 Task: In the  document Ella.odt Write the word in the shape with center alignment 'XOXO'Change Page orientation to  'Landscape' Insert emoji in the beginning of quote: Thumbs Up
Action: Mouse moved to (472, 236)
Screenshot: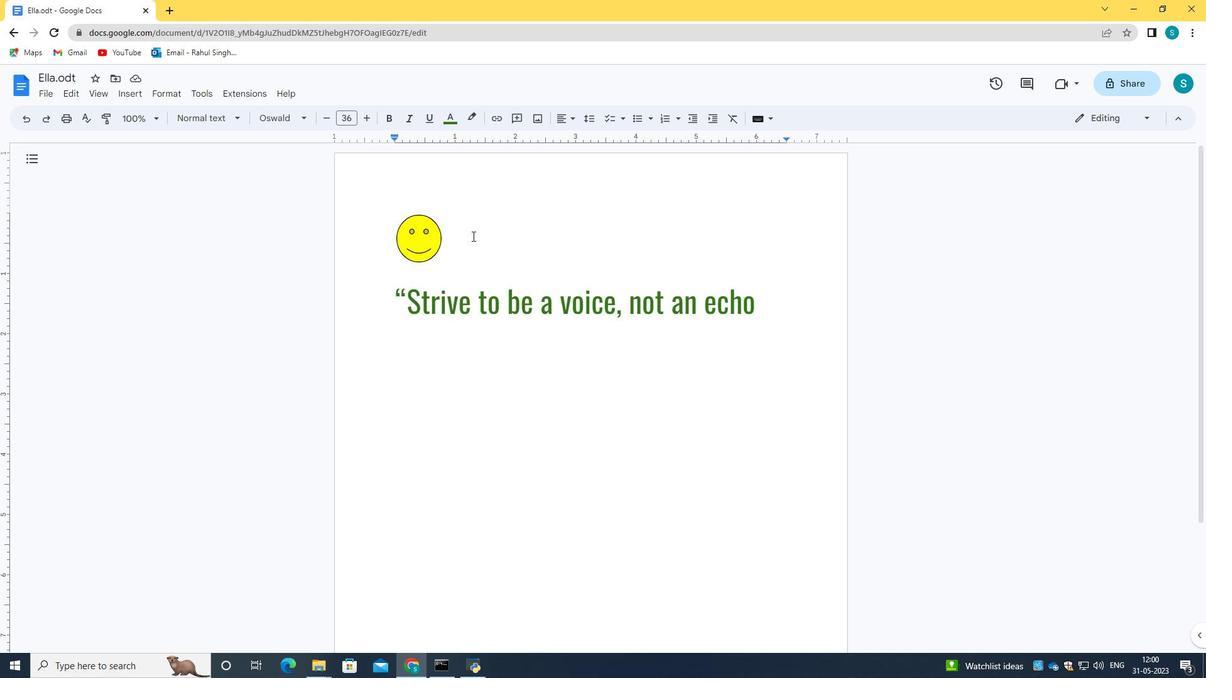 
Action: Key pressed <Key.caps_lock>XOXO
Screenshot: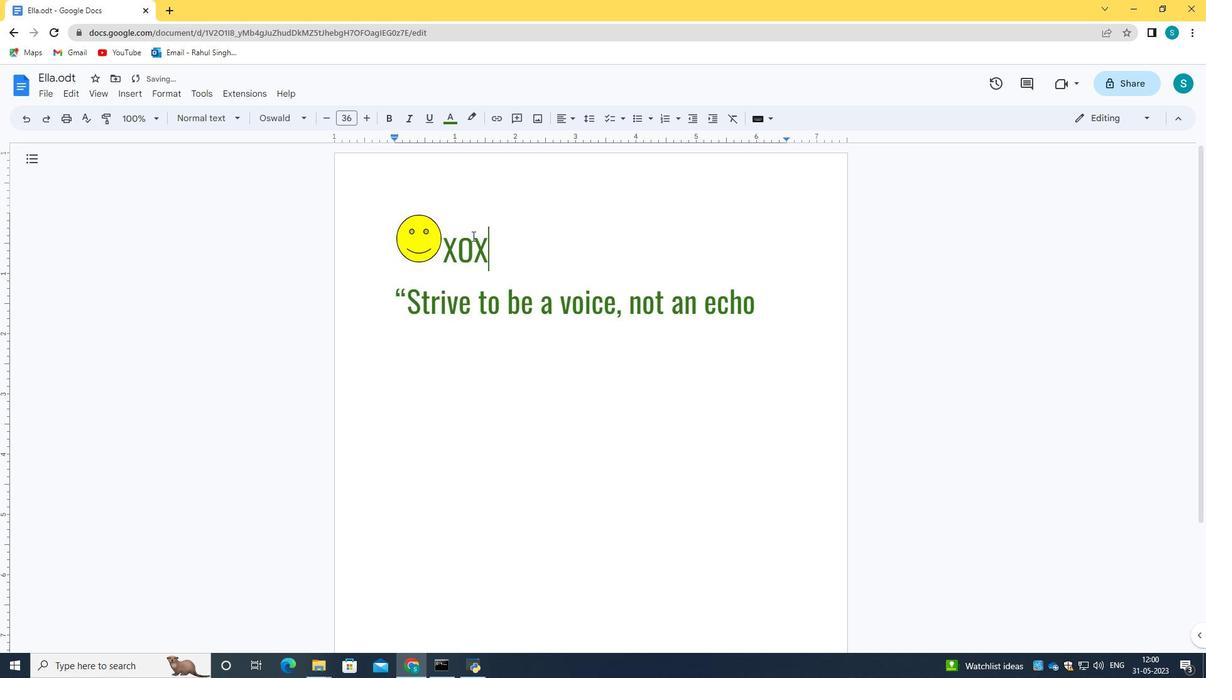 
Action: Mouse moved to (521, 264)
Screenshot: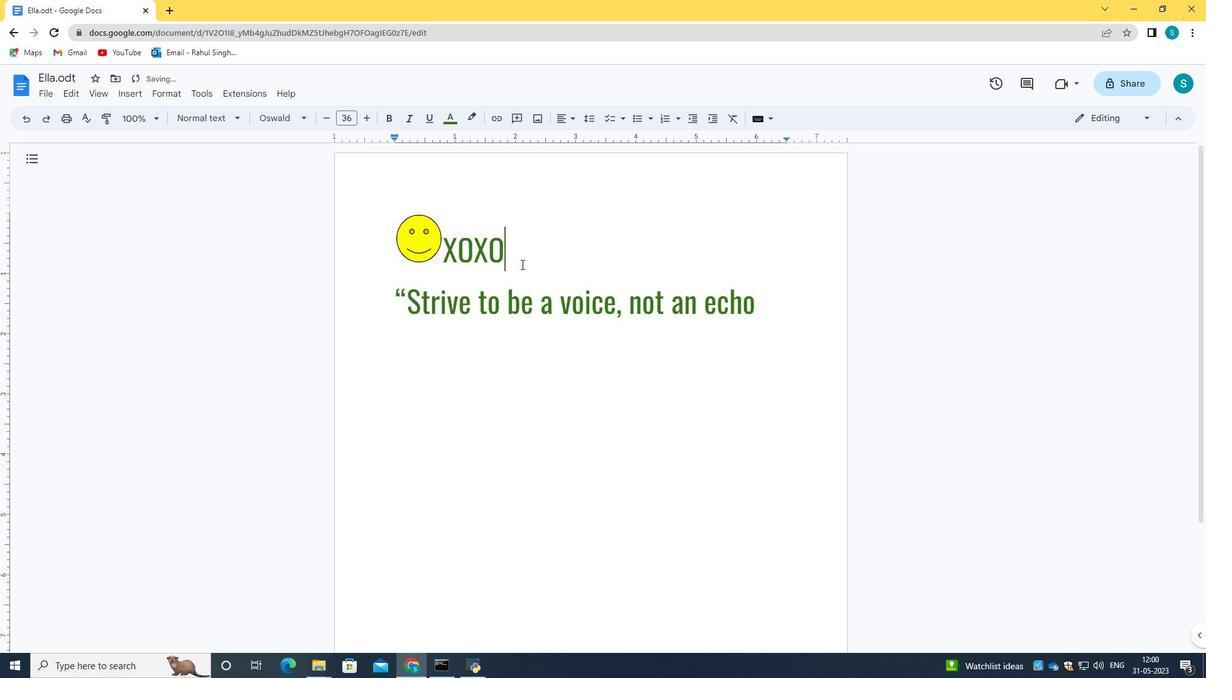 
Action: Mouse pressed left at (521, 264)
Screenshot: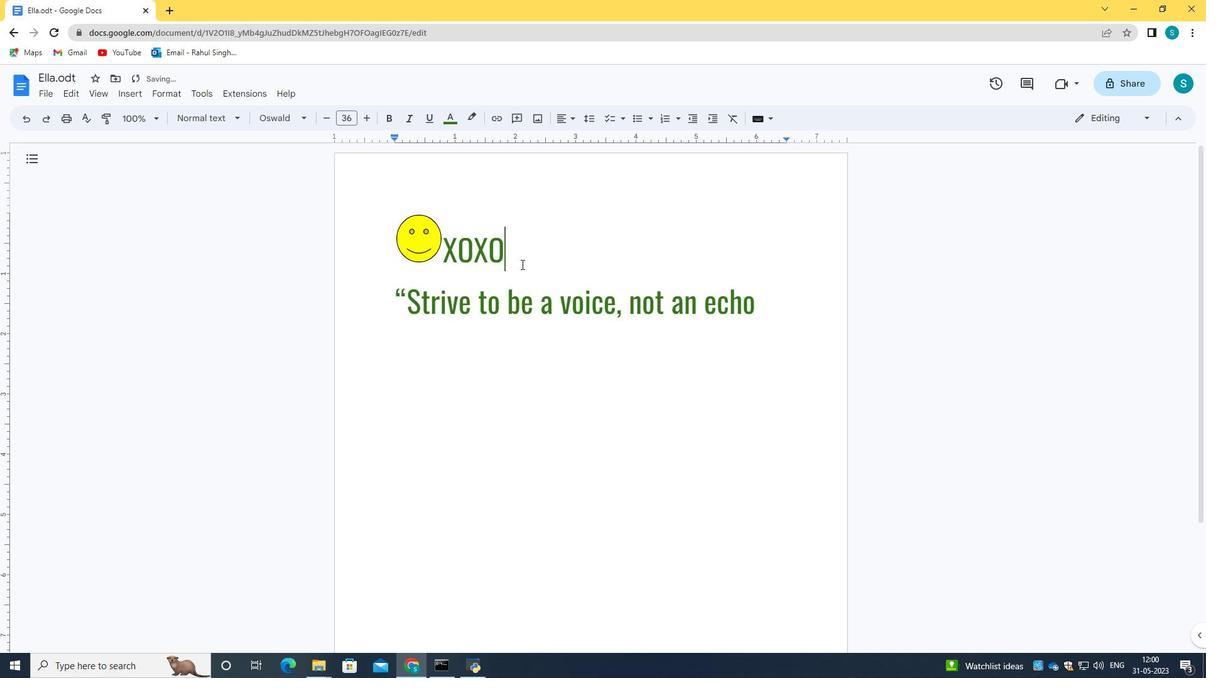 
Action: Mouse moved to (570, 126)
Screenshot: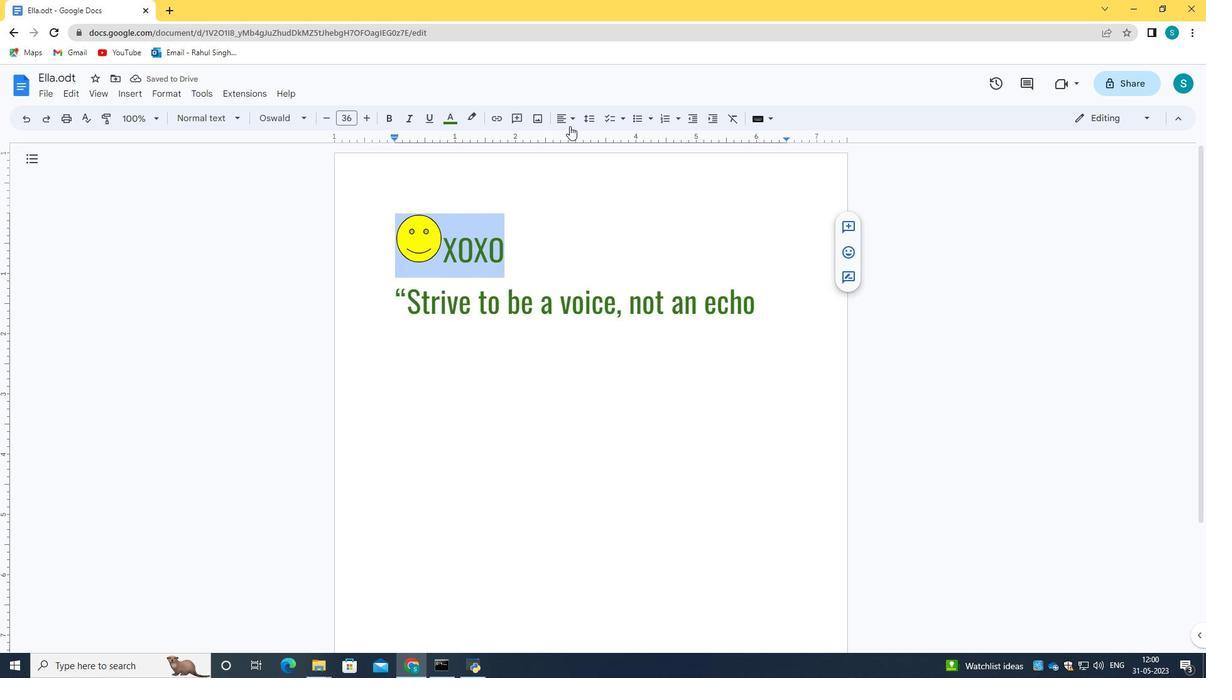 
Action: Mouse pressed left at (570, 126)
Screenshot: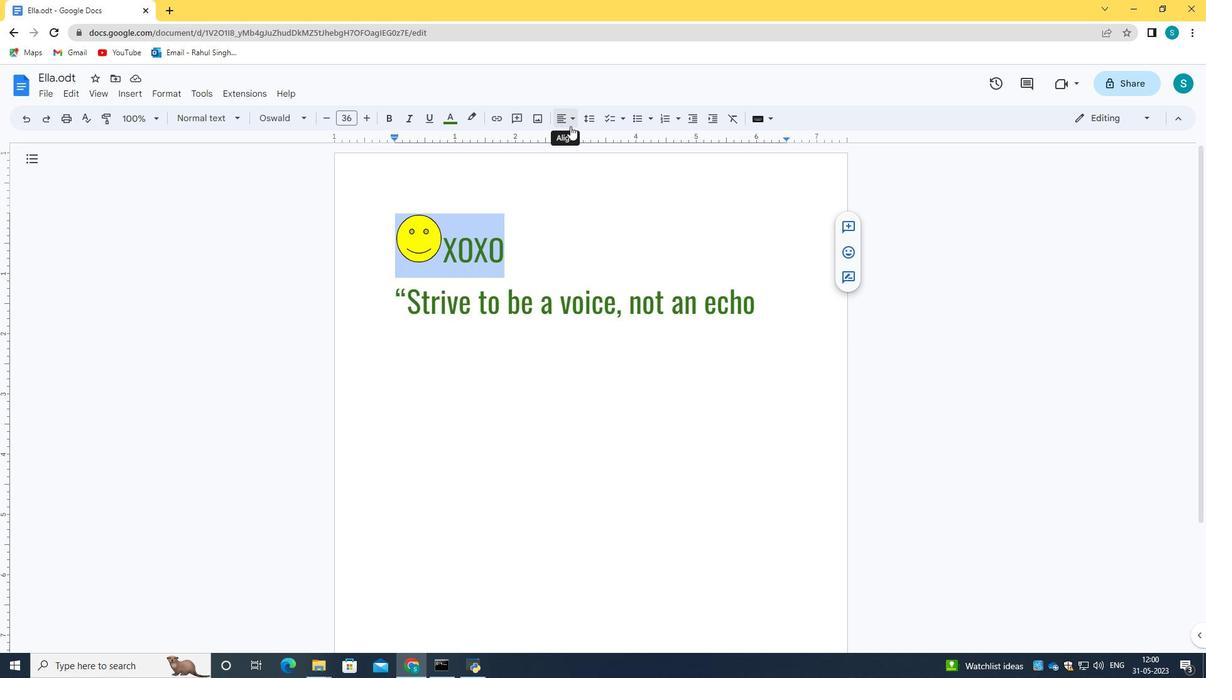 
Action: Mouse moved to (581, 140)
Screenshot: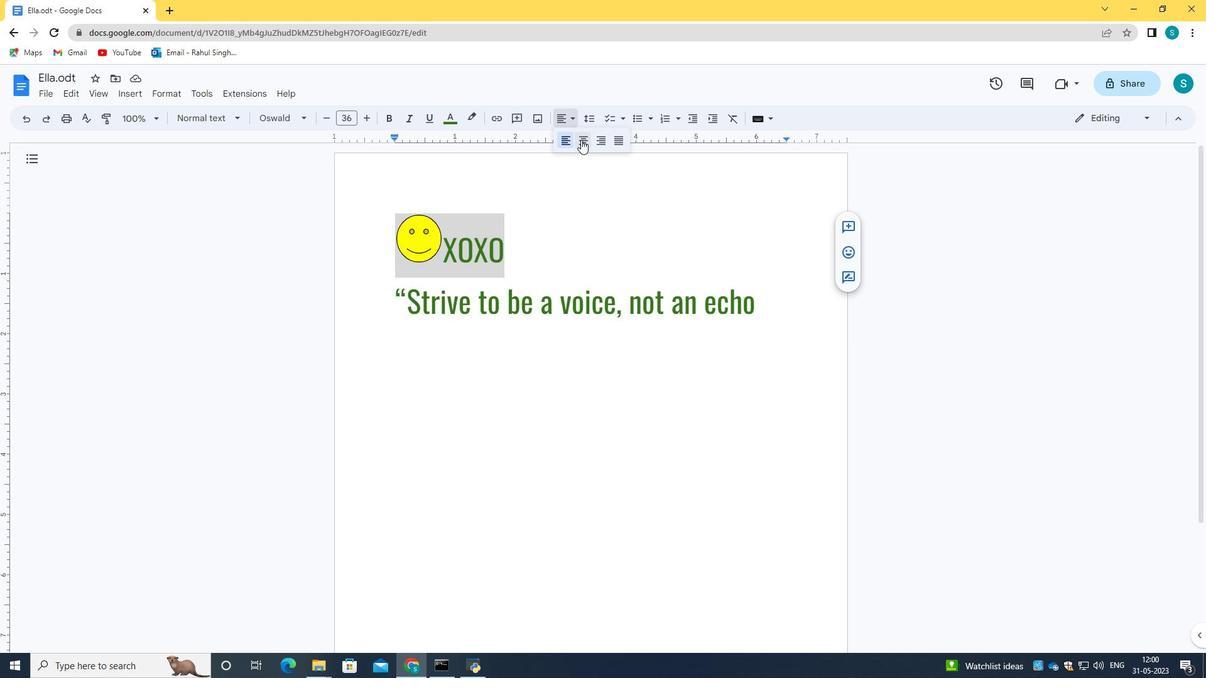 
Action: Mouse pressed left at (581, 140)
Screenshot: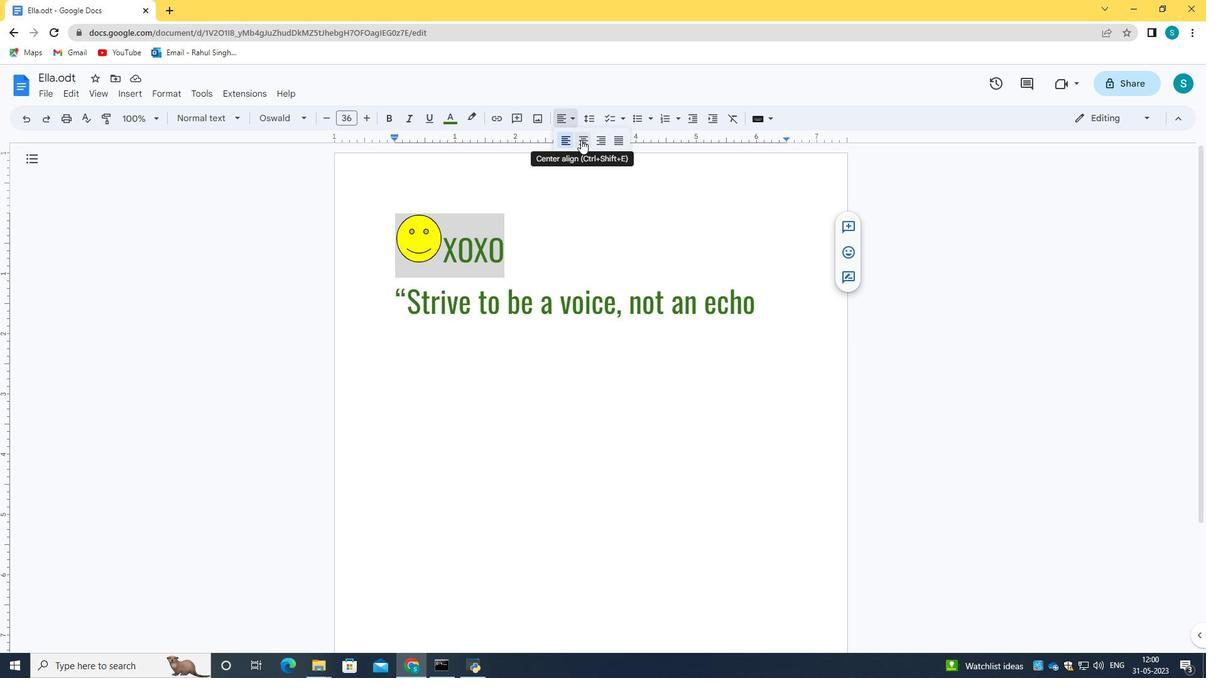 
Action: Mouse moved to (471, 186)
Screenshot: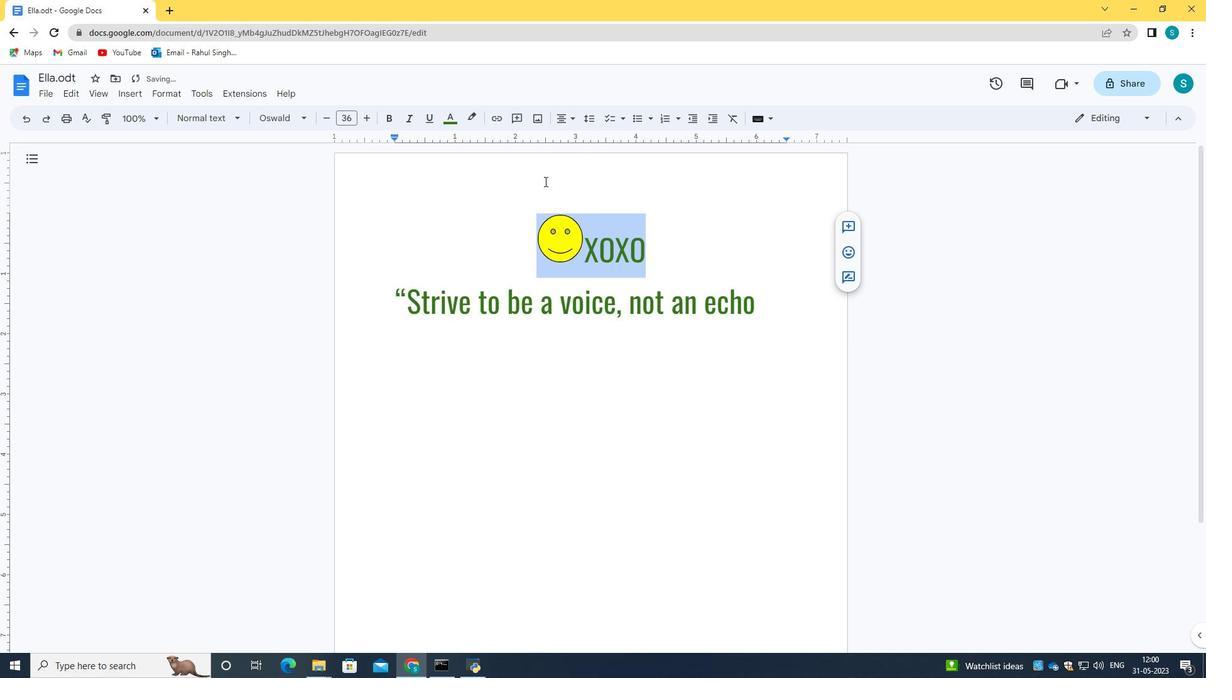 
Action: Mouse pressed left at (471, 186)
Screenshot: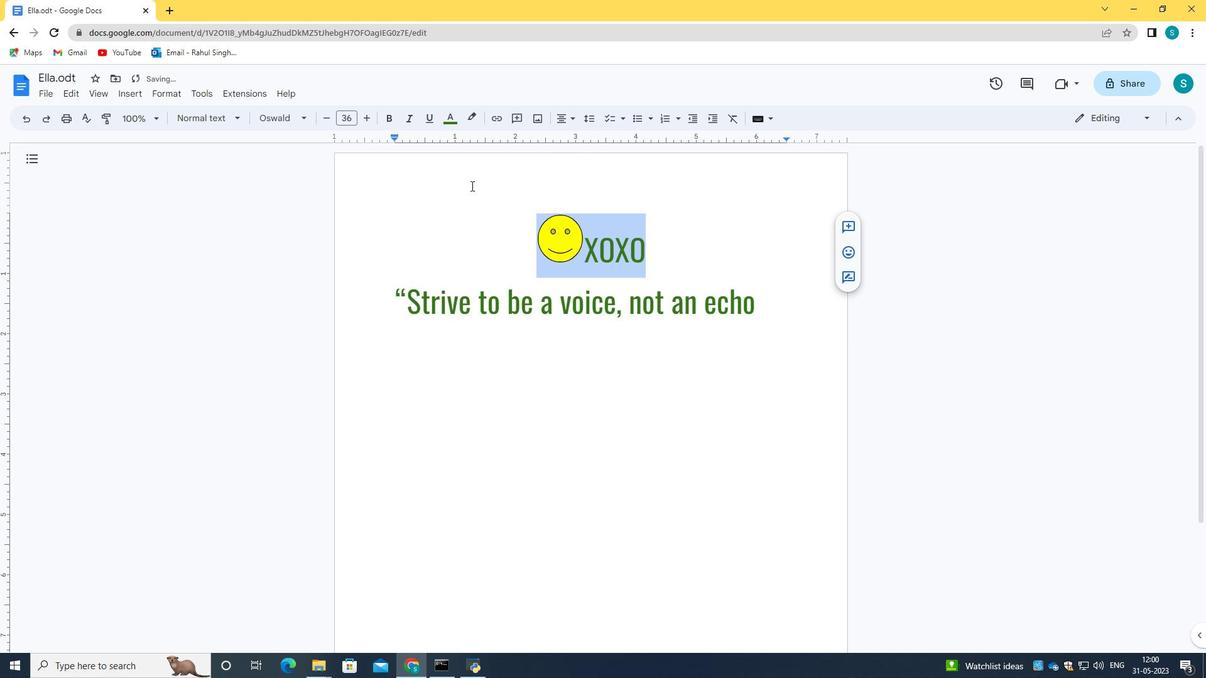 
Action: Mouse moved to (427, 176)
Screenshot: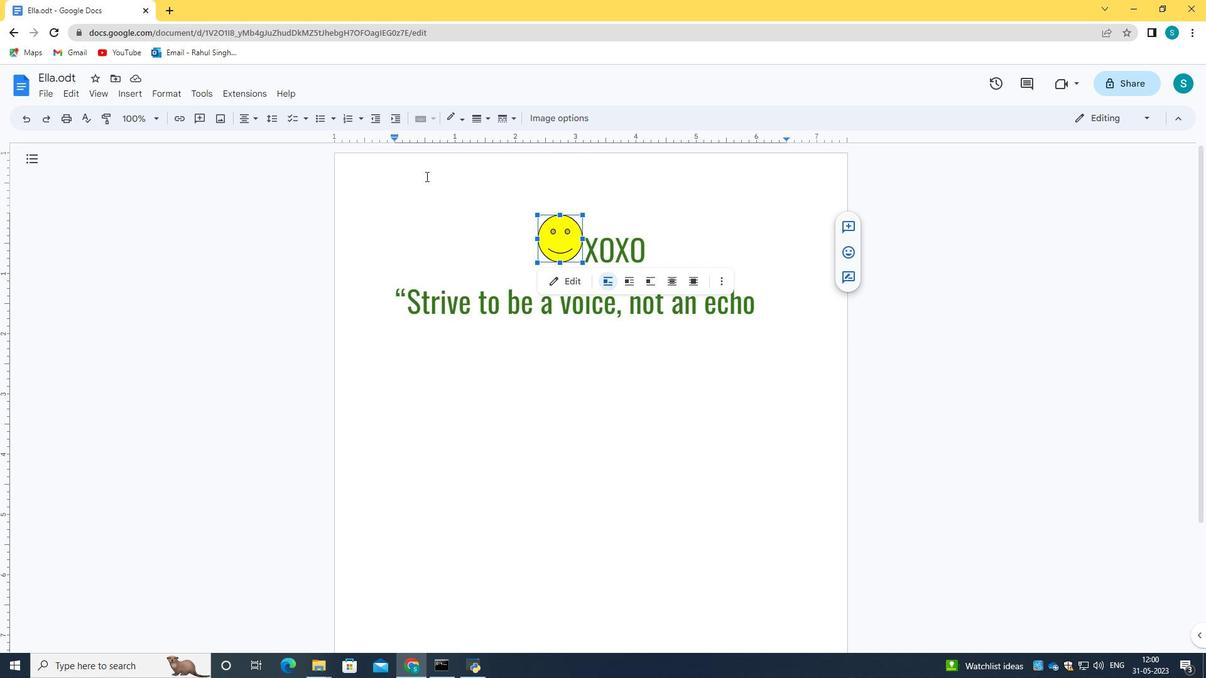 
Action: Mouse pressed left at (427, 176)
Screenshot: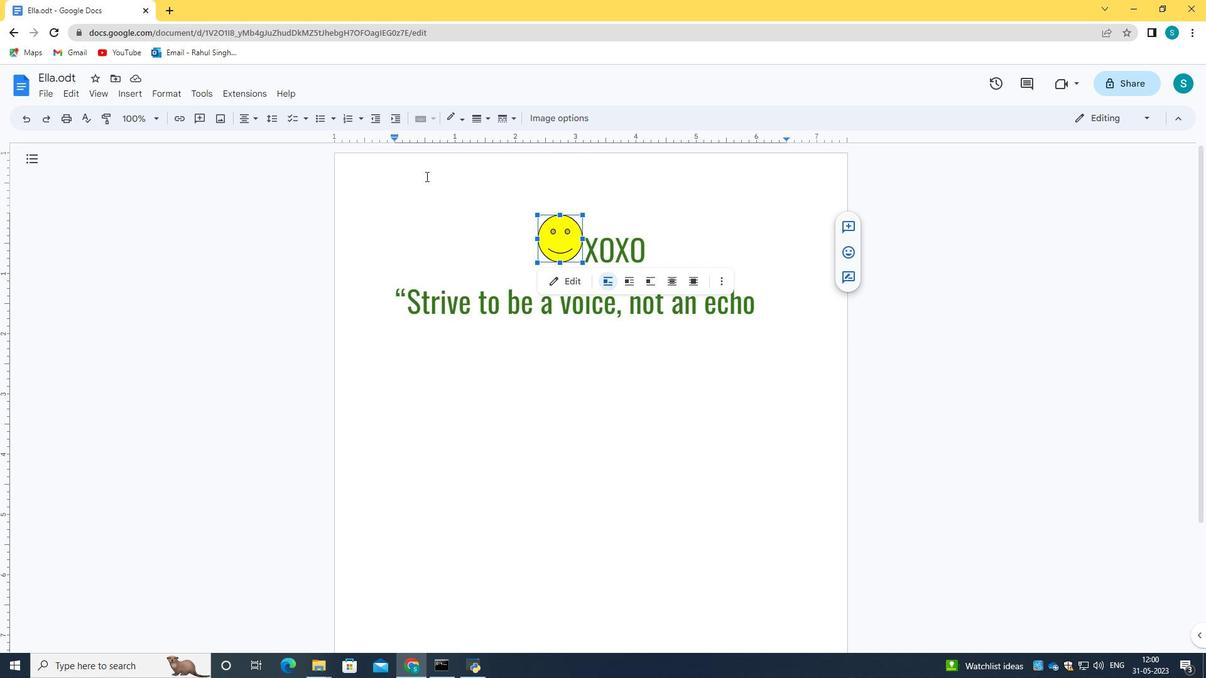 
Action: Mouse moved to (558, 469)
Screenshot: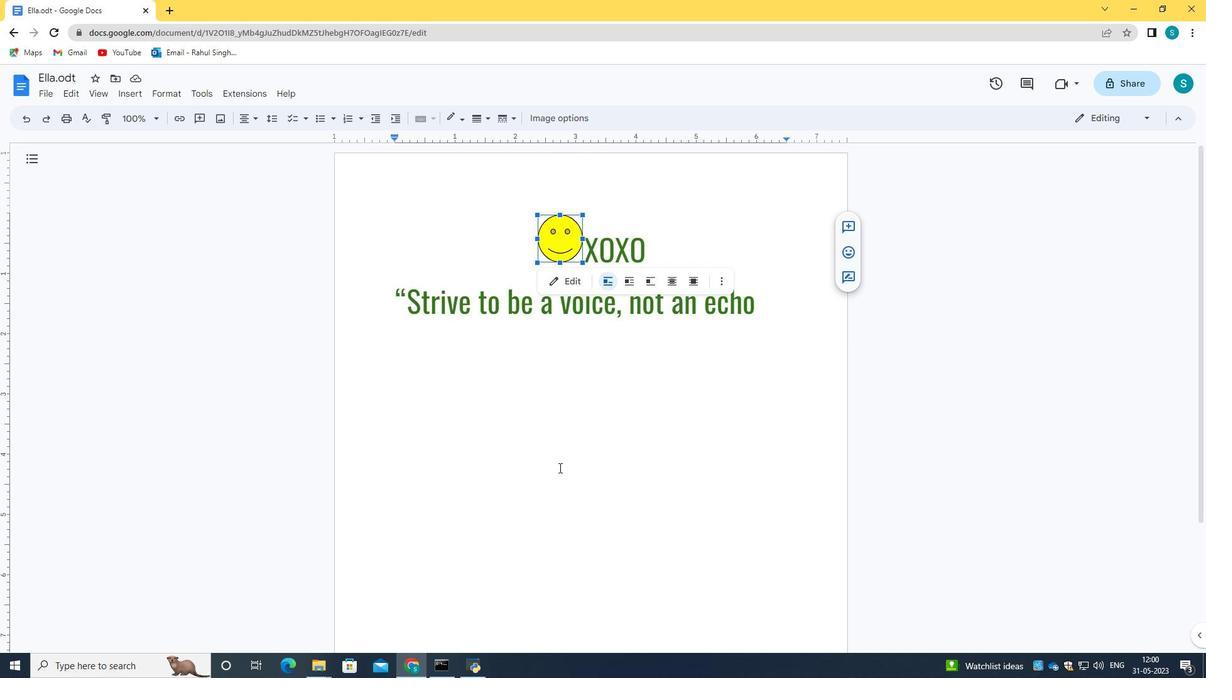 
Action: Mouse pressed left at (558, 469)
Screenshot: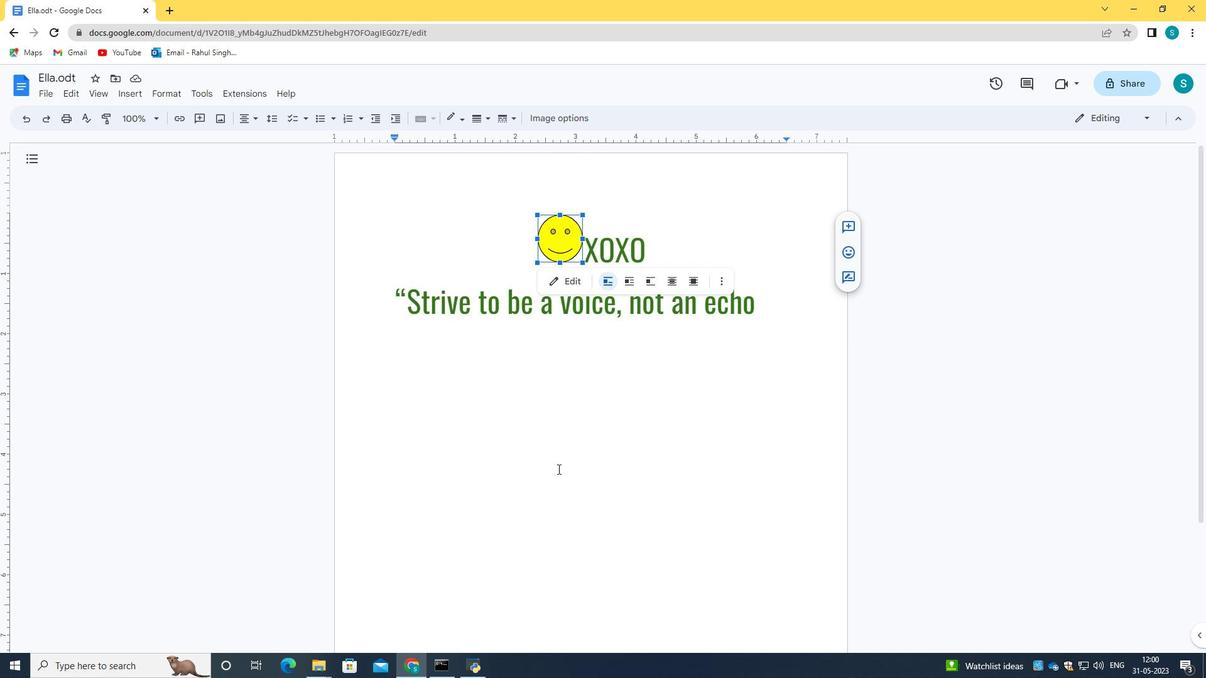 
Action: Mouse moved to (598, 378)
Screenshot: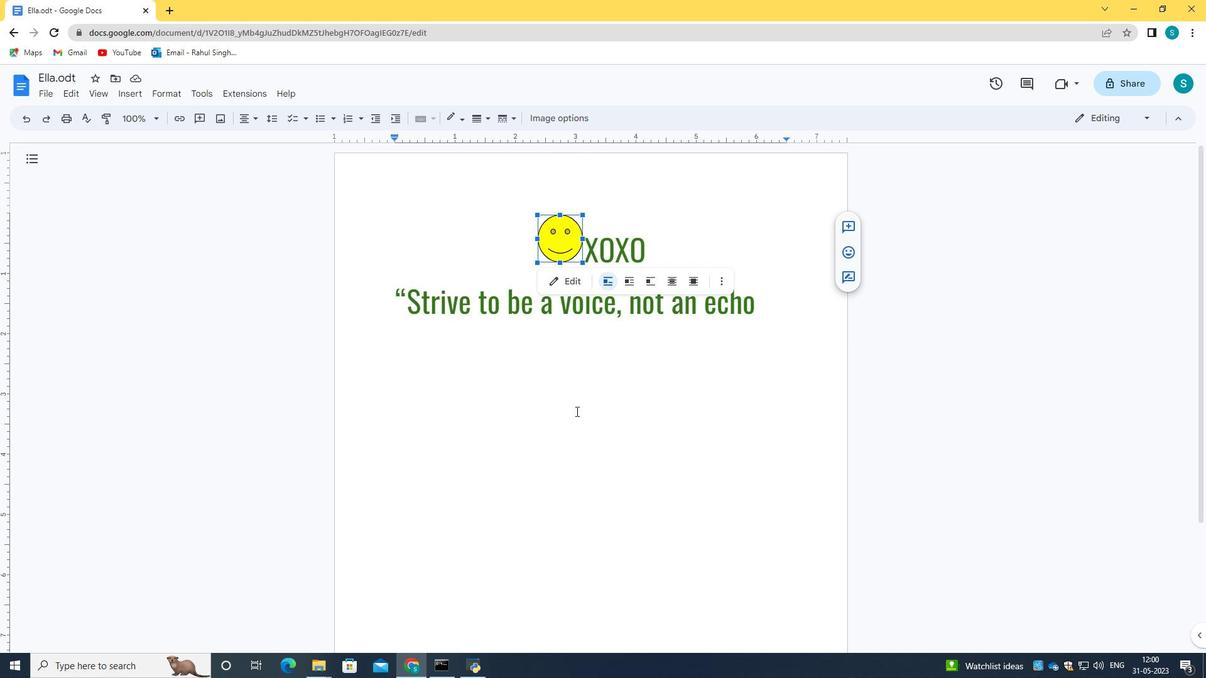 
Action: Mouse pressed left at (598, 378)
Screenshot: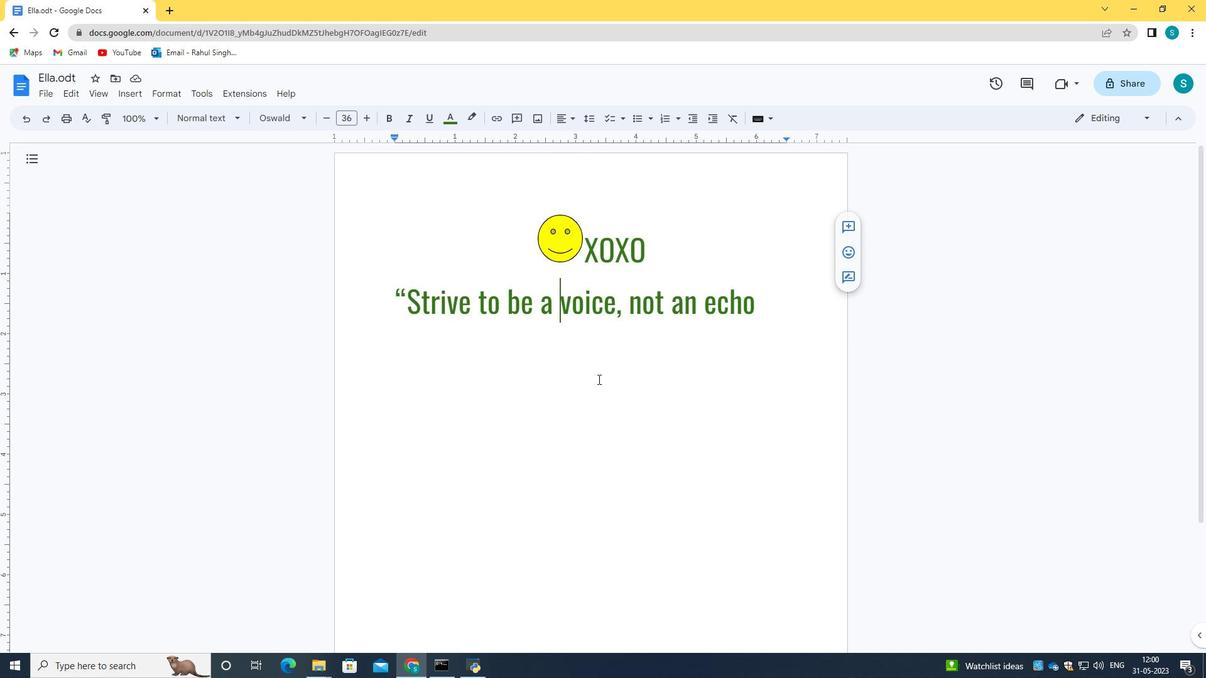 
Action: Mouse moved to (472, 216)
Screenshot: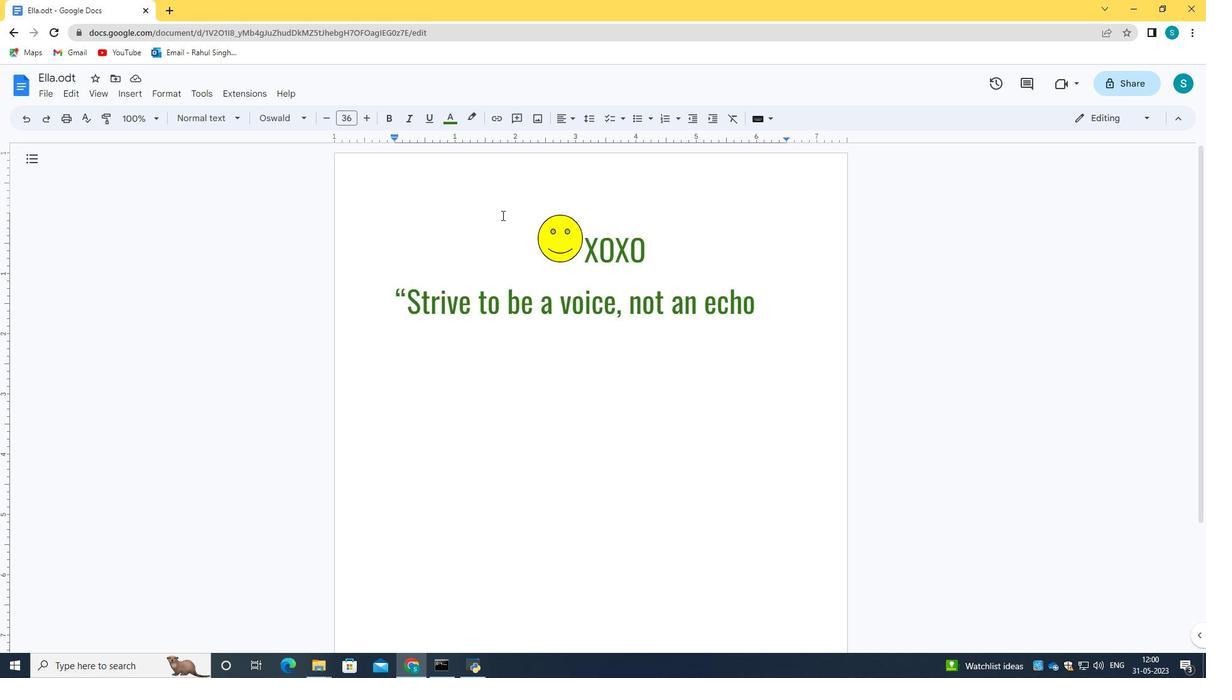 
Action: Mouse pressed left at (472, 216)
Screenshot: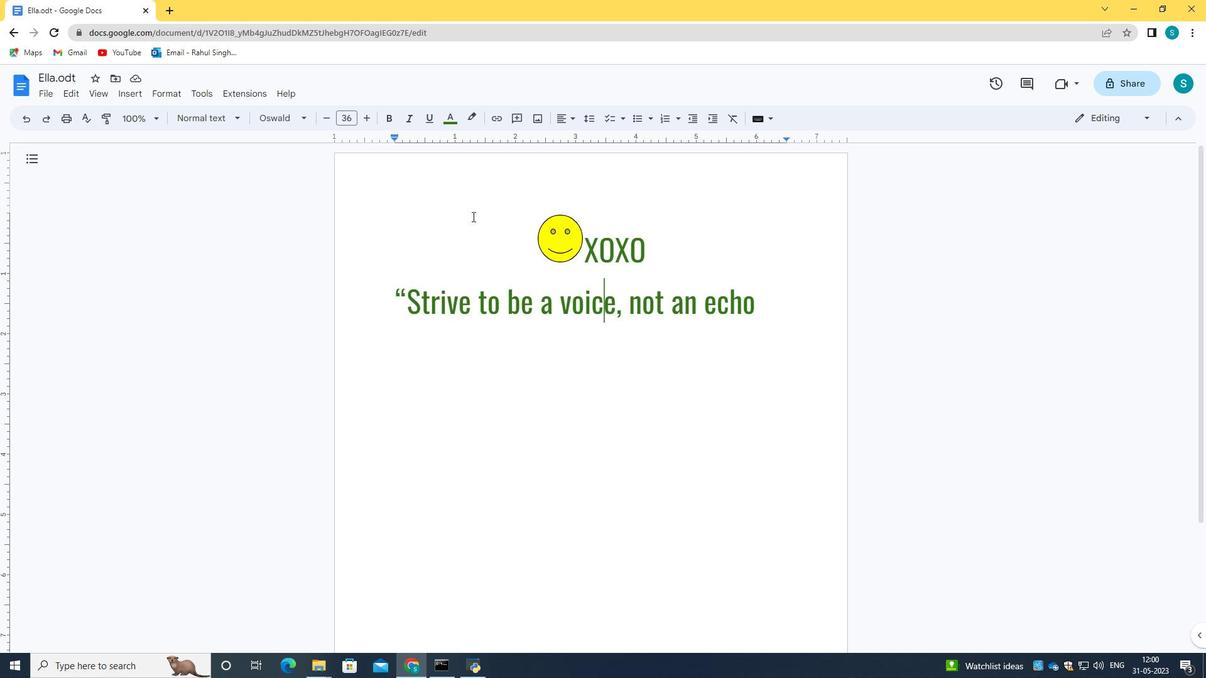 
Action: Mouse moved to (788, 302)
Screenshot: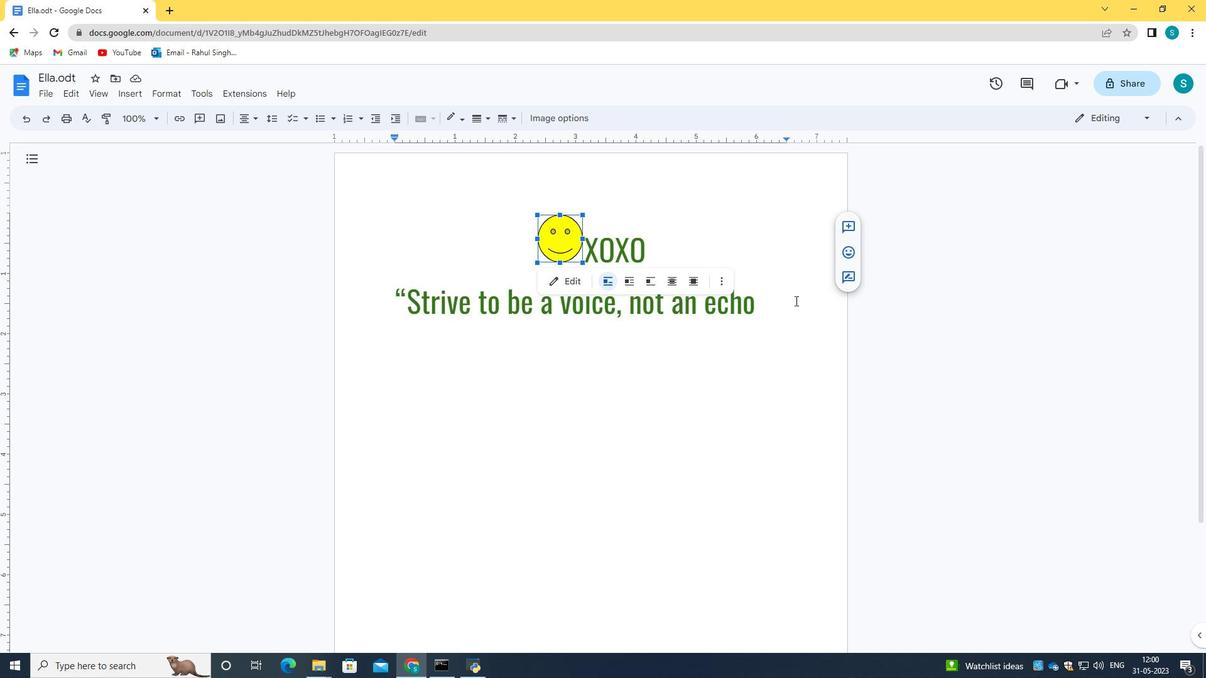 
Action: Mouse pressed left at (788, 302)
Screenshot: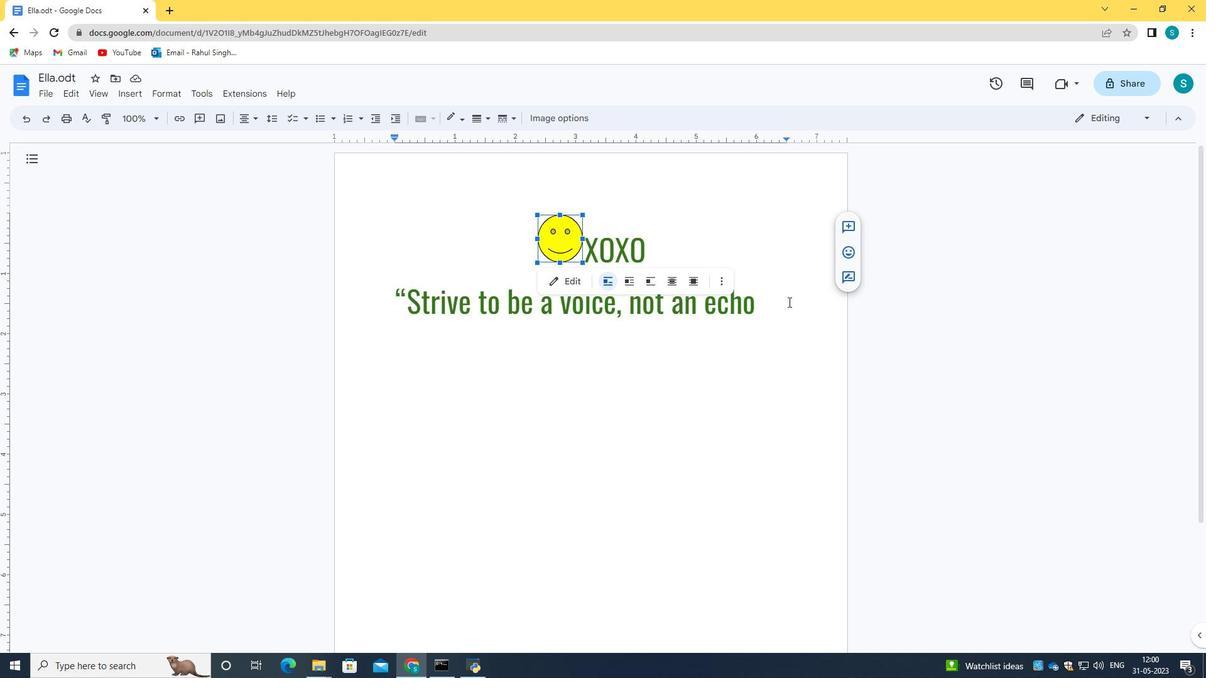 
Action: Mouse moved to (648, 316)
Screenshot: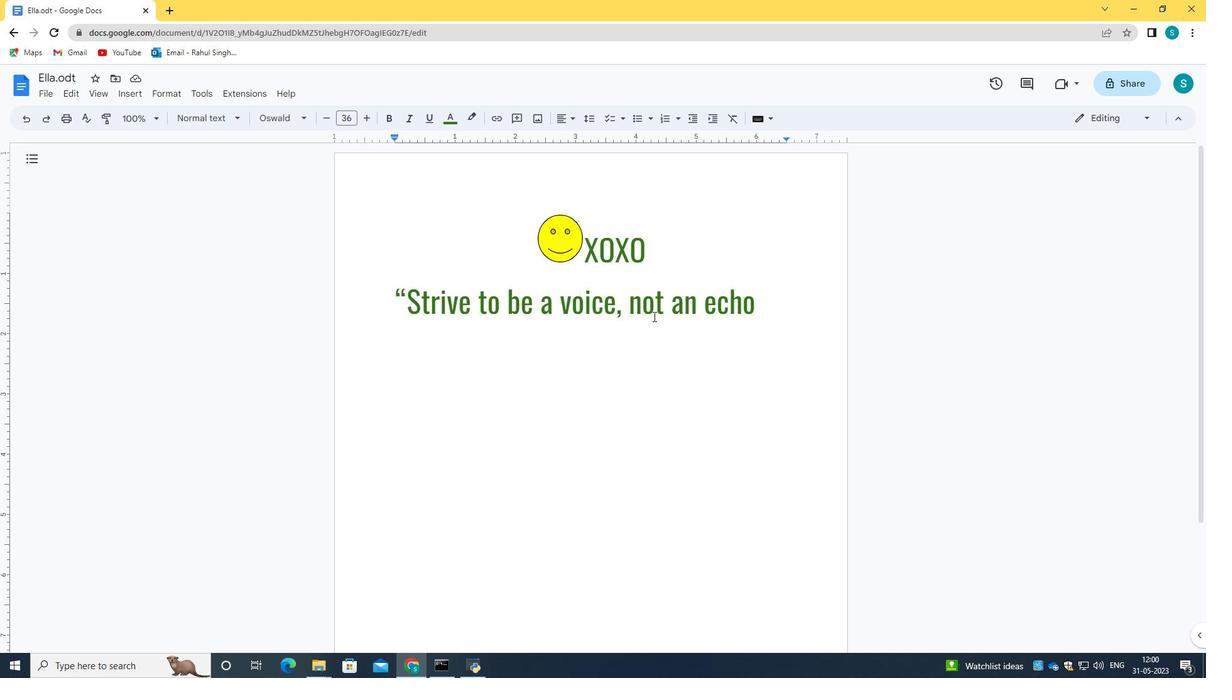 
Action: Key pressed .
Screenshot: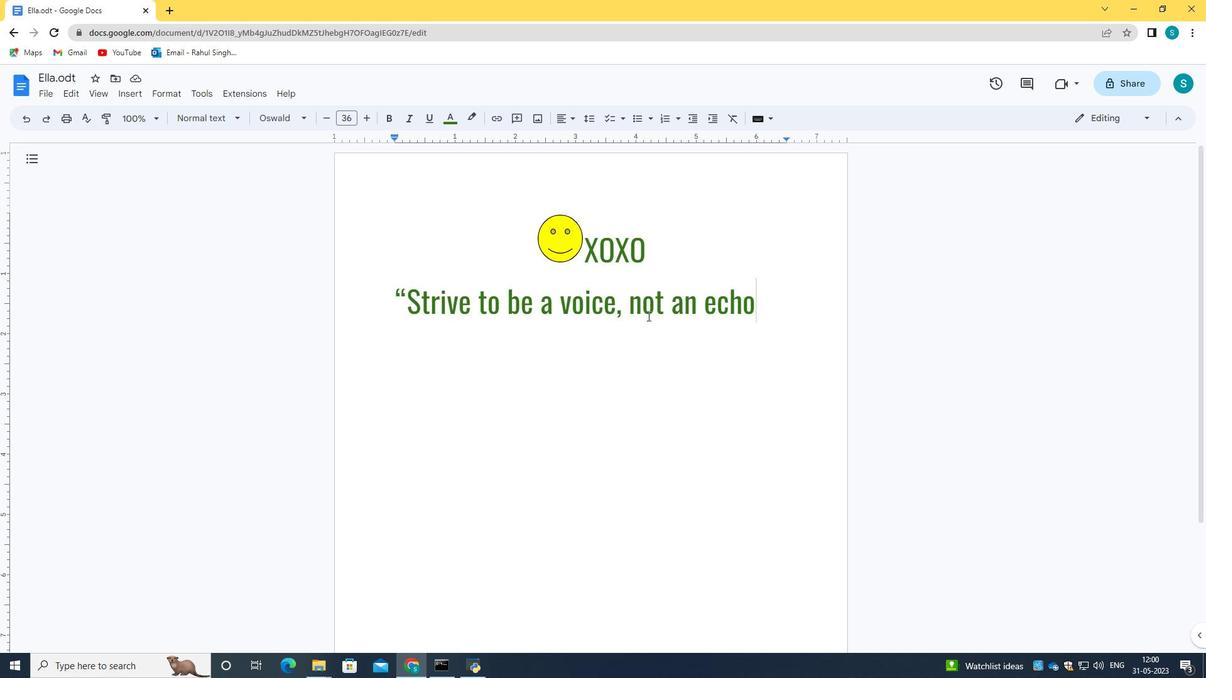 
Action: Mouse moved to (118, 91)
Screenshot: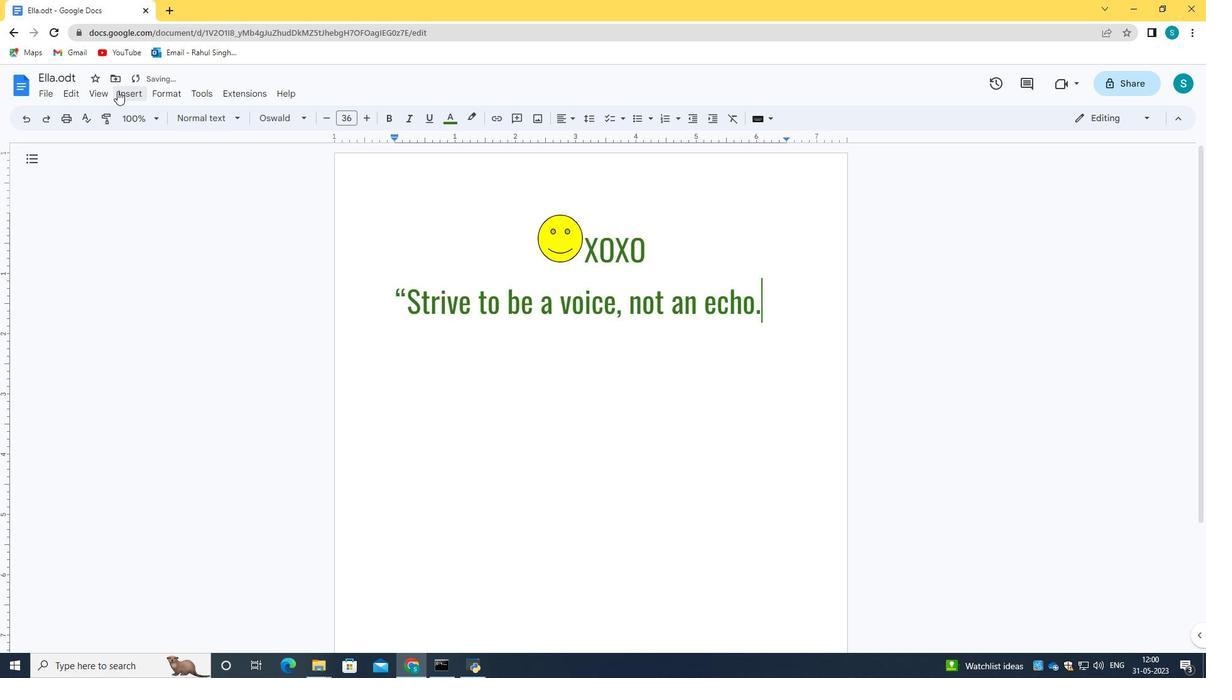 
Action: Mouse pressed left at (118, 91)
Screenshot: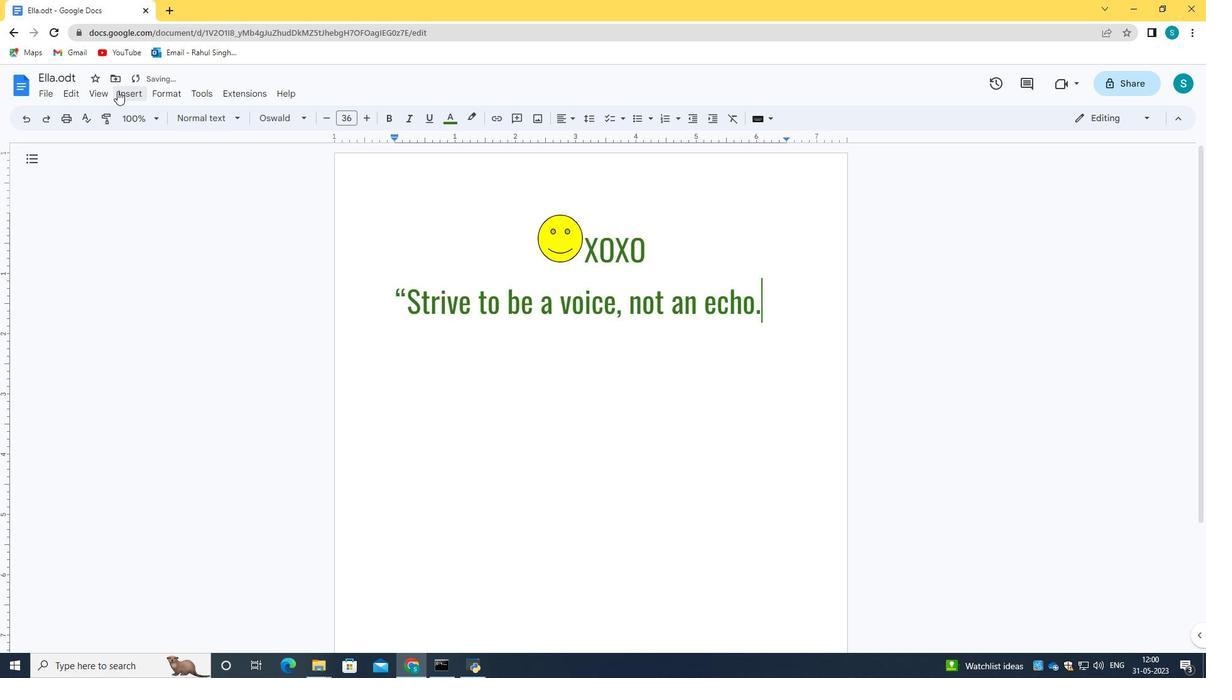 
Action: Mouse moved to (208, 292)
Screenshot: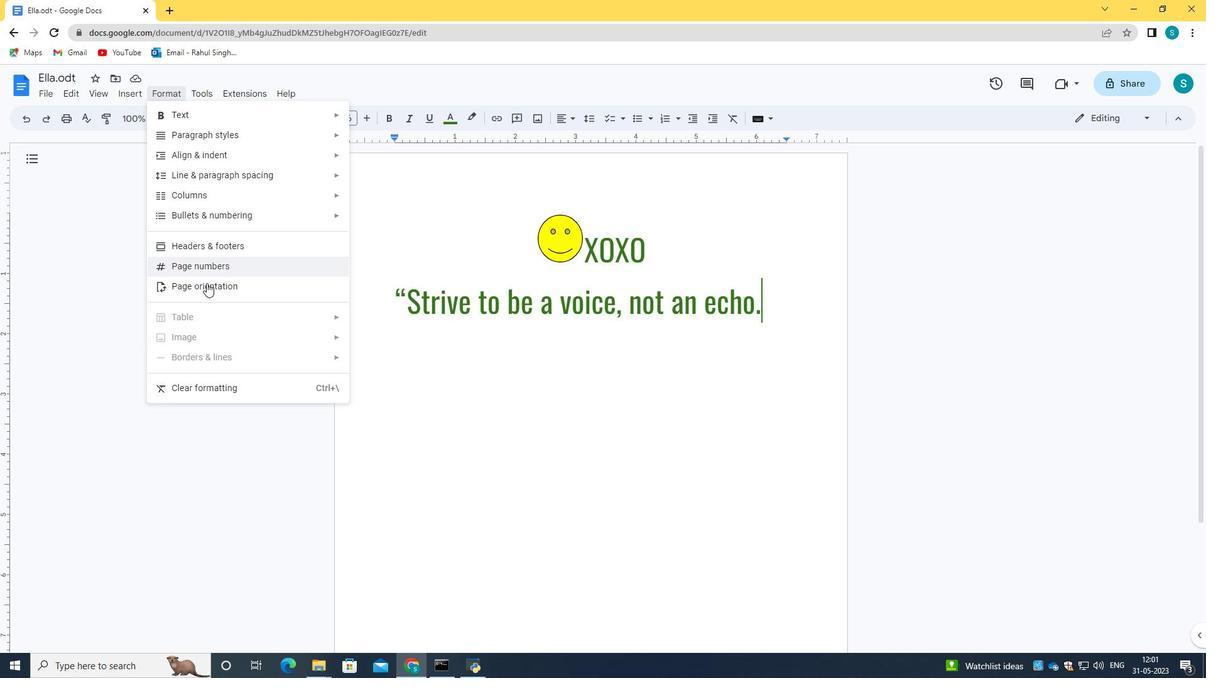 
Action: Mouse pressed left at (208, 292)
Screenshot: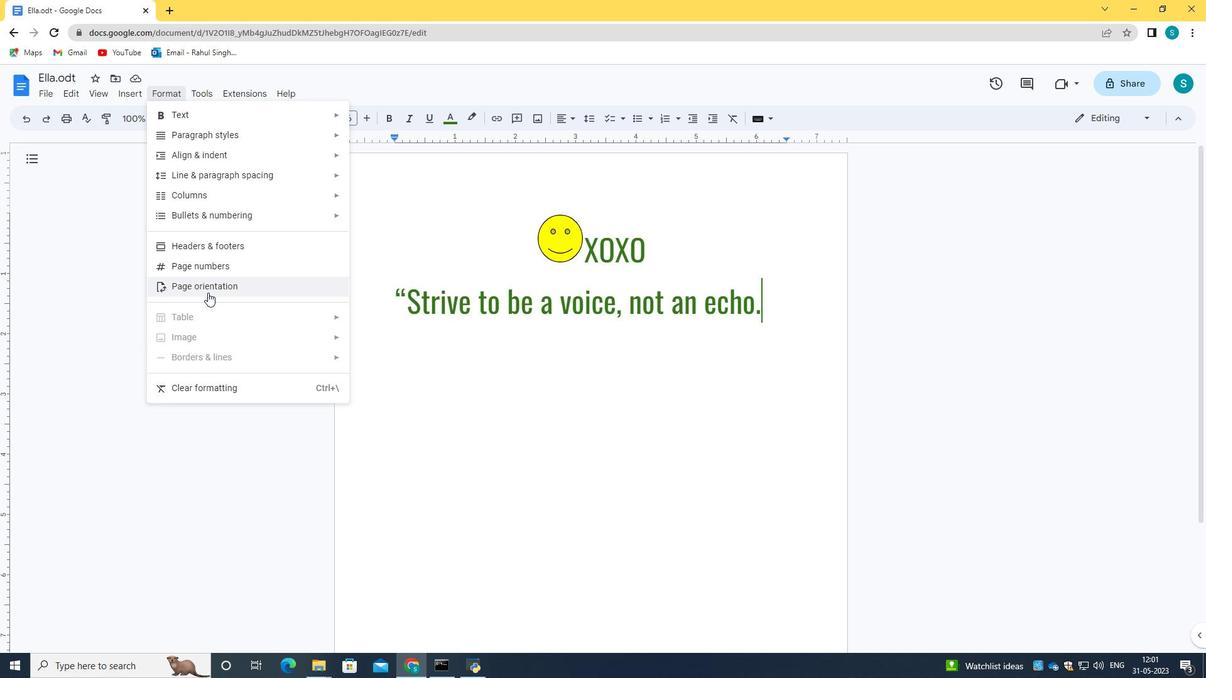 
Action: Mouse moved to (565, 384)
Screenshot: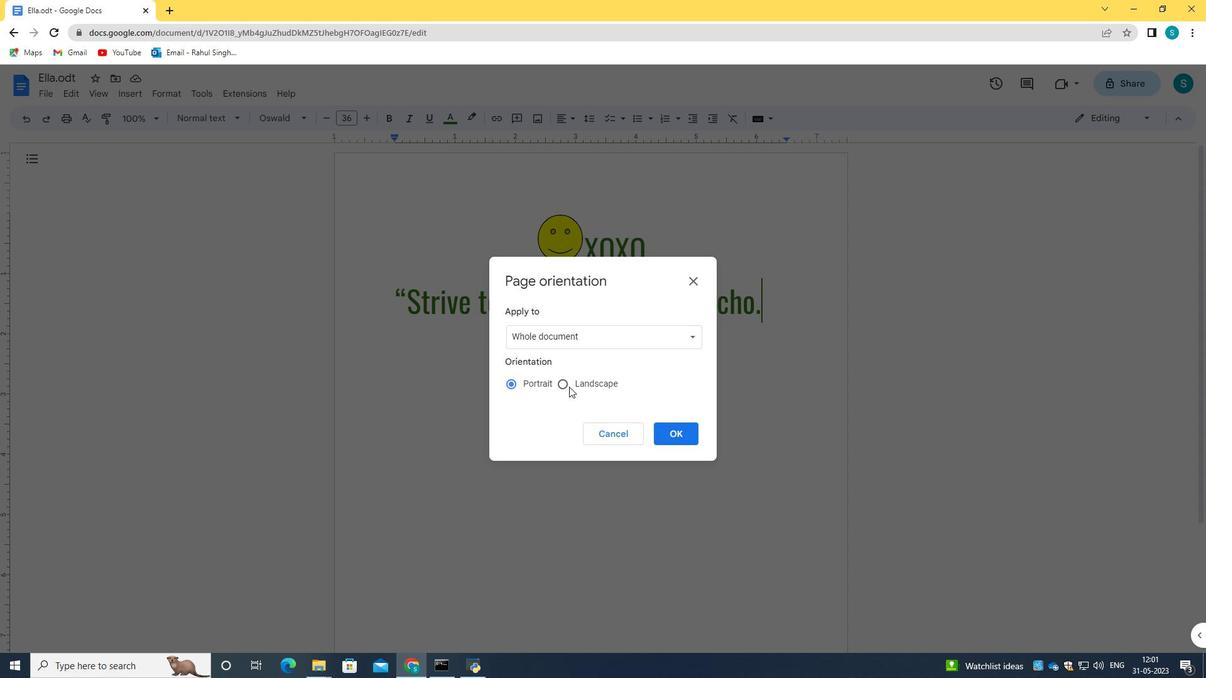
Action: Mouse pressed left at (565, 384)
Screenshot: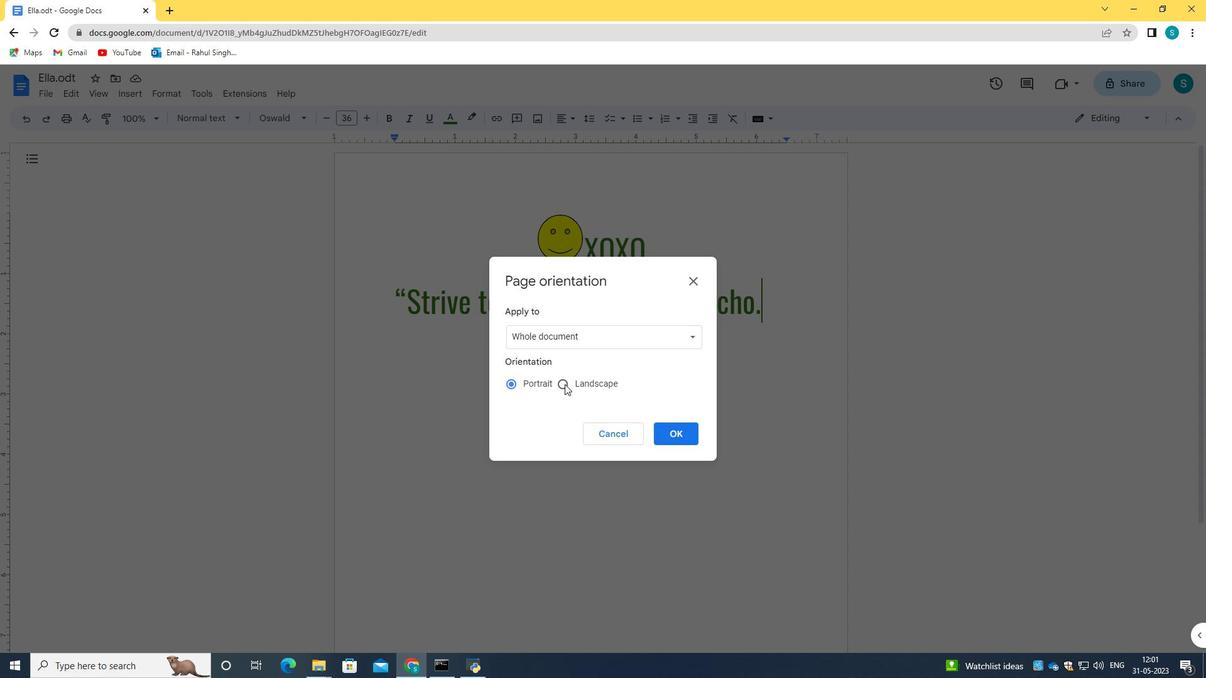 
Action: Mouse moved to (679, 430)
Screenshot: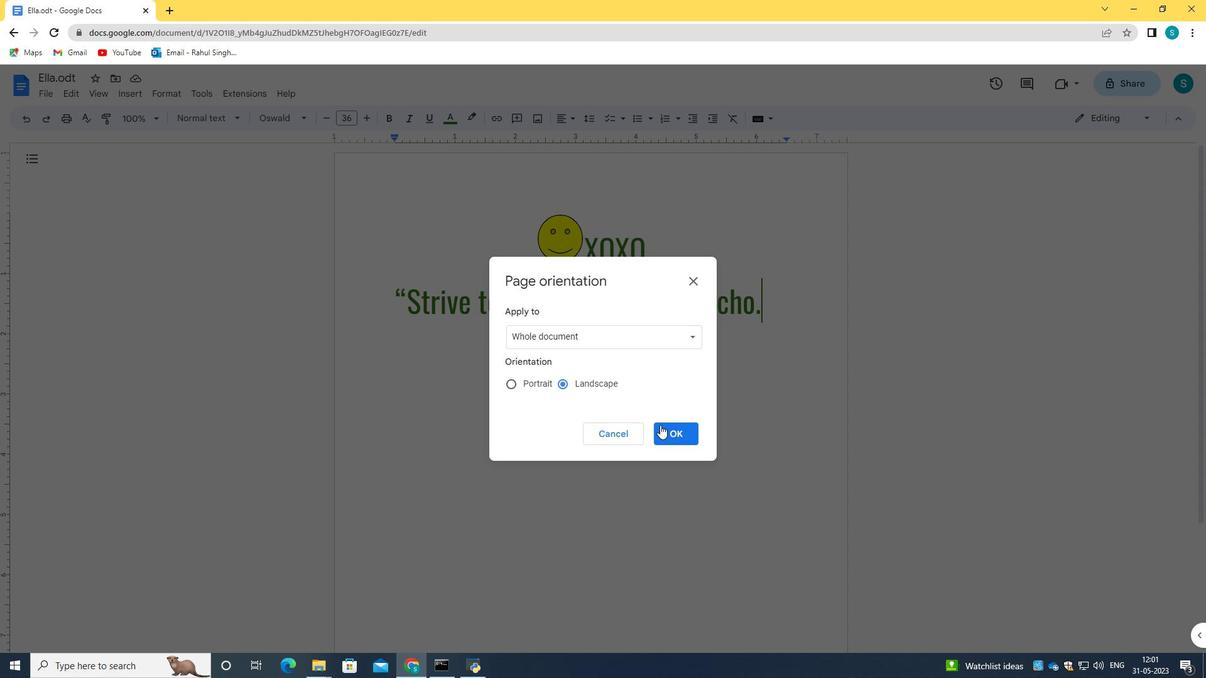 
Action: Mouse pressed left at (679, 430)
Screenshot: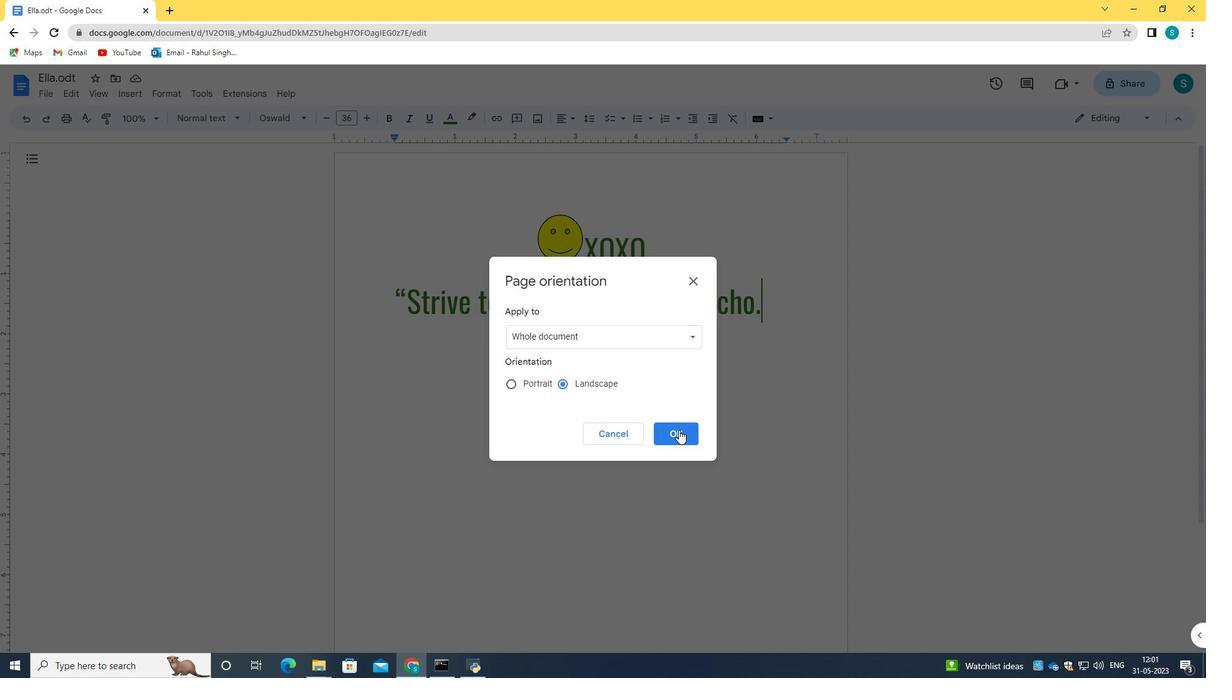 
Action: Mouse moved to (334, 301)
Screenshot: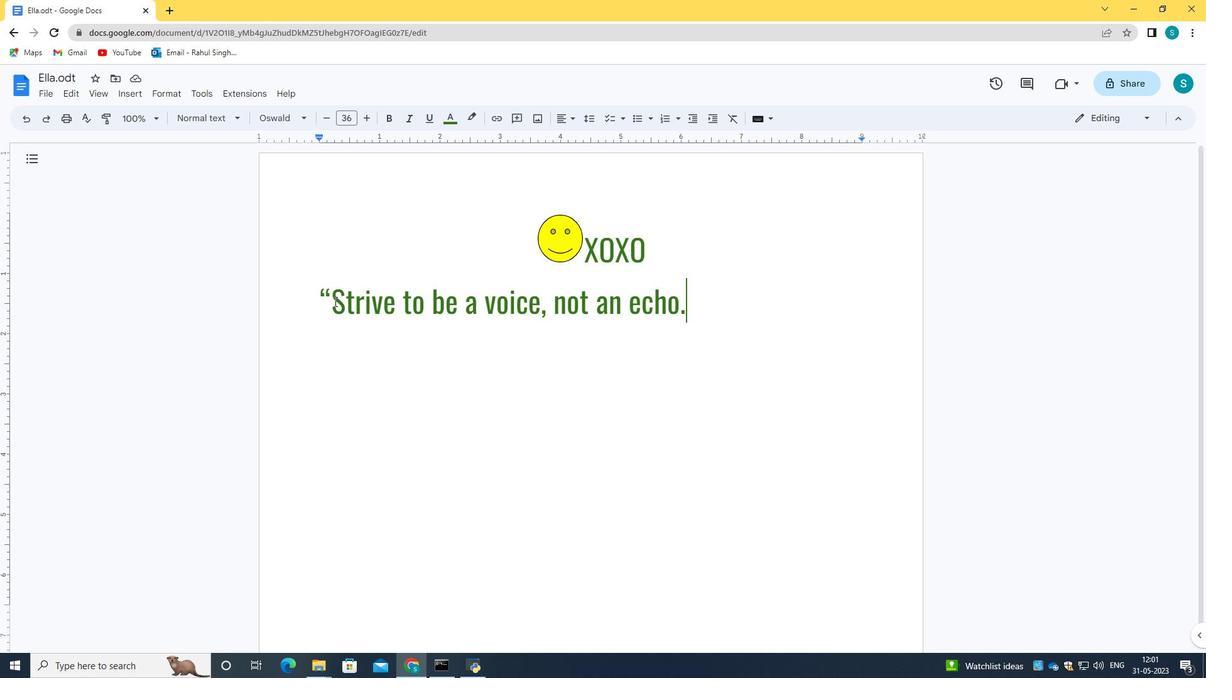 
Action: Mouse pressed left at (334, 301)
Screenshot: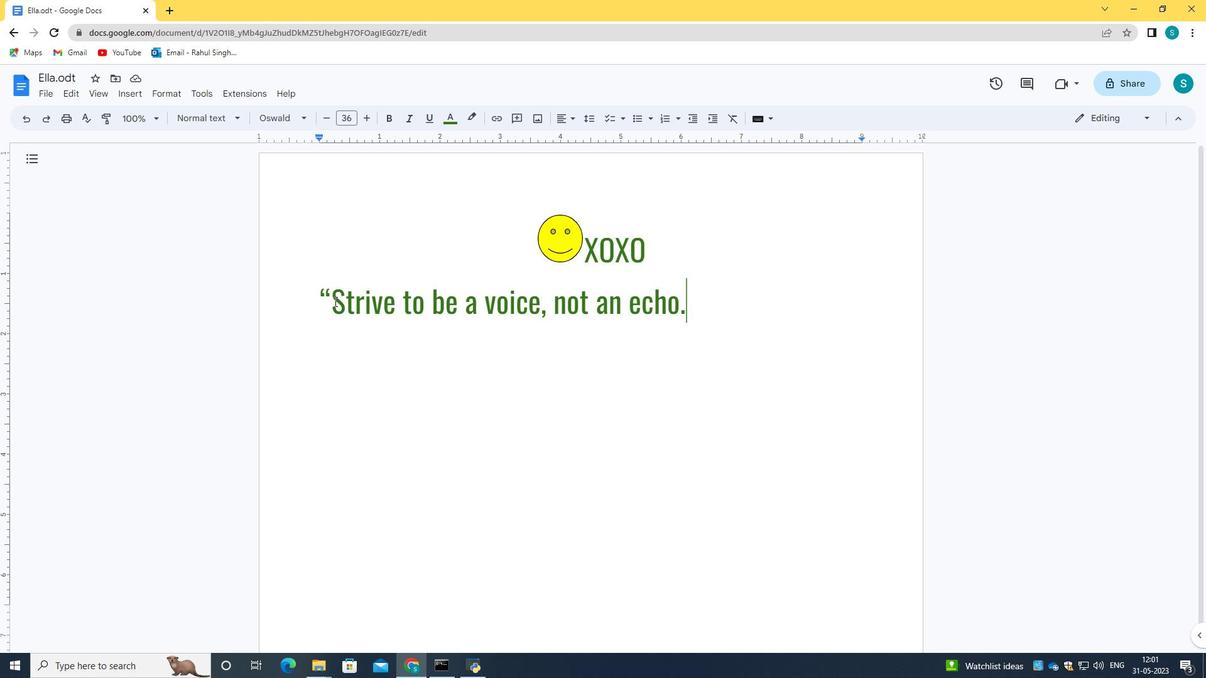
Action: Mouse moved to (314, 302)
Screenshot: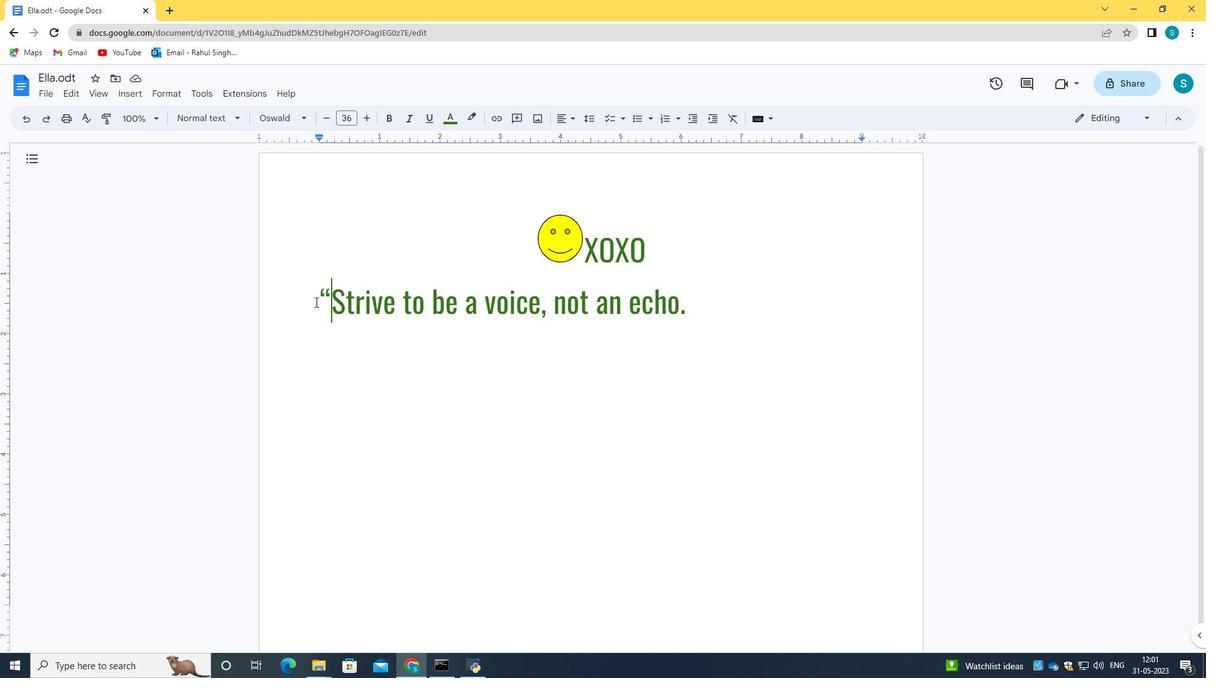 
Action: Mouse pressed left at (314, 302)
Screenshot: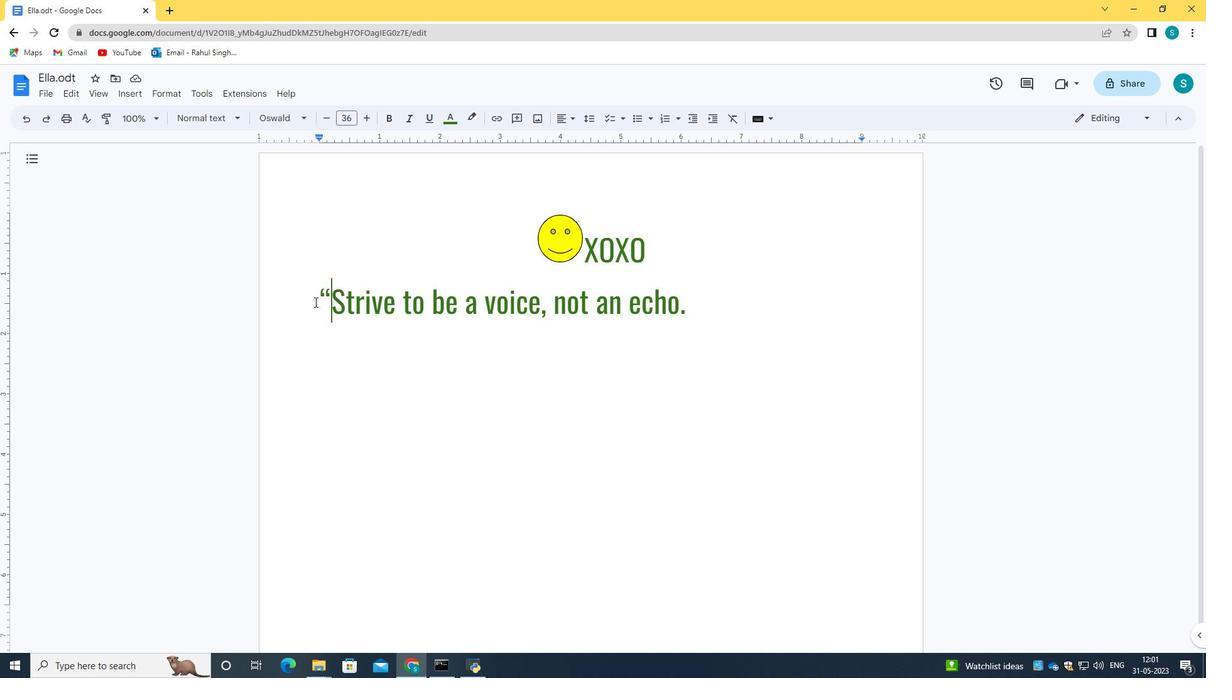
Action: Mouse moved to (335, 302)
Screenshot: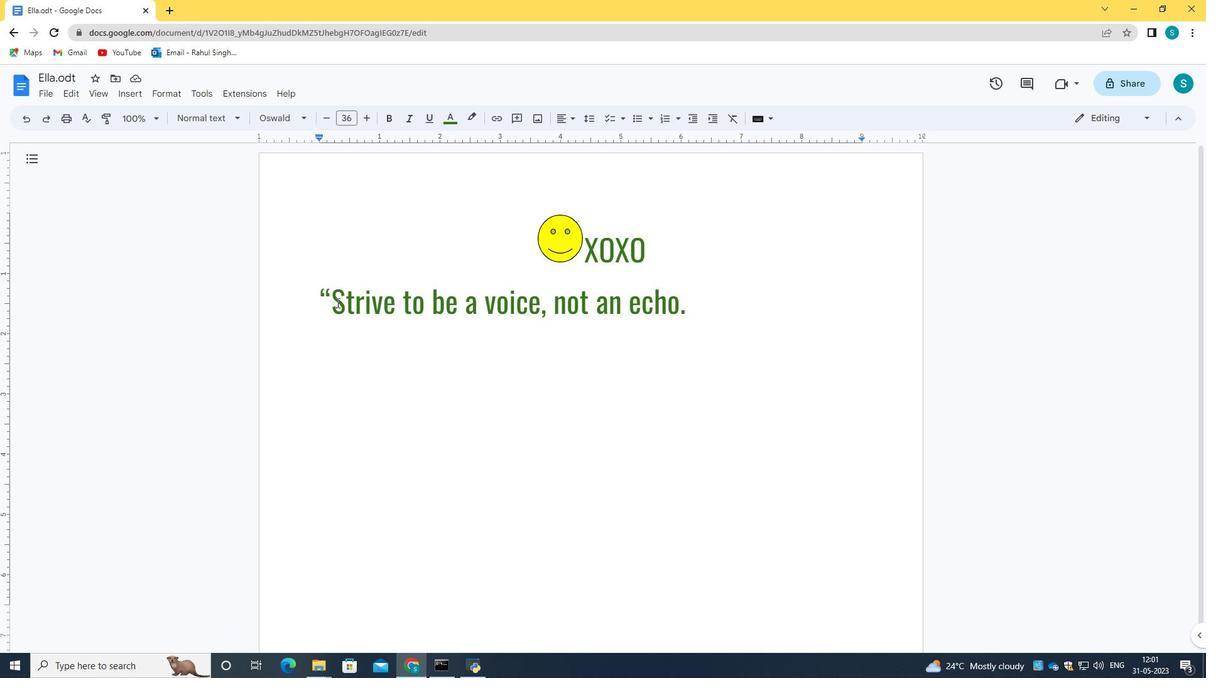 
Action: Mouse pressed left at (335, 302)
Screenshot: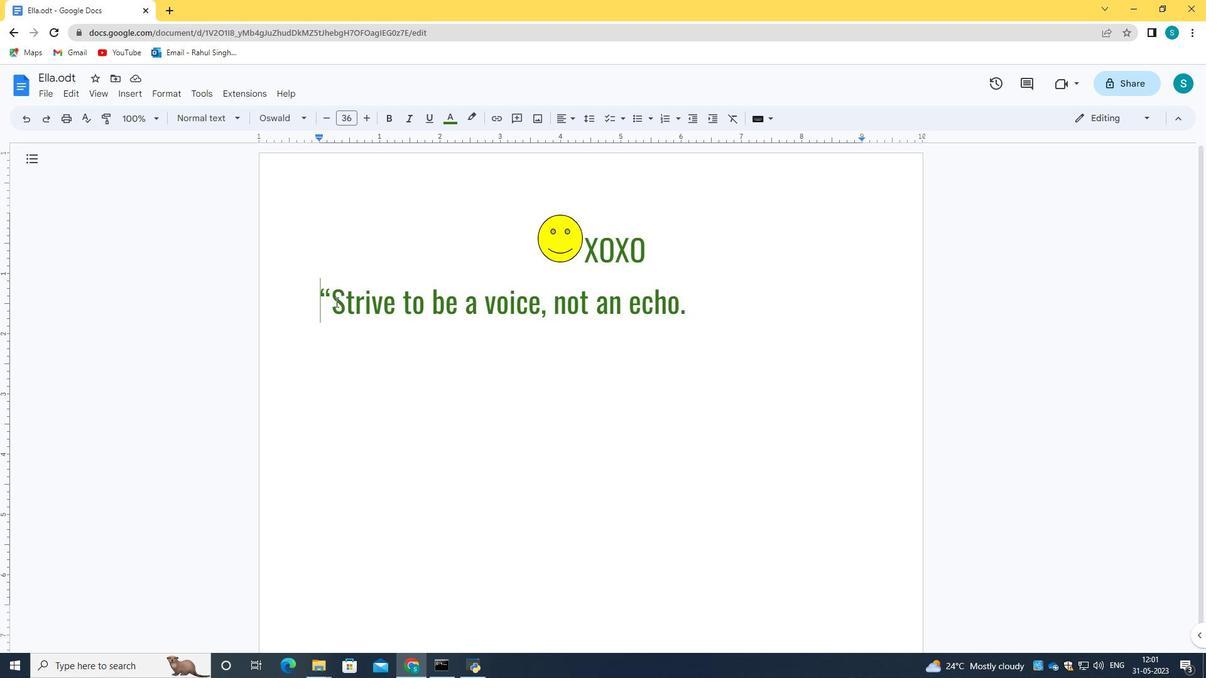 
Action: Mouse moved to (335, 301)
Screenshot: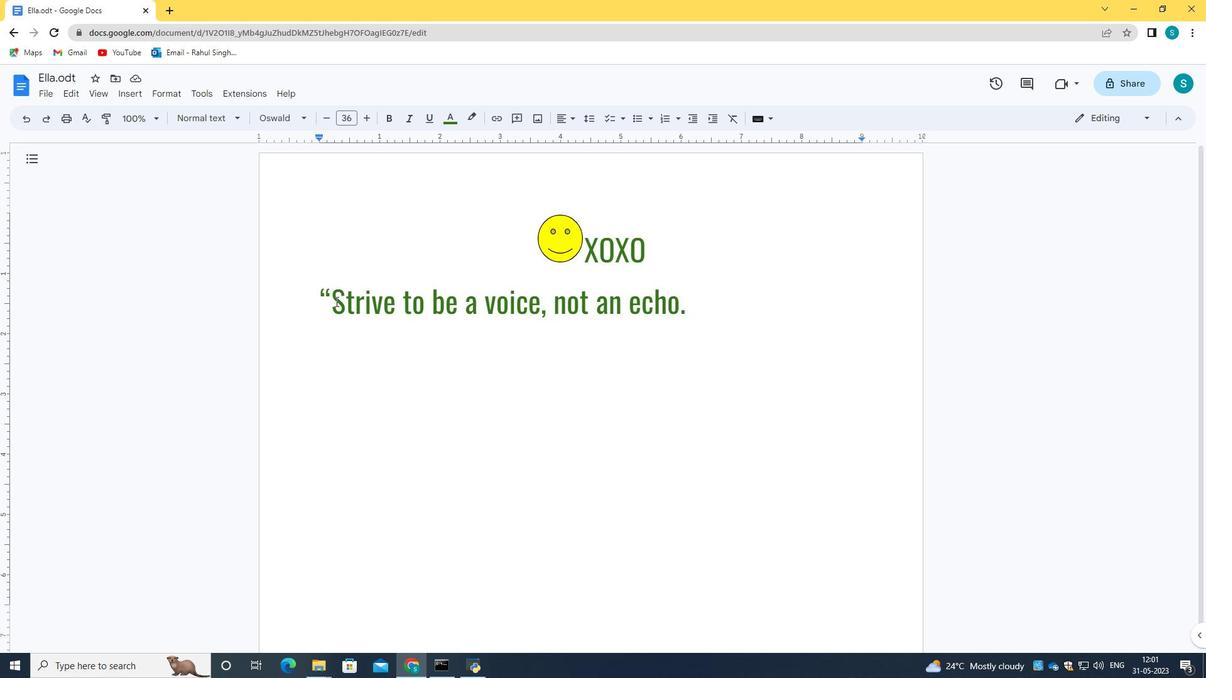 
Action: Key pressed <Key.space>
Screenshot: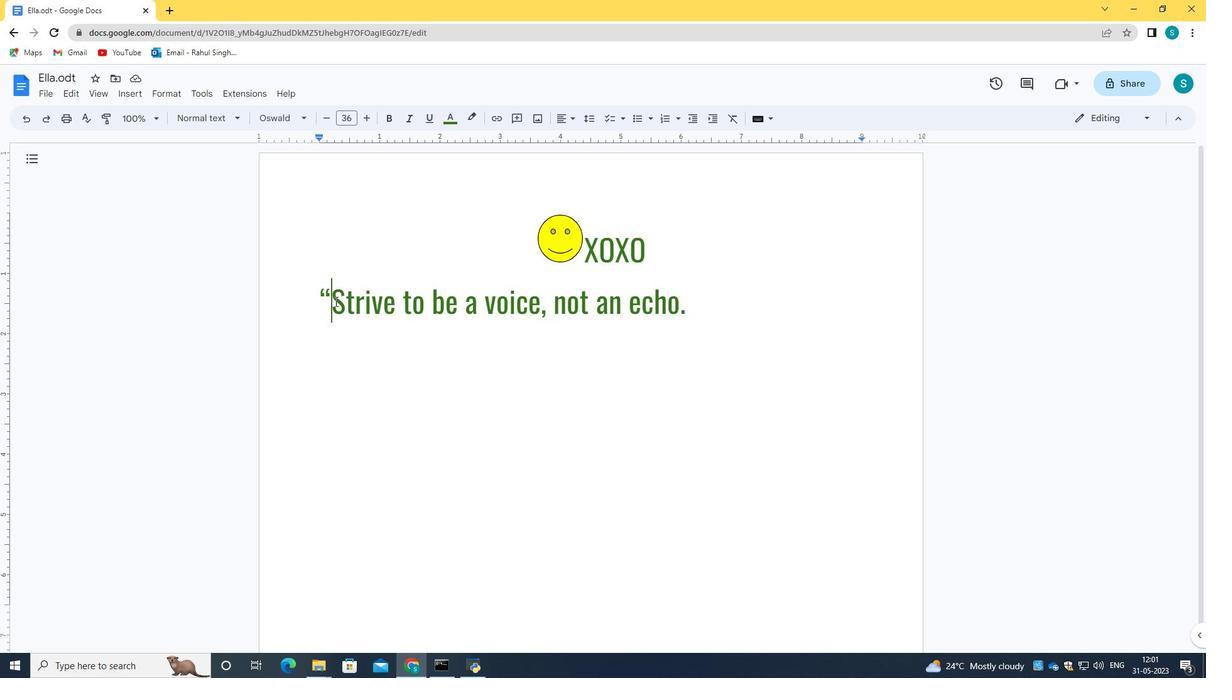 
Action: Mouse moved to (332, 301)
Screenshot: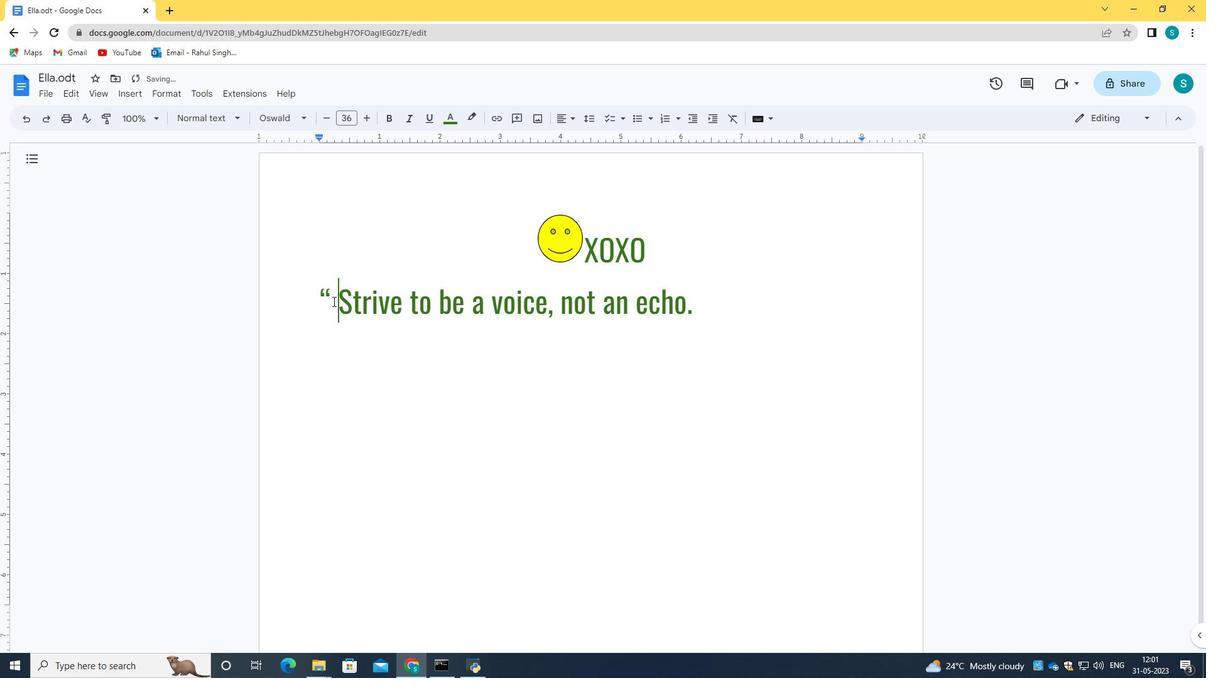 
Action: Mouse pressed right at (332, 301)
Screenshot: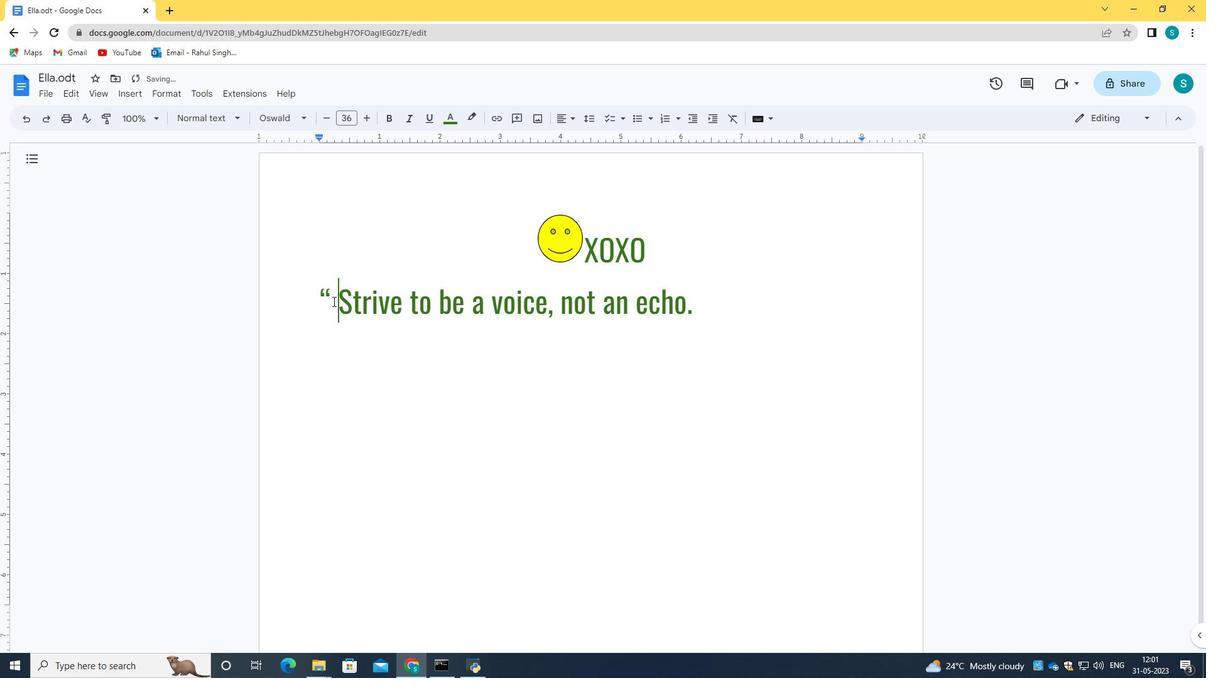 
Action: Mouse moved to (438, 480)
Screenshot: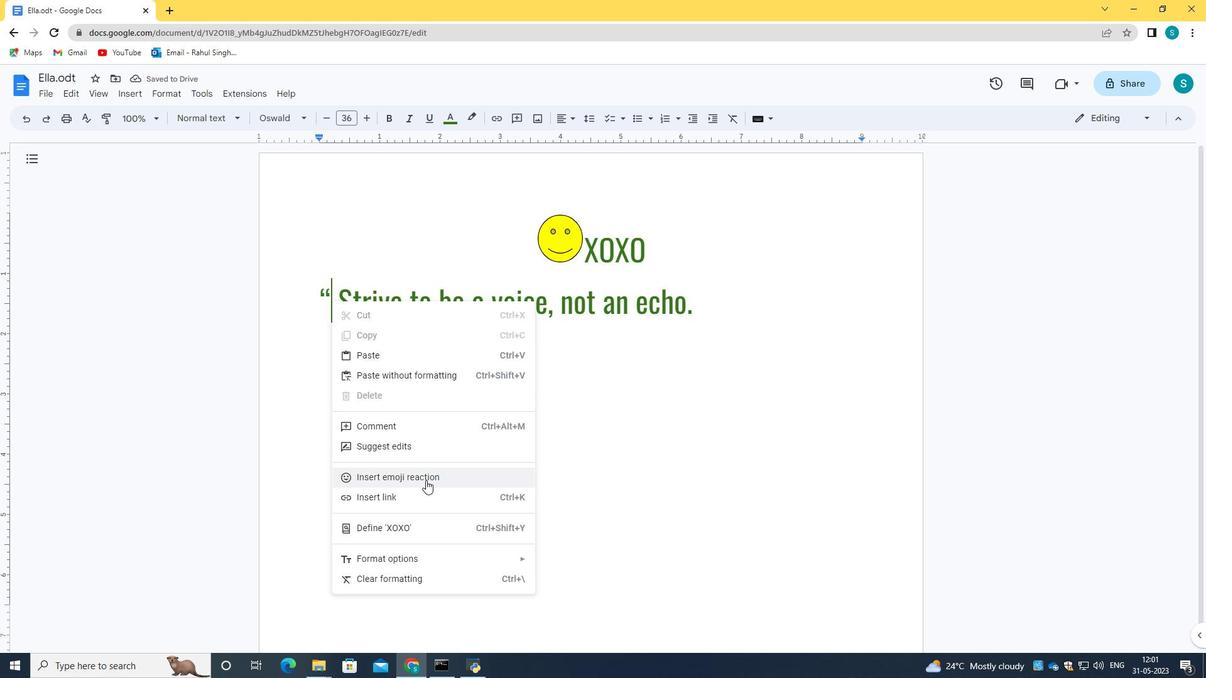 
Action: Mouse pressed left at (438, 480)
Screenshot: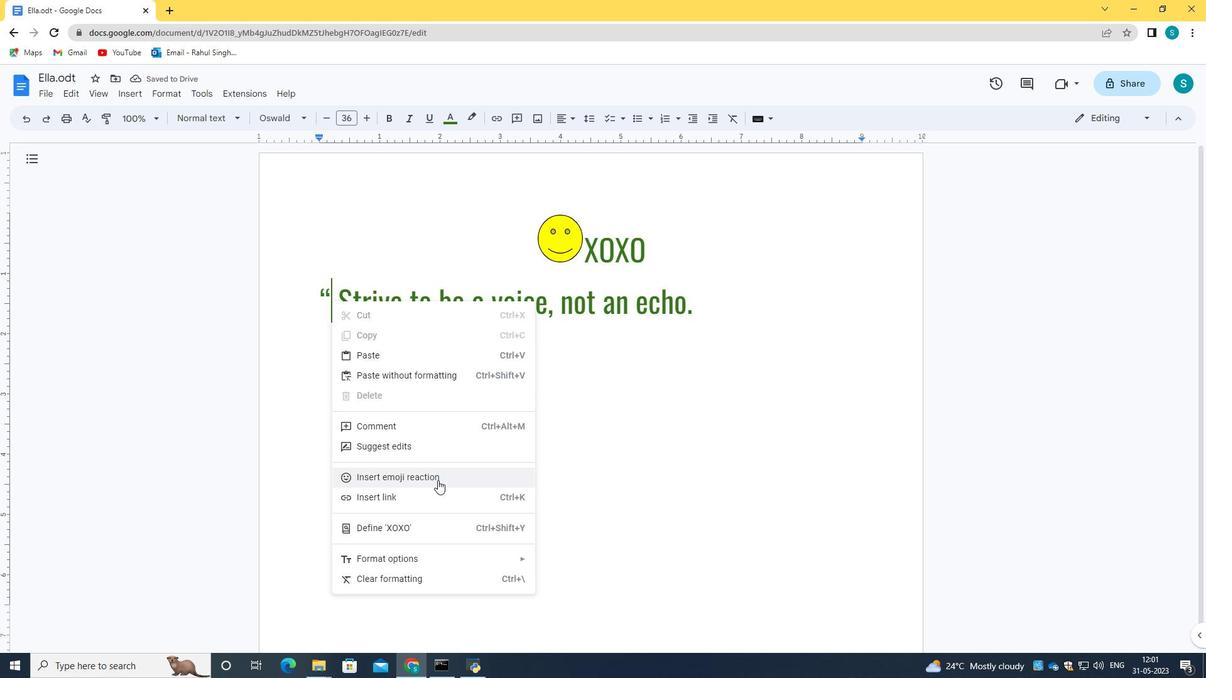 
Action: Mouse moved to (847, 480)
Screenshot: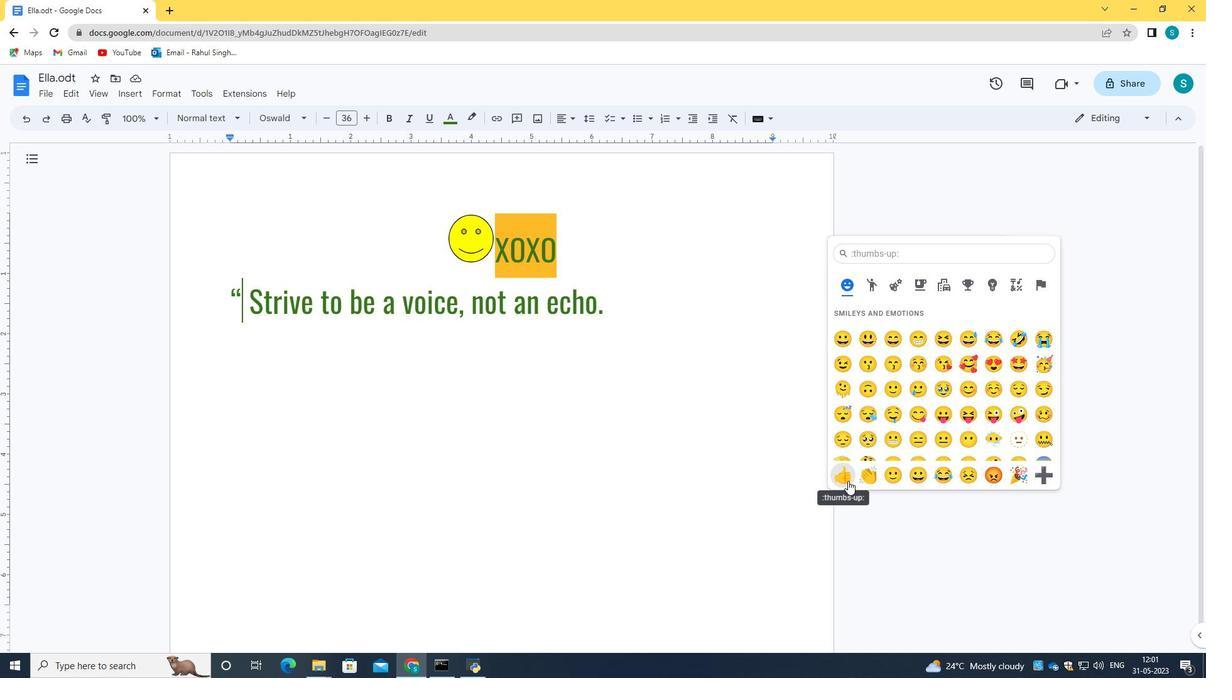 
Action: Mouse pressed left at (847, 480)
Screenshot: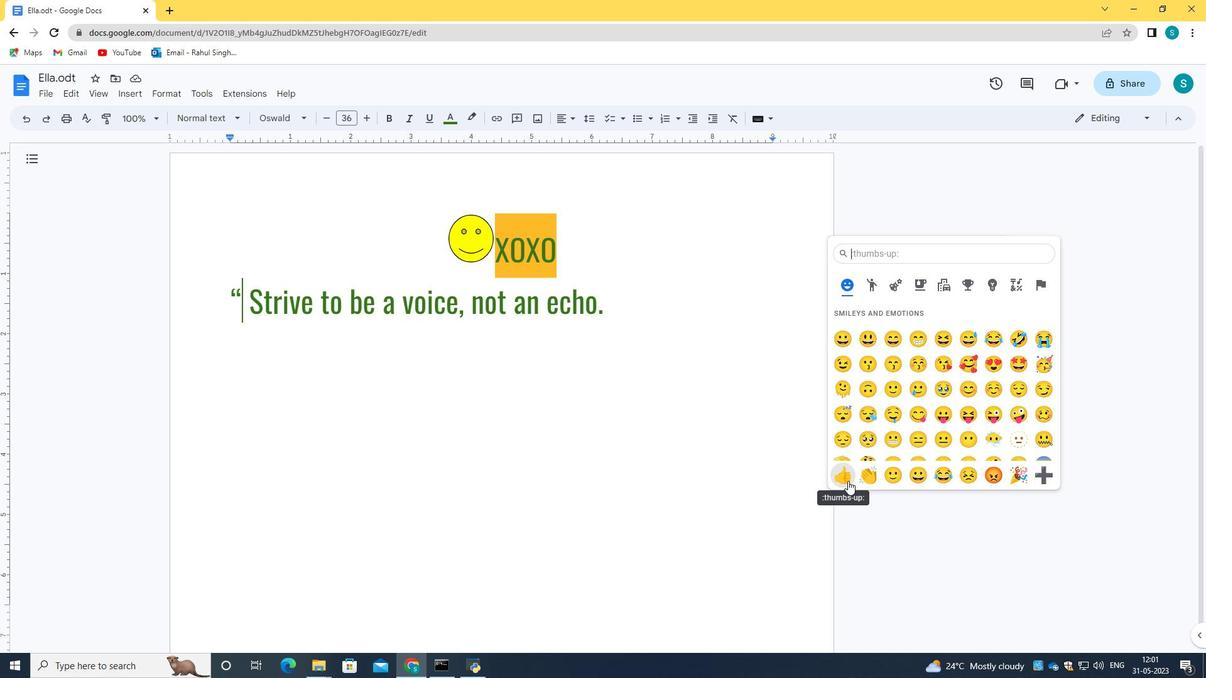 
Action: Mouse moved to (870, 246)
Screenshot: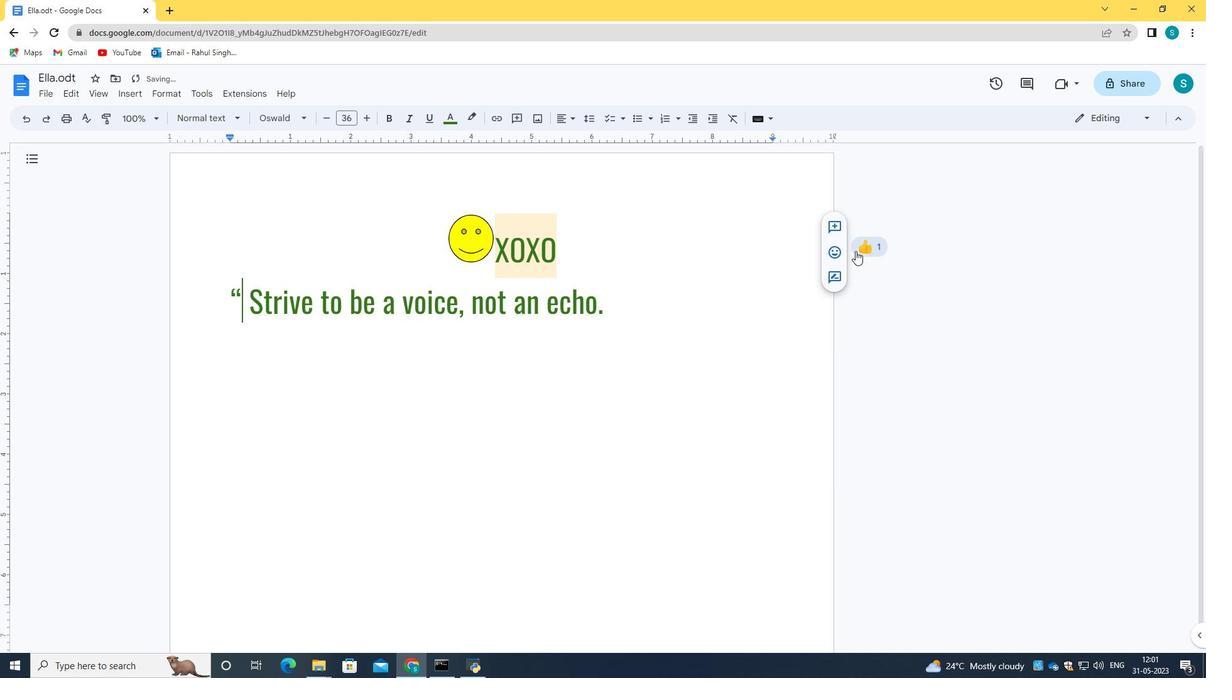 
Action: Mouse pressed left at (870, 246)
Screenshot: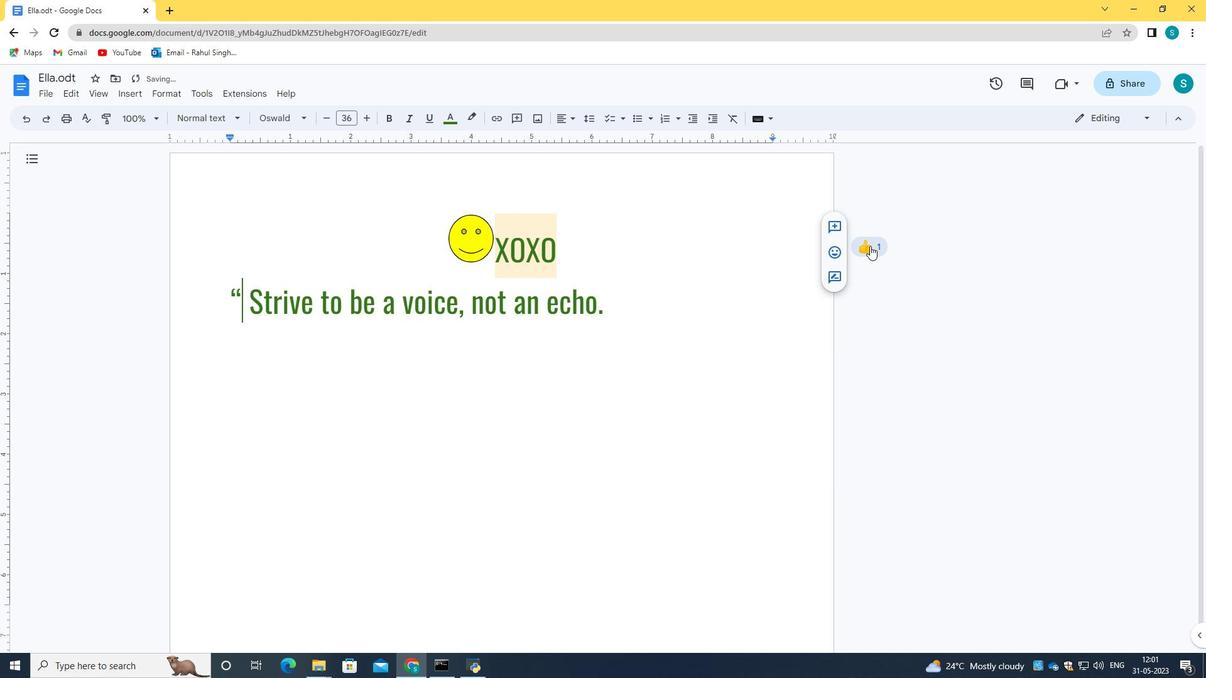 
Action: Mouse moved to (242, 303)
Screenshot: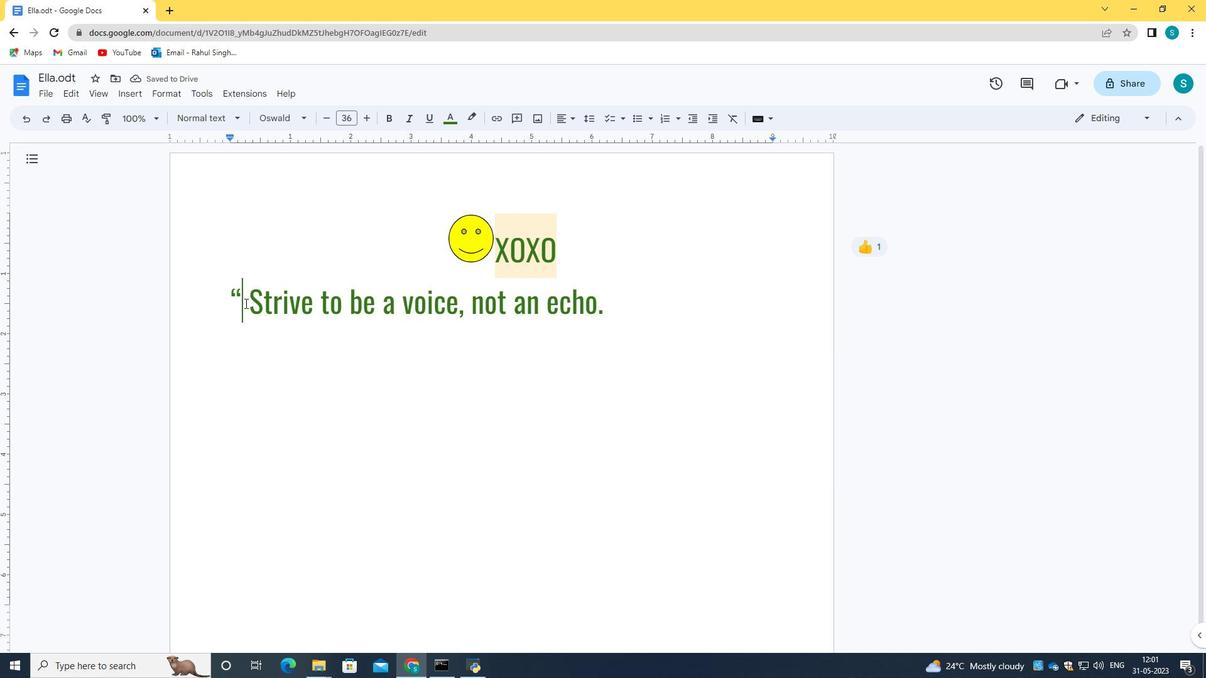 
Action: Mouse pressed left at (242, 303)
Screenshot: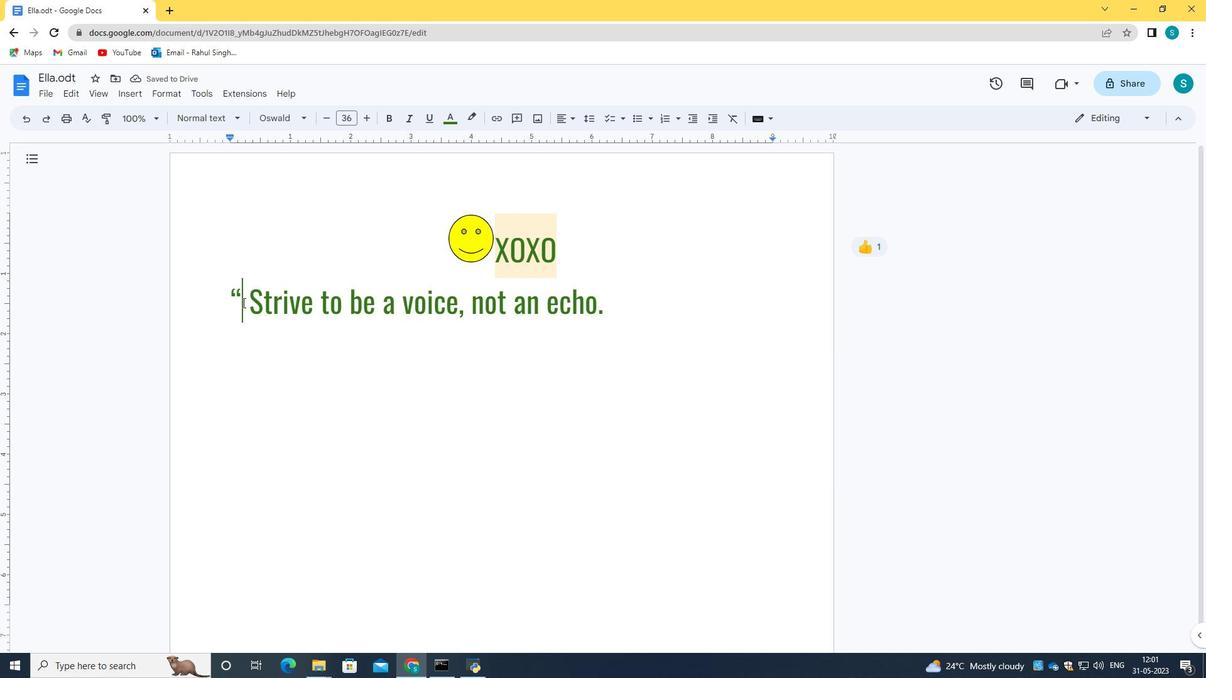 
Action: Mouse moved to (248, 303)
Screenshot: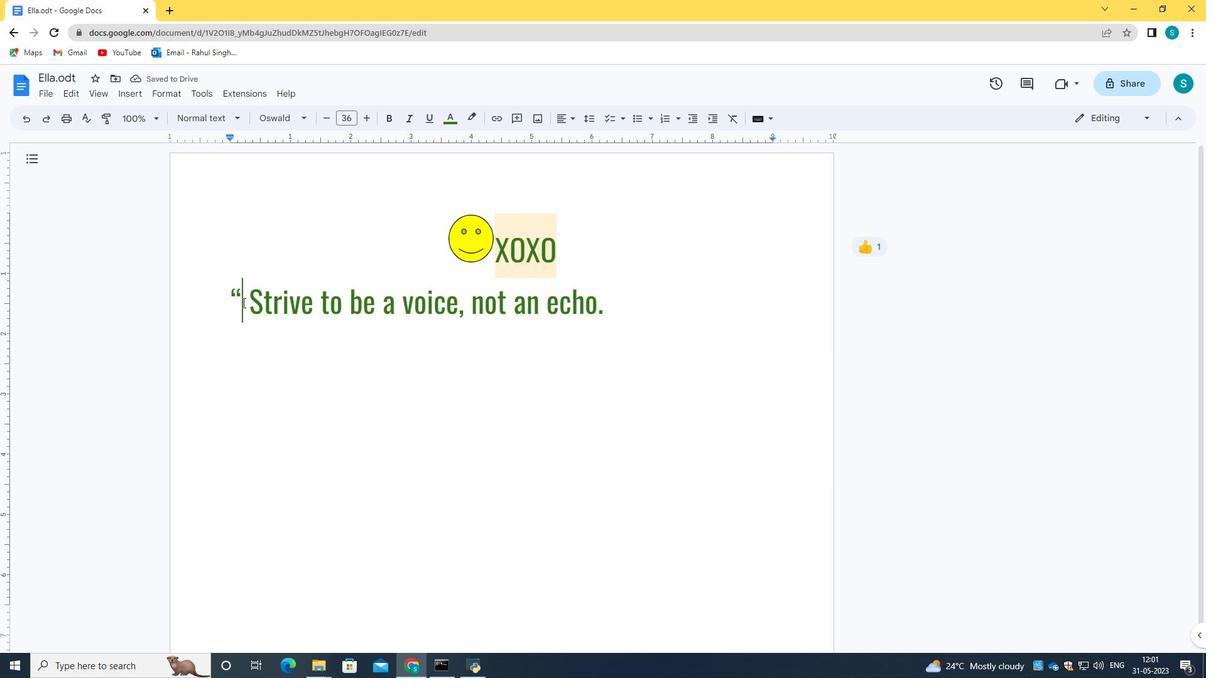 
Action: Mouse pressed left at (248, 303)
Screenshot: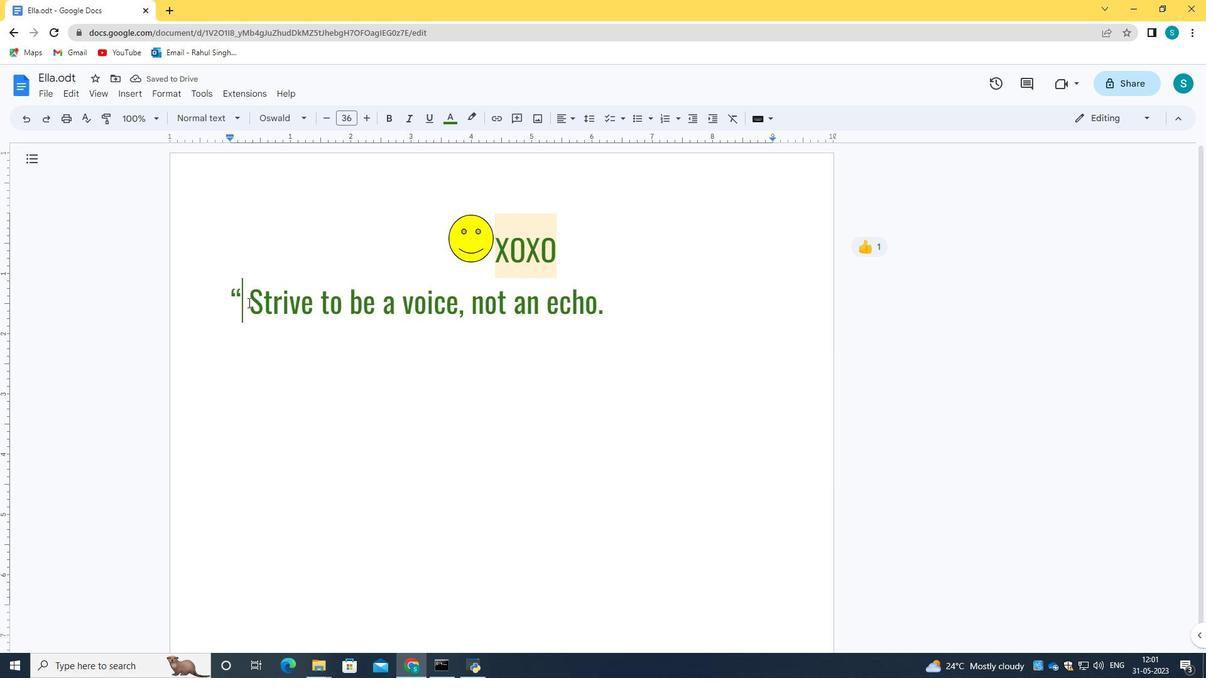 
Action: Mouse pressed left at (248, 303)
Screenshot: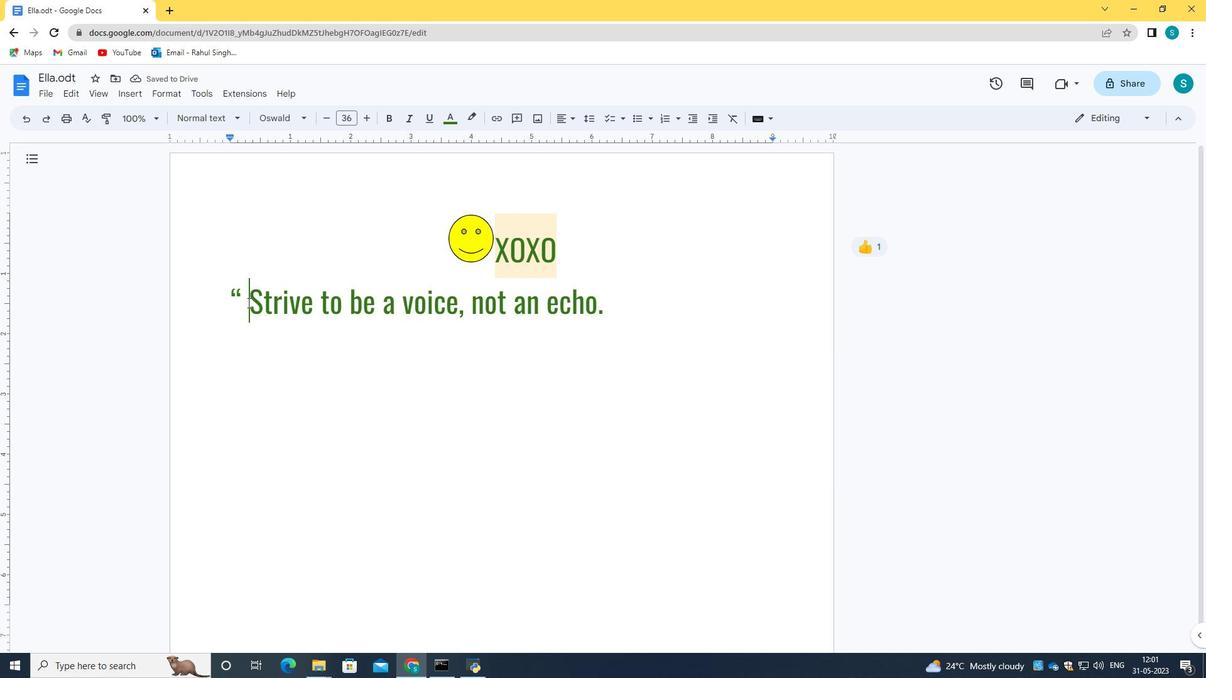 
Action: Mouse moved to (295, 207)
Screenshot: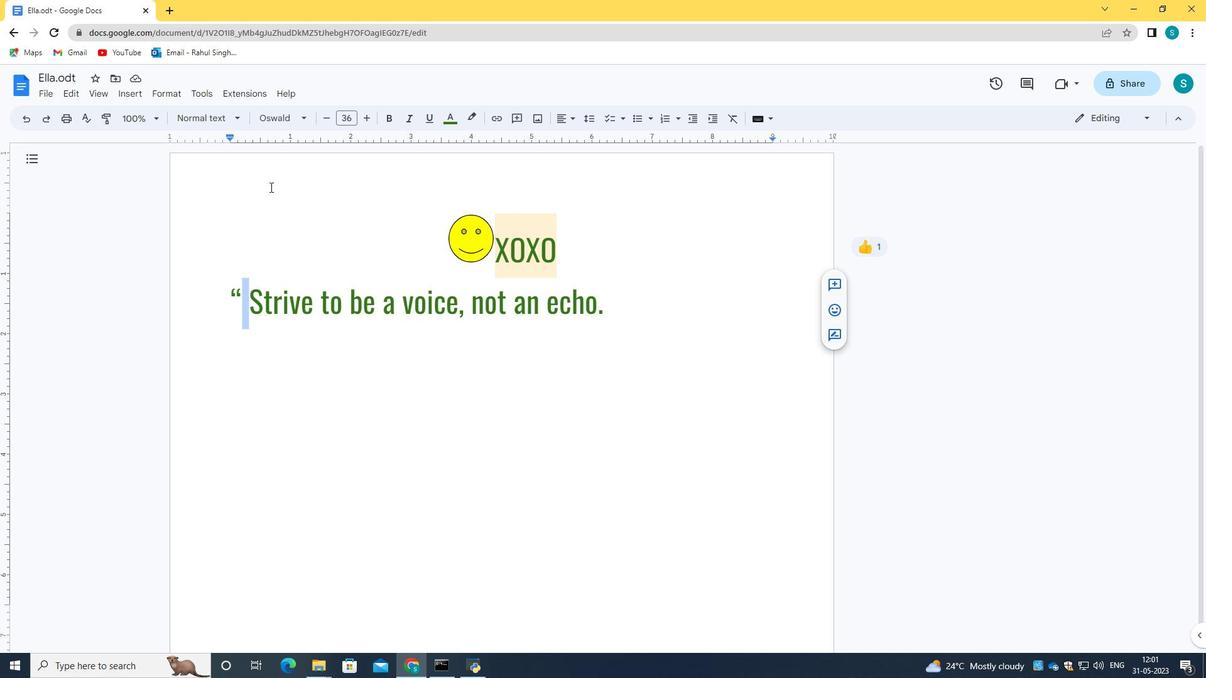 
Action: Mouse pressed left at (295, 207)
Screenshot: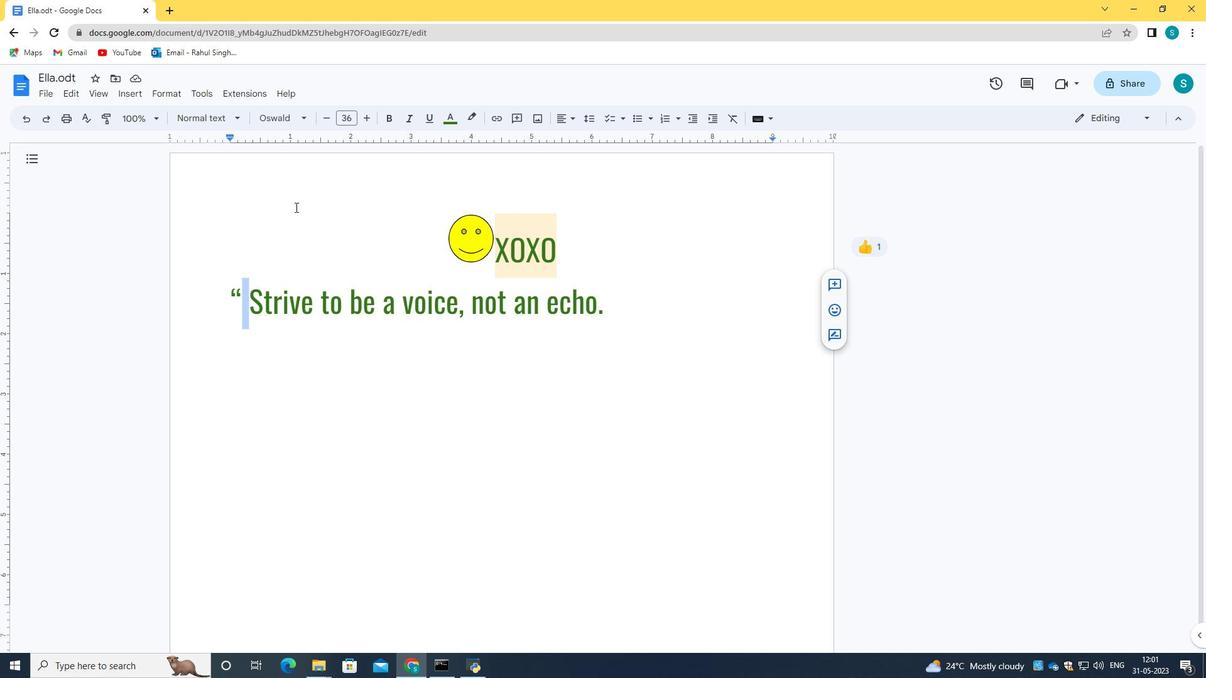 
Action: Mouse moved to (253, 304)
Screenshot: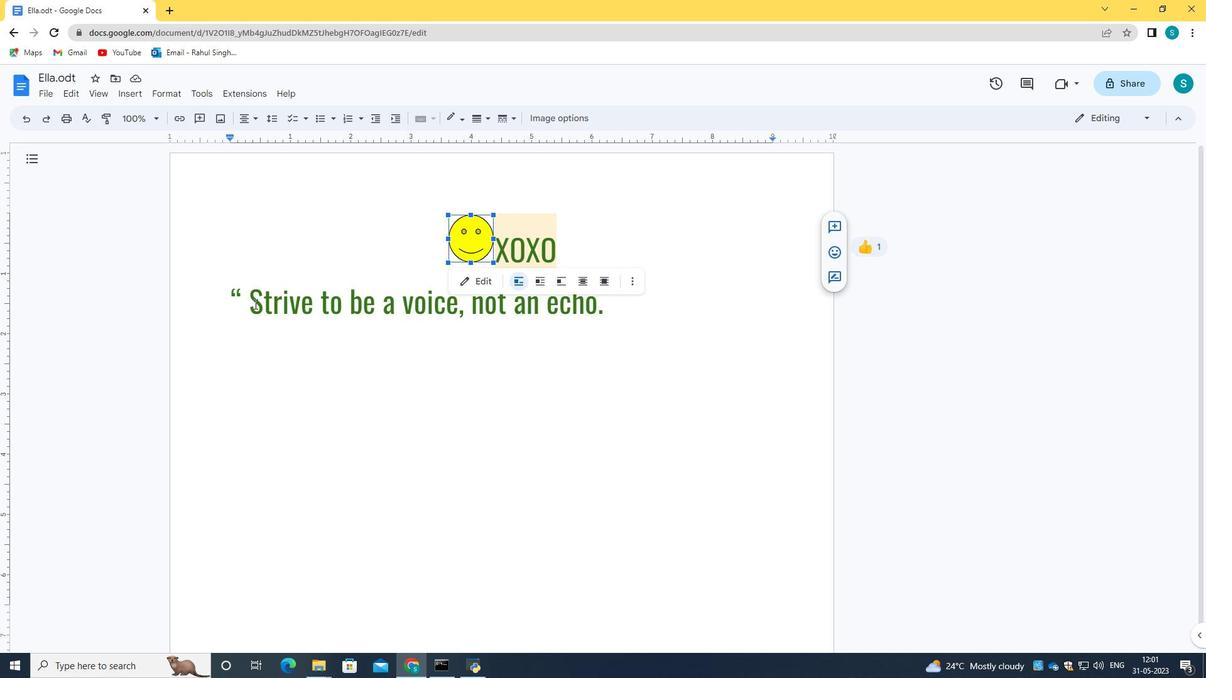 
Action: Mouse pressed left at (253, 304)
Screenshot: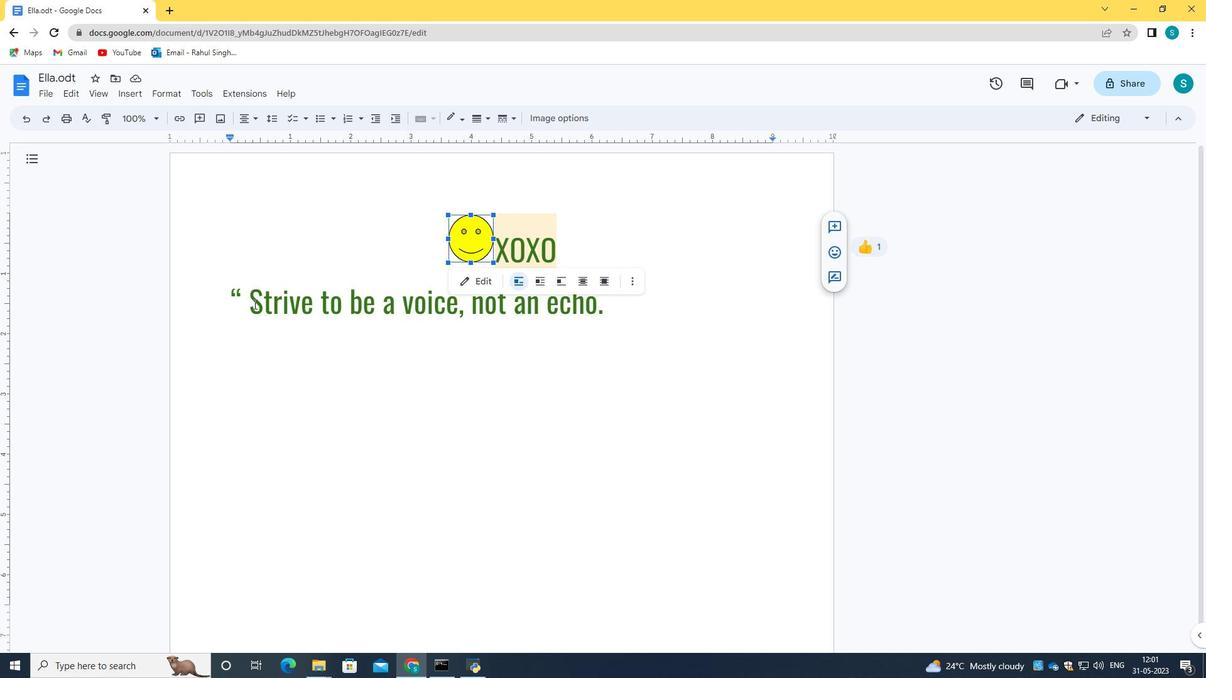 
Action: Mouse moved to (253, 304)
Screenshot: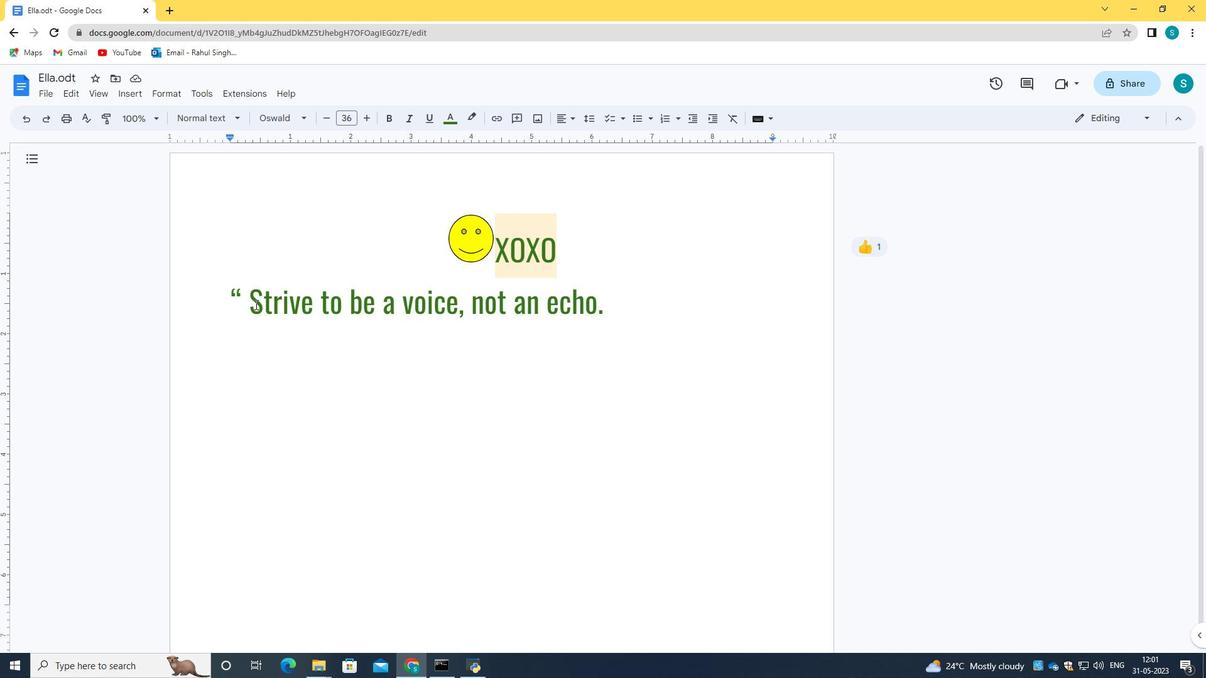 
Action: Key pressed <Key.space>
Screenshot: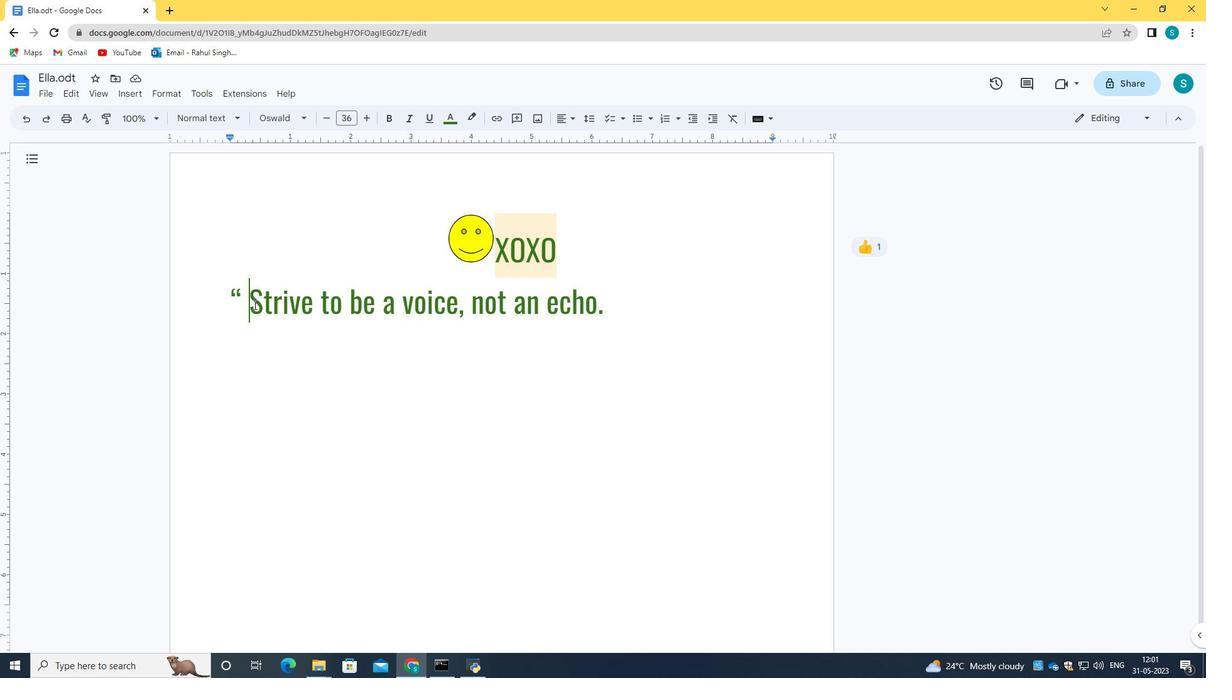 
Action: Mouse moved to (248, 302)
Screenshot: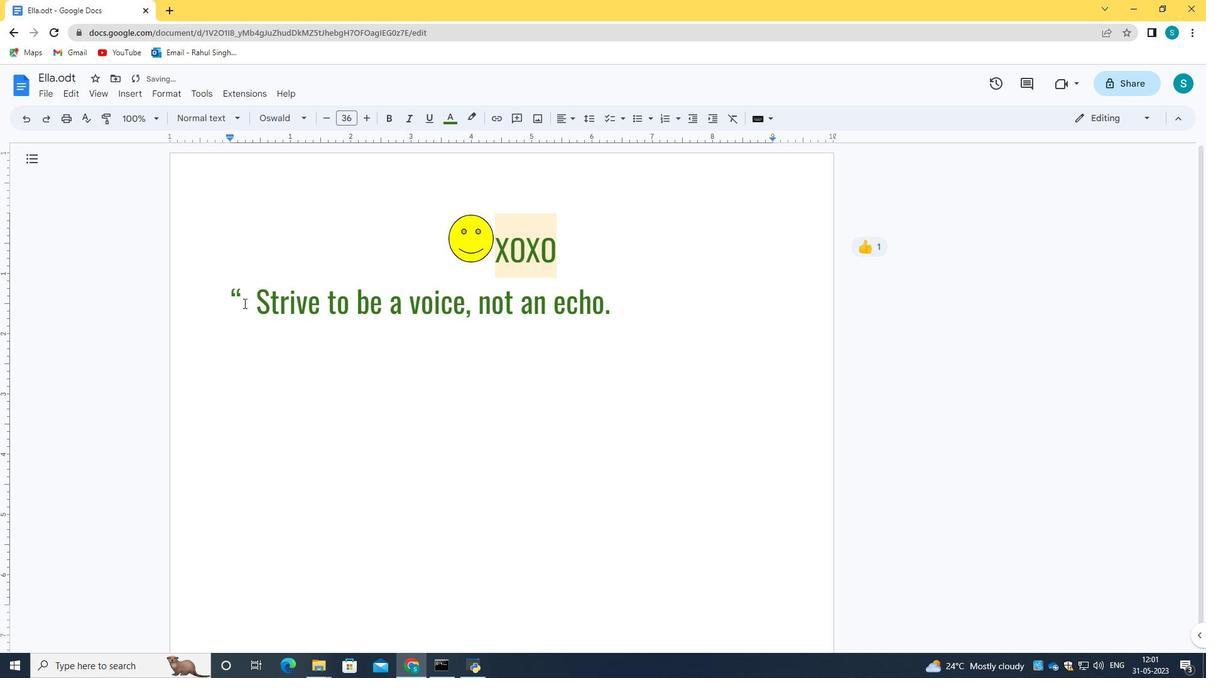 
Action: Mouse pressed left at (248, 302)
Screenshot: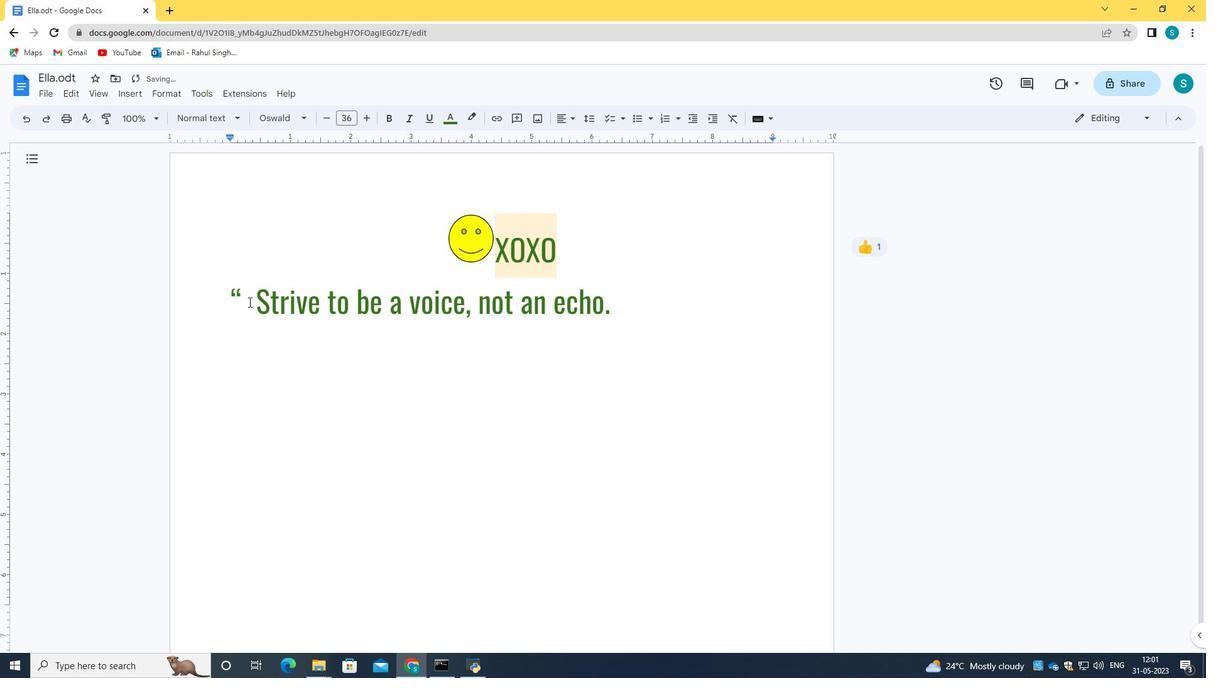 
Action: Key pressed <Key.space>
Screenshot: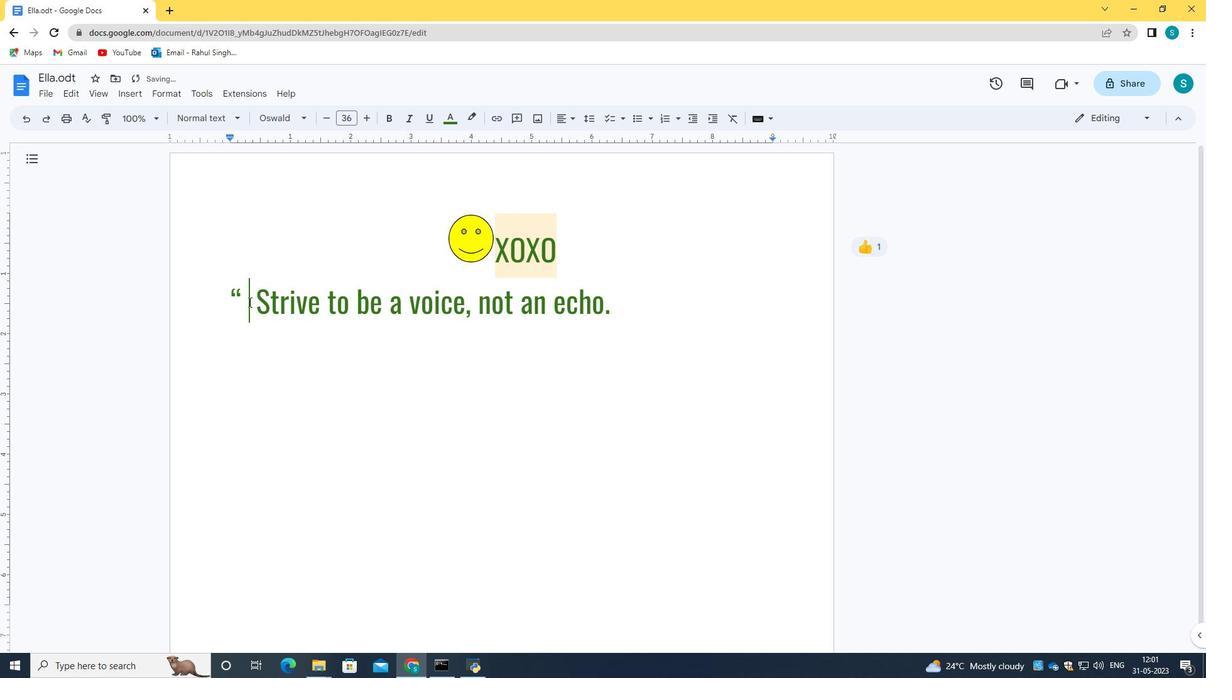 
Action: Mouse pressed right at (248, 302)
Screenshot: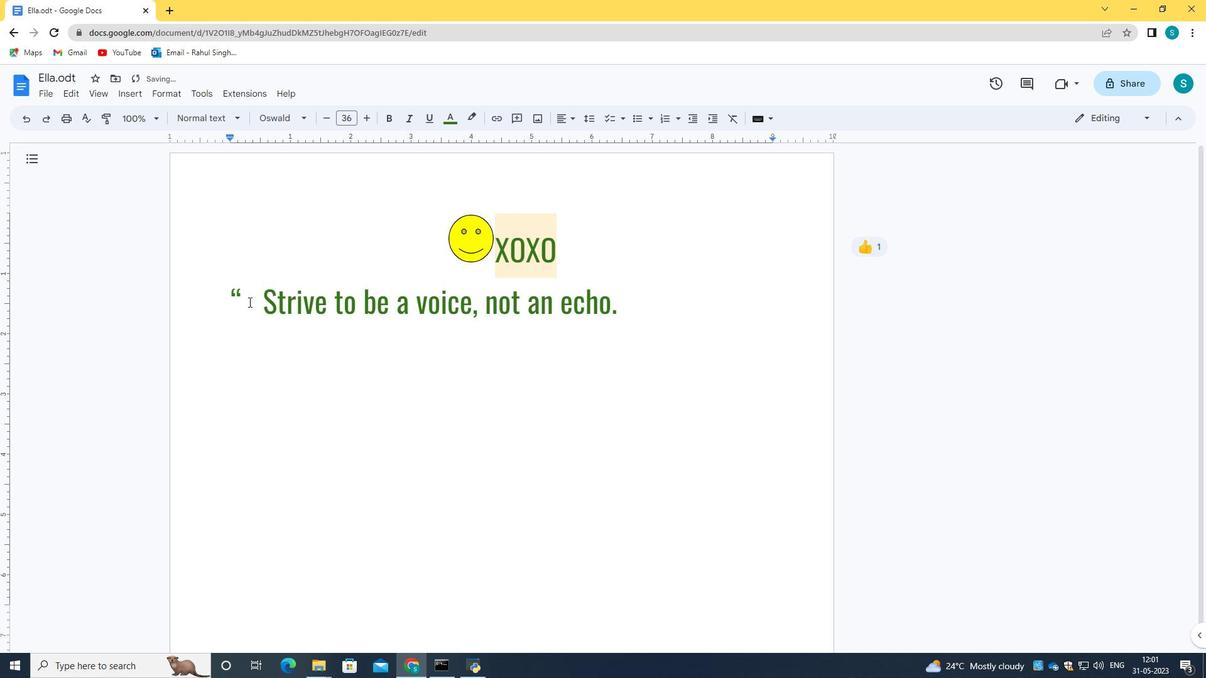 
Action: Mouse moved to (134, 223)
Screenshot: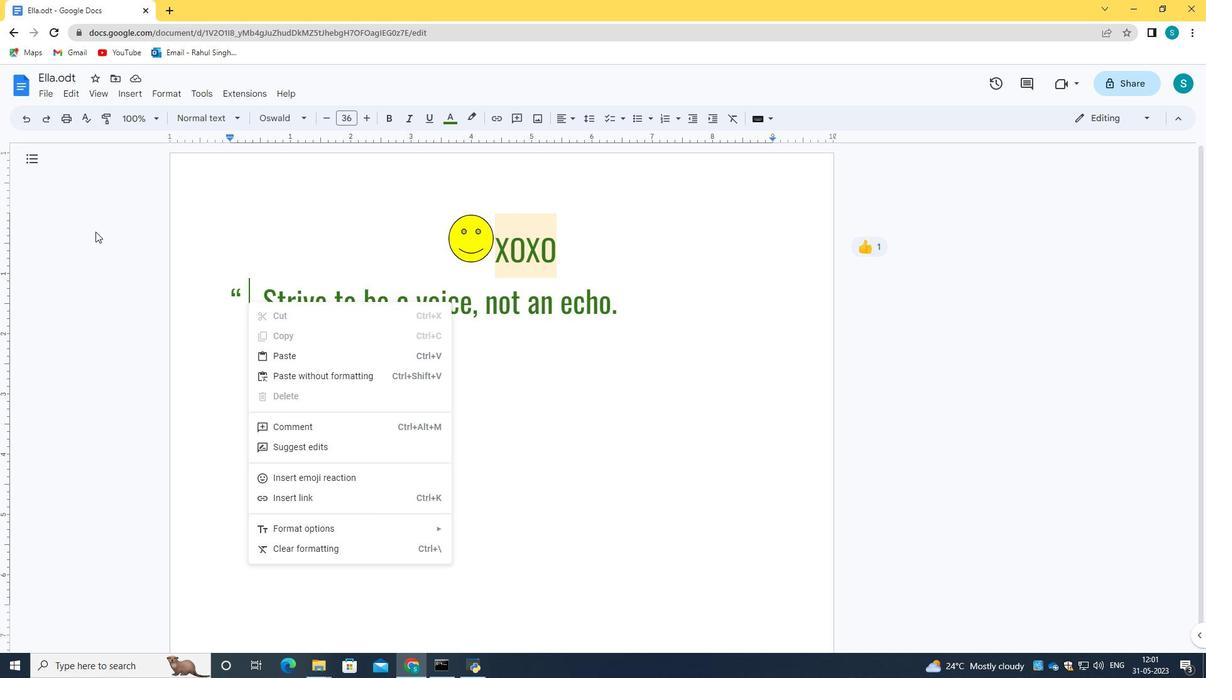 
Action: Mouse pressed left at (134, 223)
Screenshot: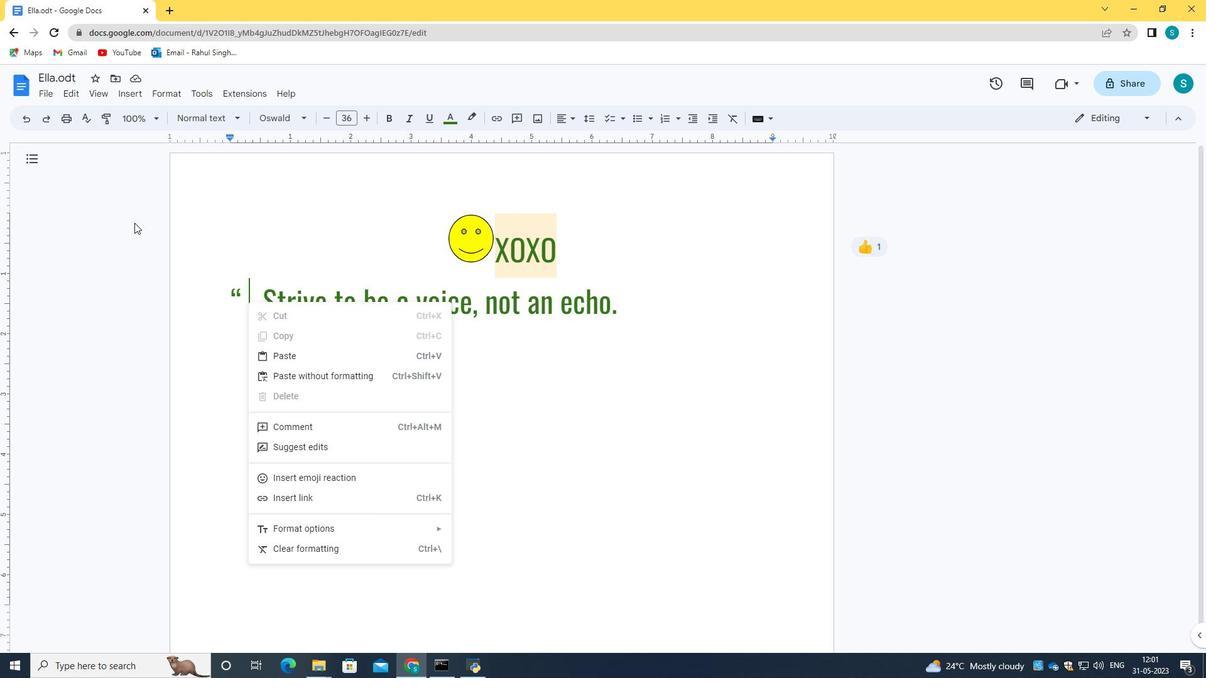 
Action: Mouse moved to (41, 93)
Screenshot: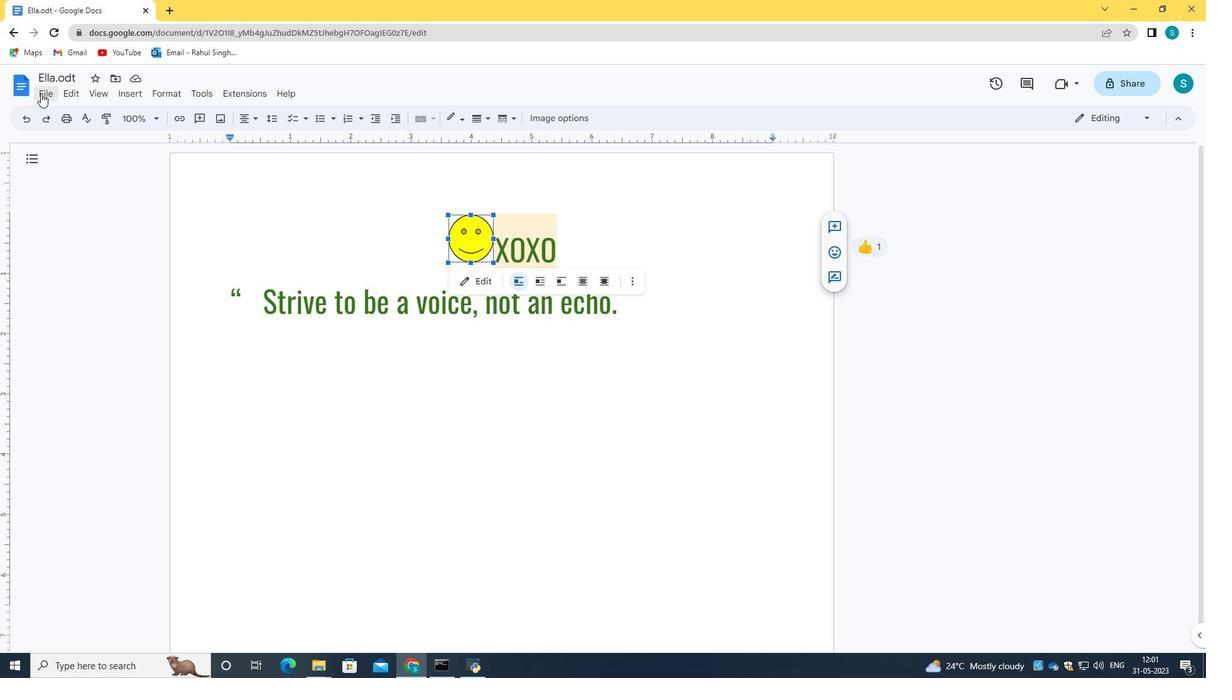 
Action: Mouse pressed left at (41, 93)
Screenshot: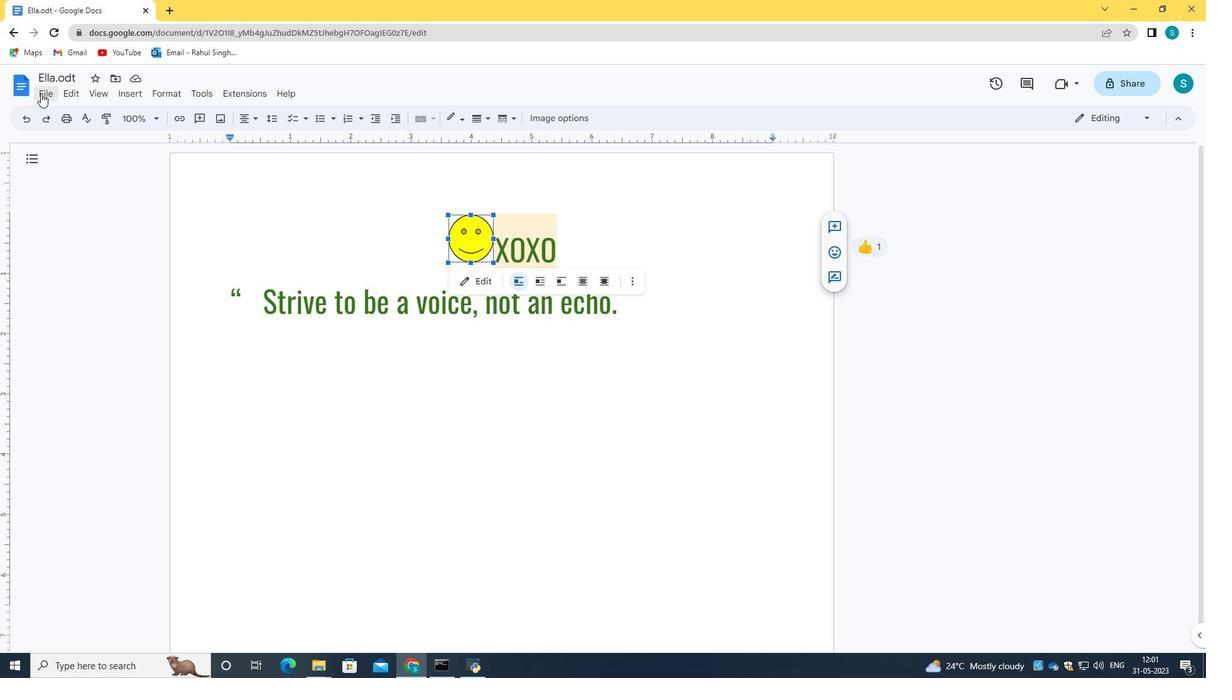 
Action: Mouse moved to (151, 211)
Screenshot: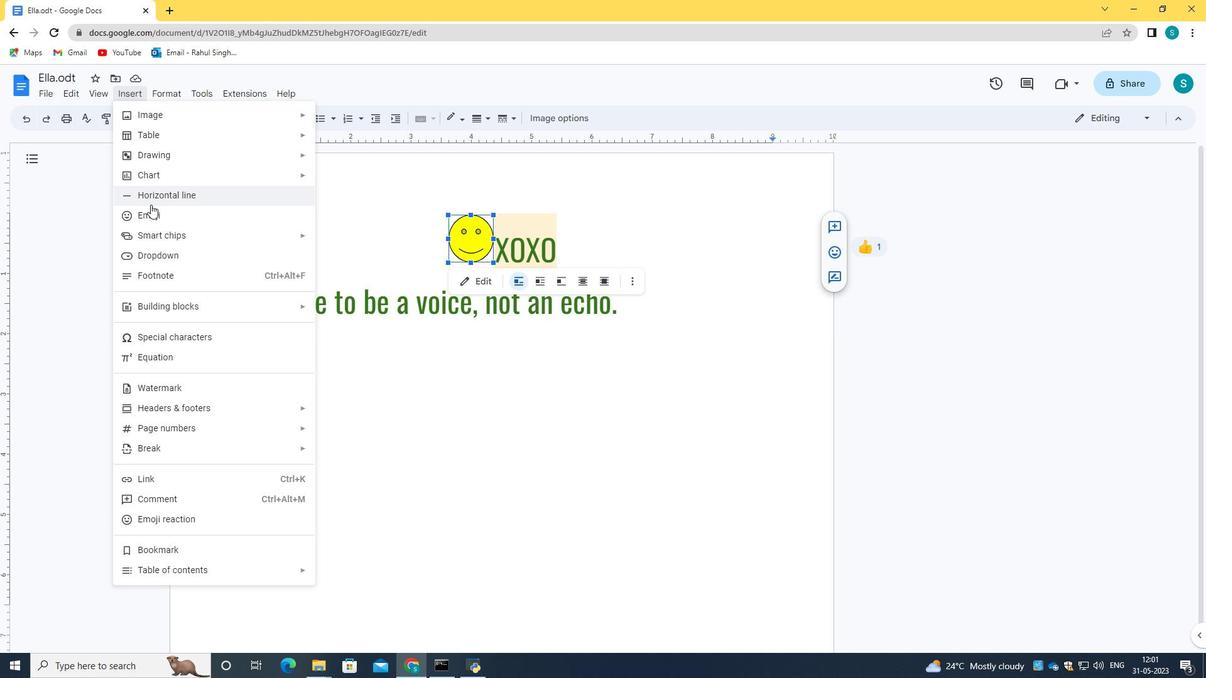 
Action: Mouse pressed left at (151, 211)
Screenshot: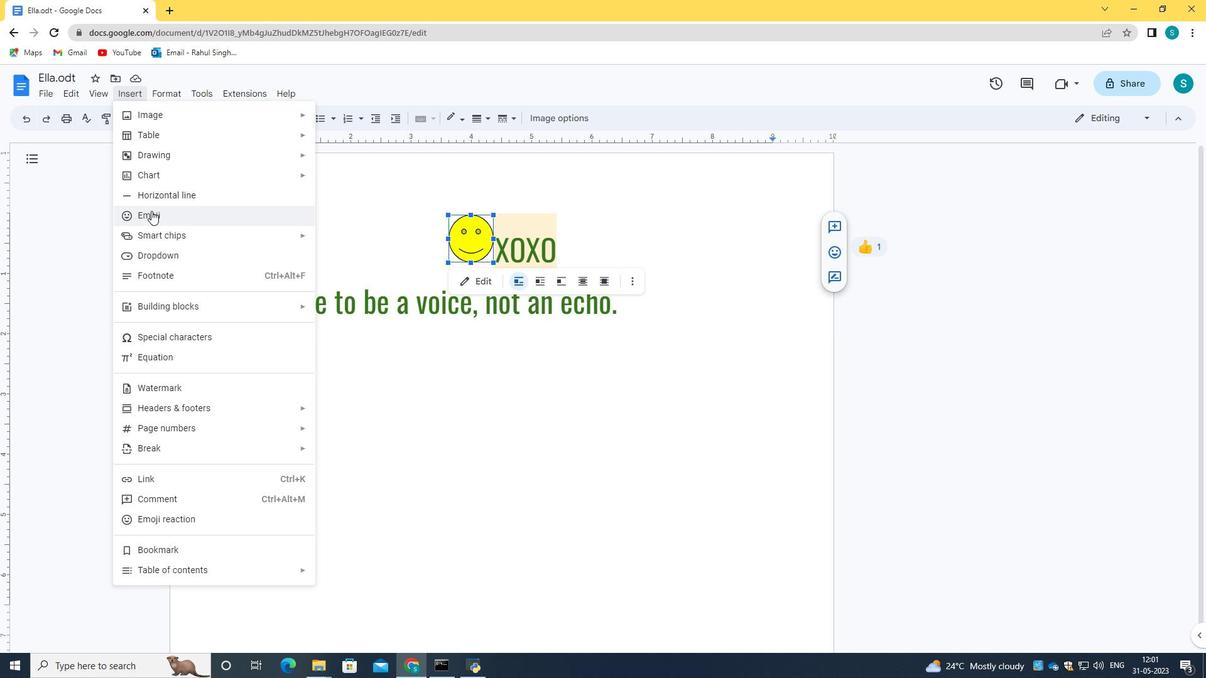 
Action: Mouse moved to (471, 507)
Screenshot: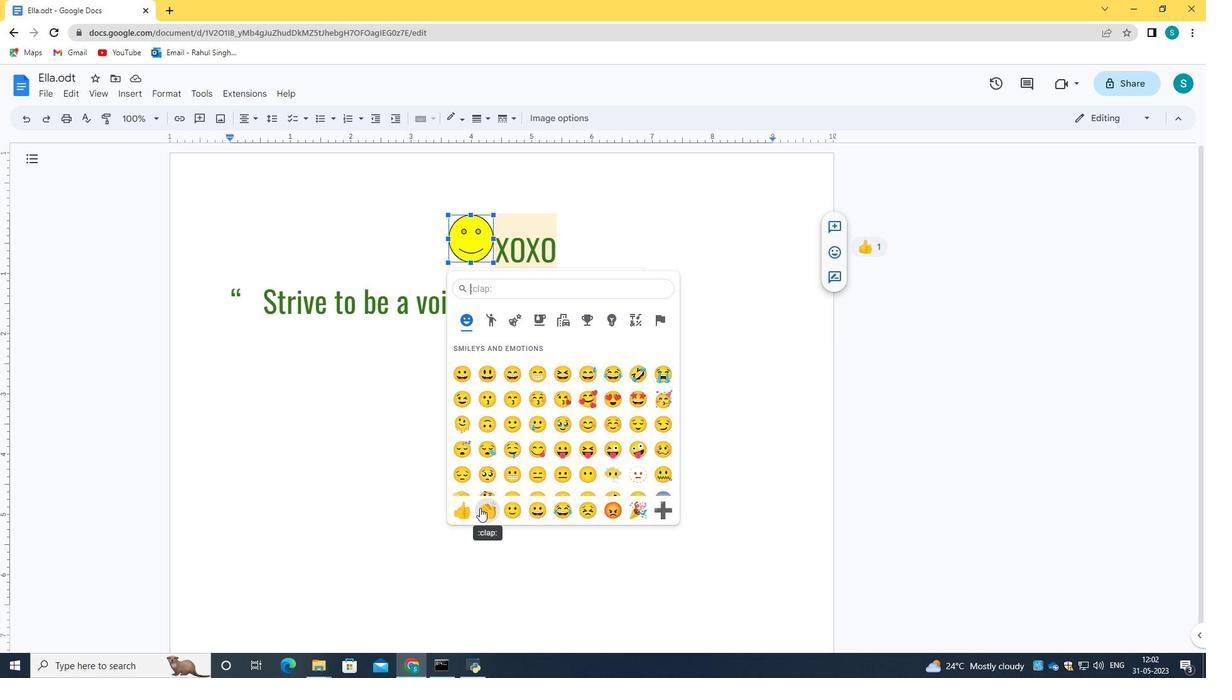 
Action: Mouse pressed left at (471, 507)
Screenshot: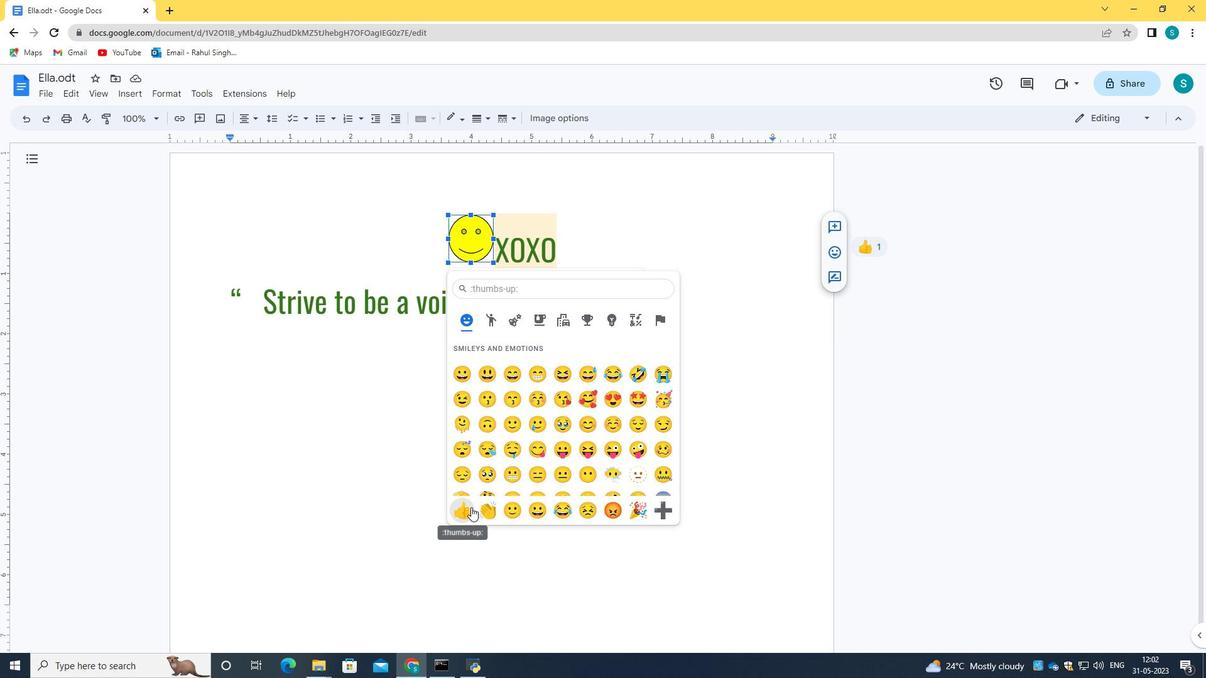 
Action: Mouse moved to (598, 233)
Screenshot: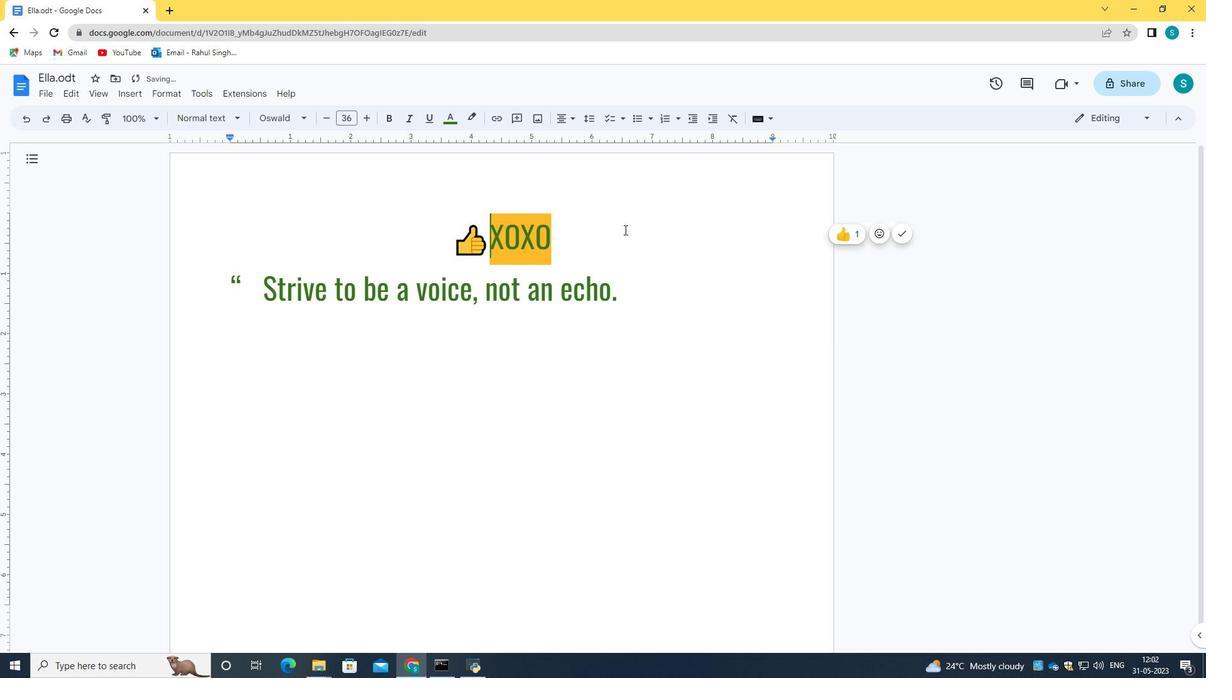 
Action: Mouse pressed left at (598, 233)
Screenshot: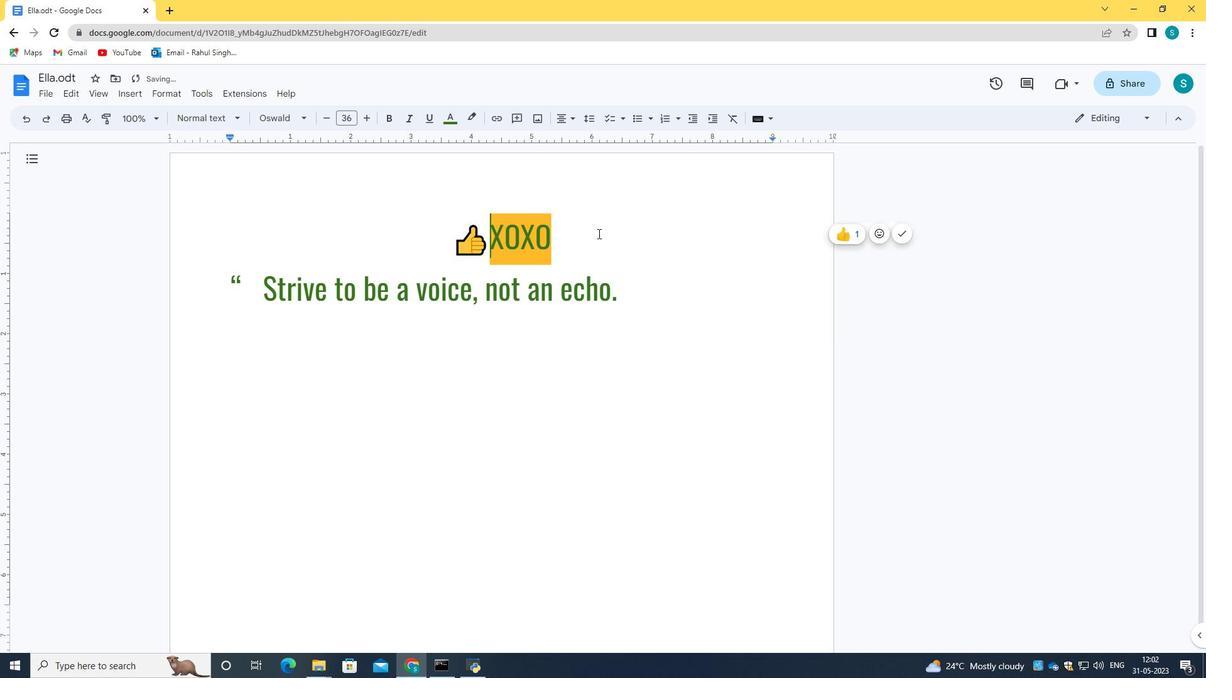
Action: Mouse moved to (253, 284)
Screenshot: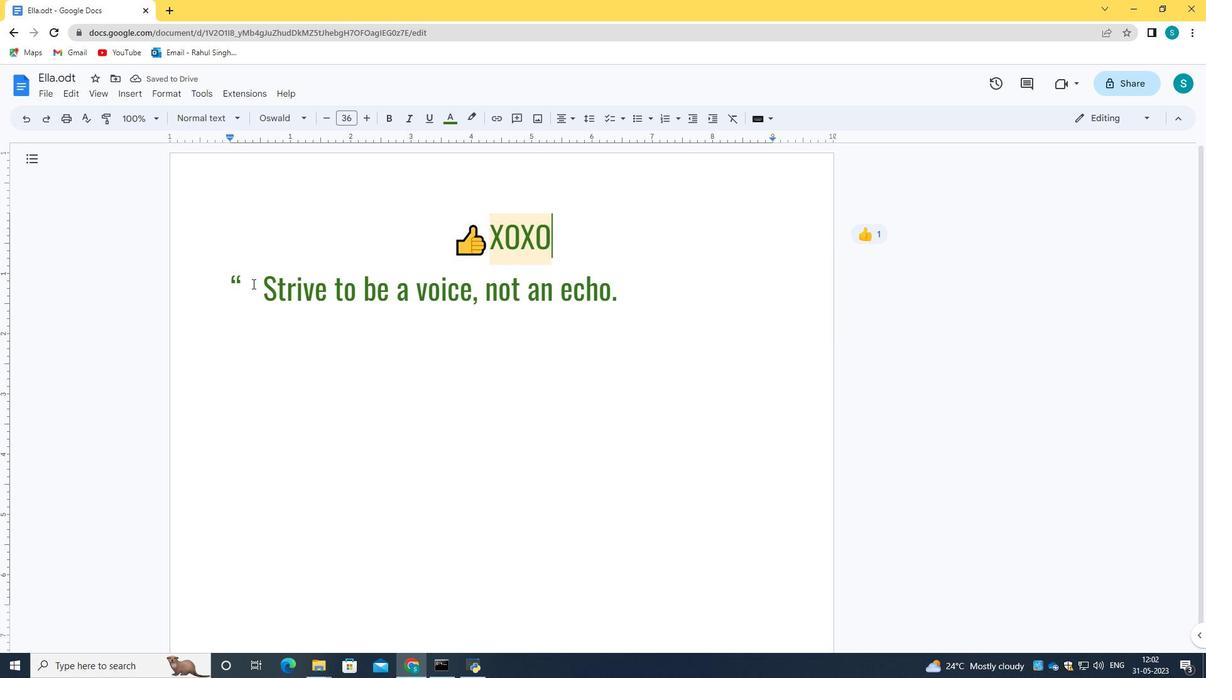 
Action: Mouse pressed left at (253, 284)
Screenshot: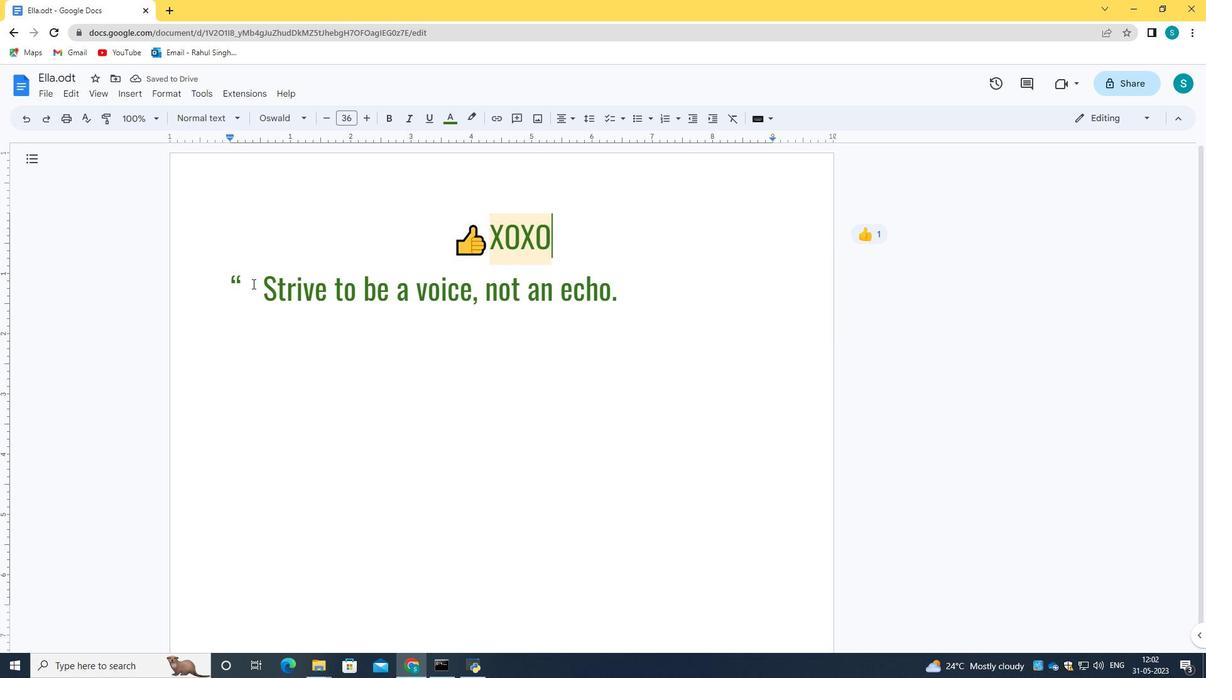 
Action: Mouse moved to (30, 122)
Screenshot: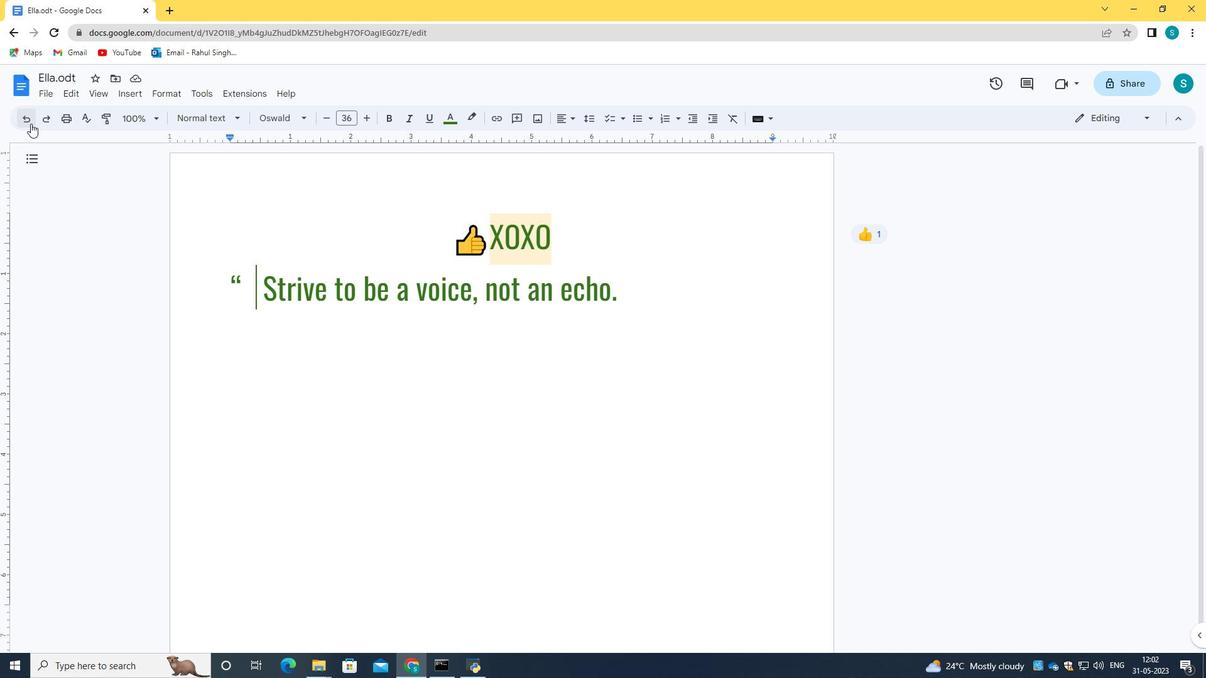 
Action: Mouse pressed left at (30, 122)
Screenshot: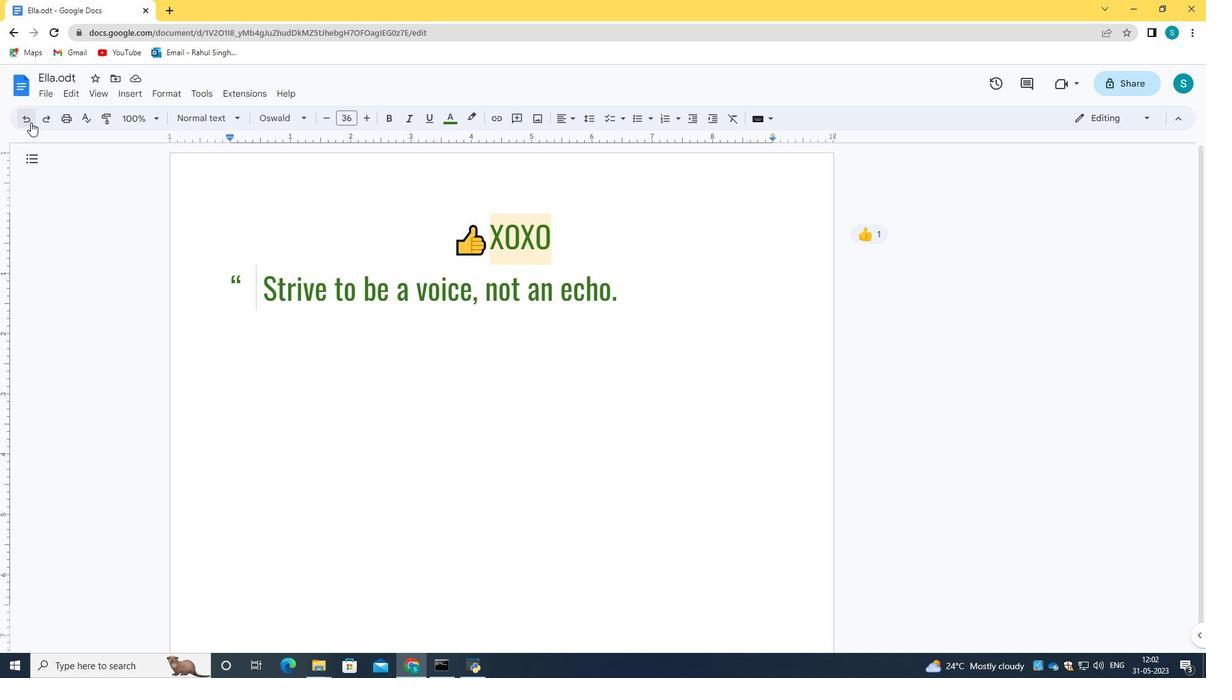 
Action: Mouse moved to (255, 303)
Screenshot: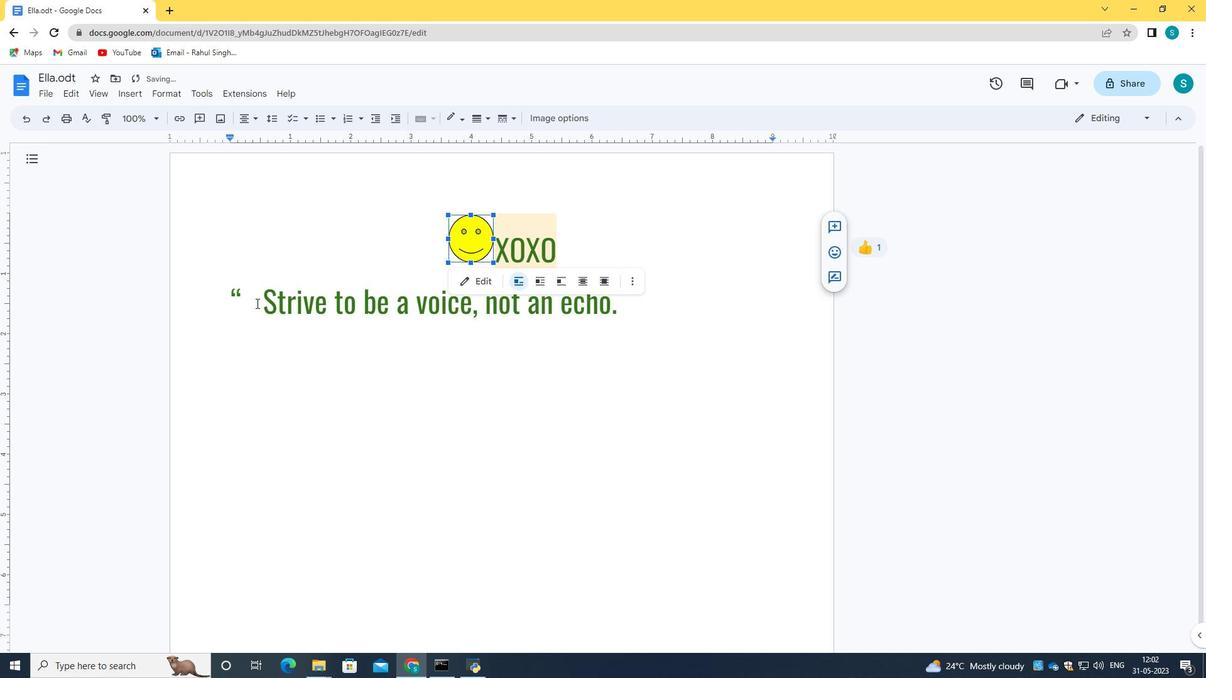
Action: Mouse pressed left at (255, 303)
Screenshot: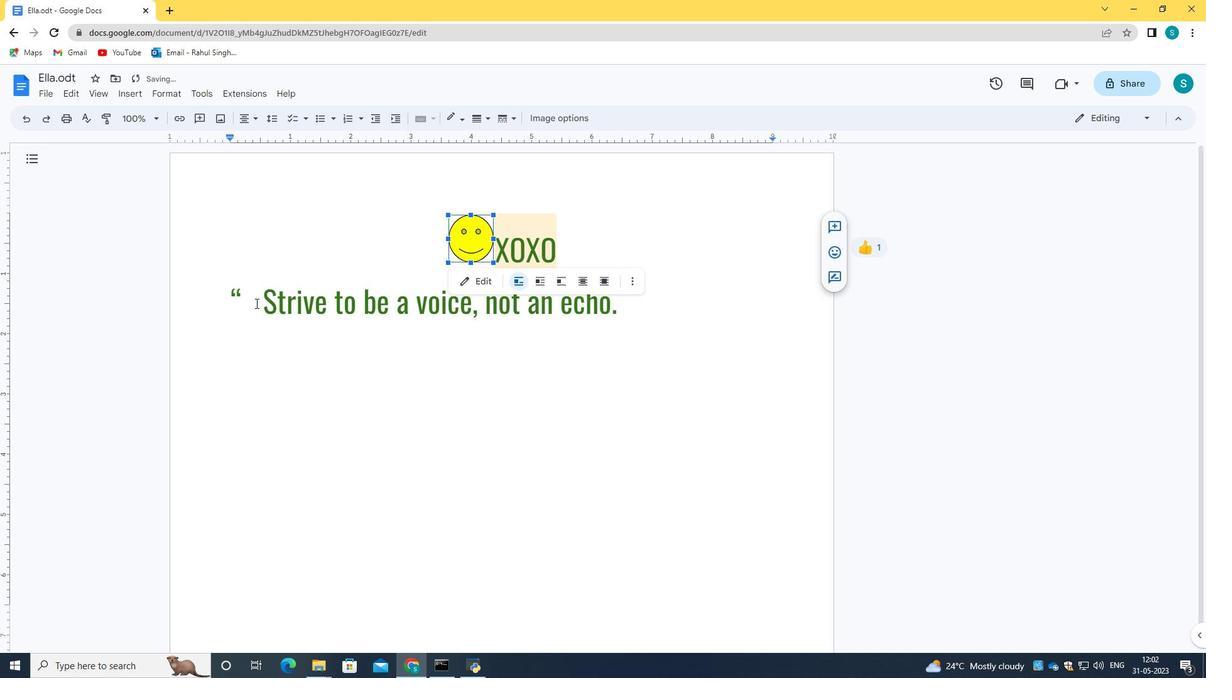 
Action: Mouse moved to (130, 89)
Screenshot: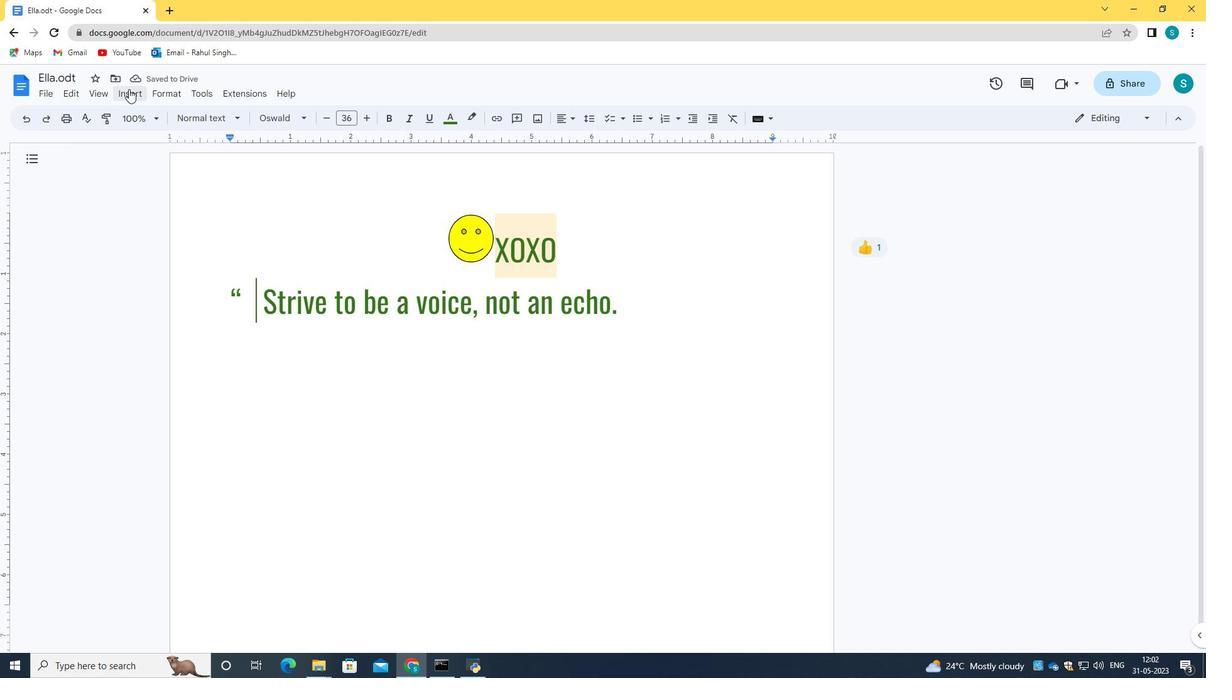 
Action: Mouse pressed left at (130, 89)
Screenshot: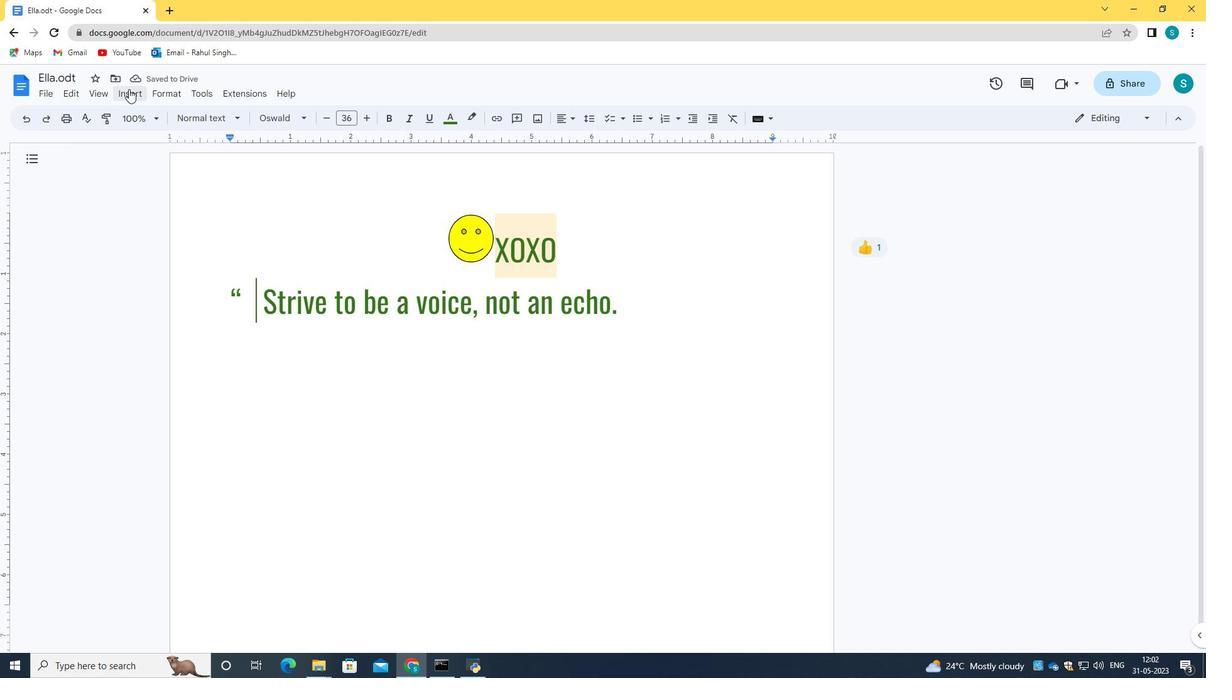 
Action: Mouse moved to (175, 216)
Screenshot: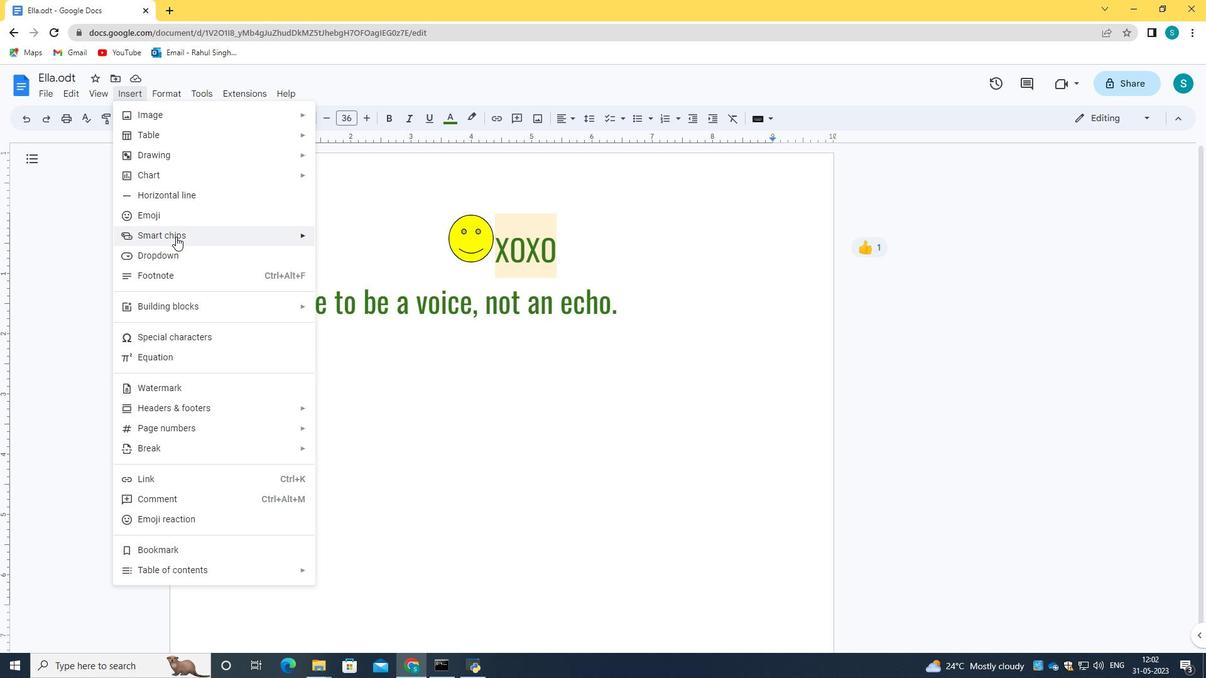 
Action: Mouse pressed left at (175, 216)
Screenshot: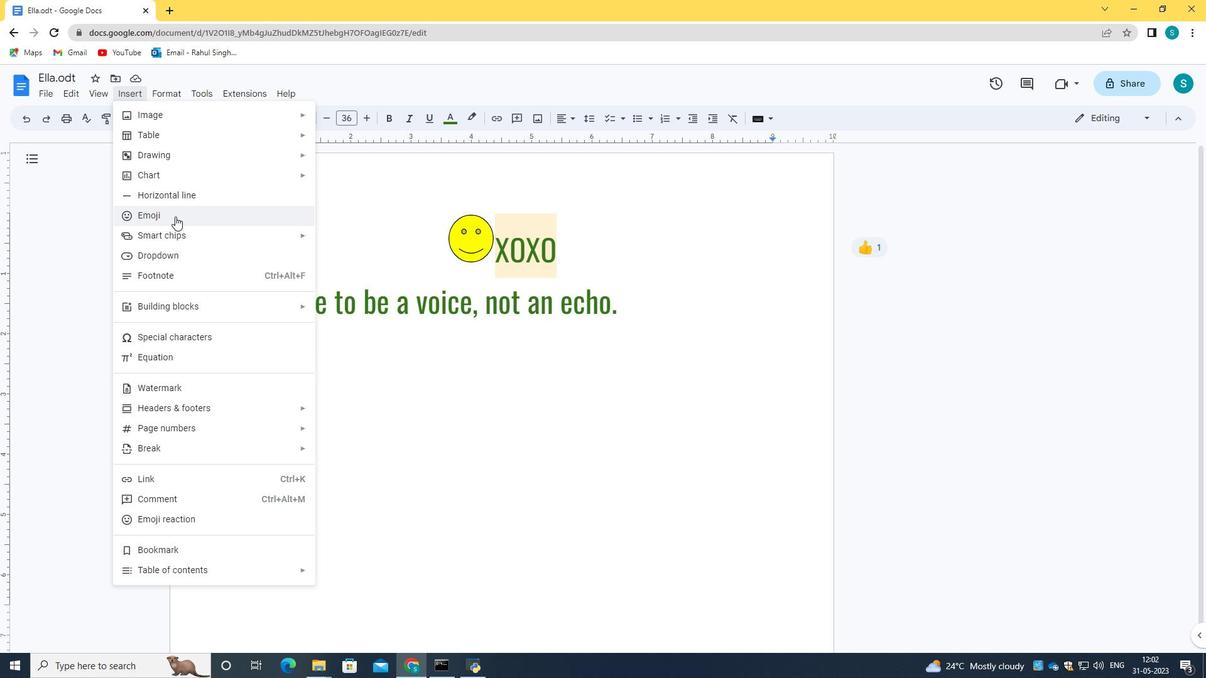 
Action: Mouse moved to (270, 565)
Screenshot: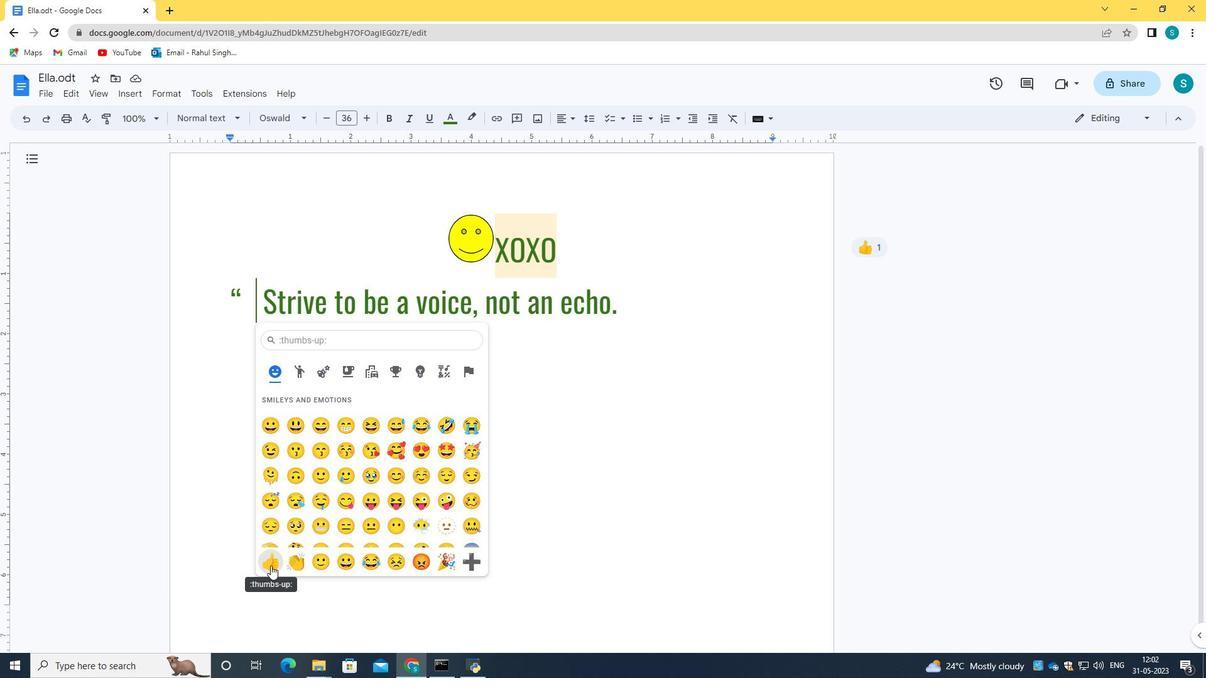 
Action: Mouse pressed left at (270, 565)
Screenshot: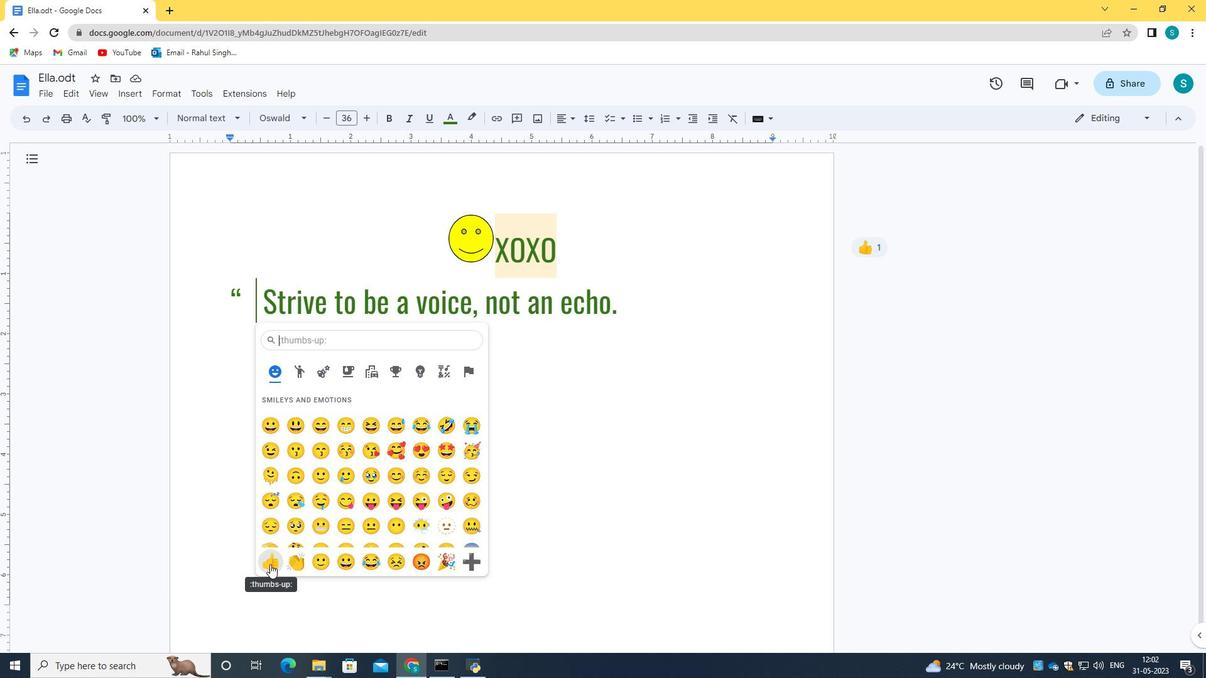 
Action: Mouse moved to (413, 357)
Screenshot: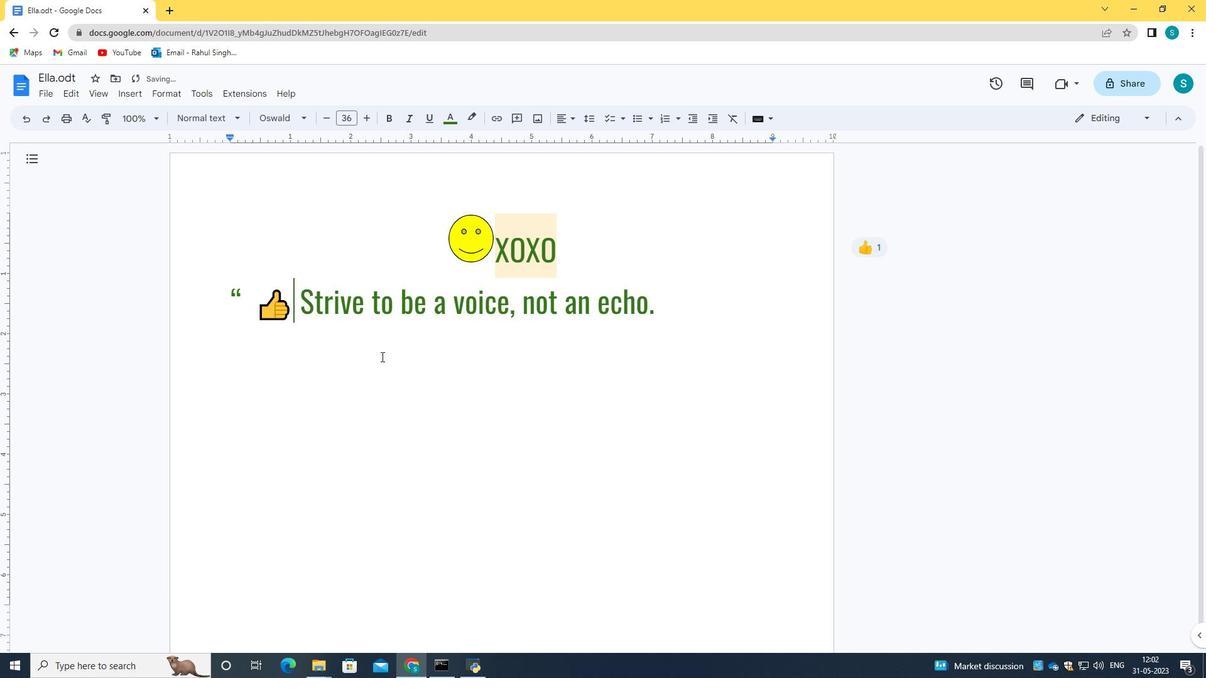 
Action: Mouse pressed left at (413, 357)
Screenshot: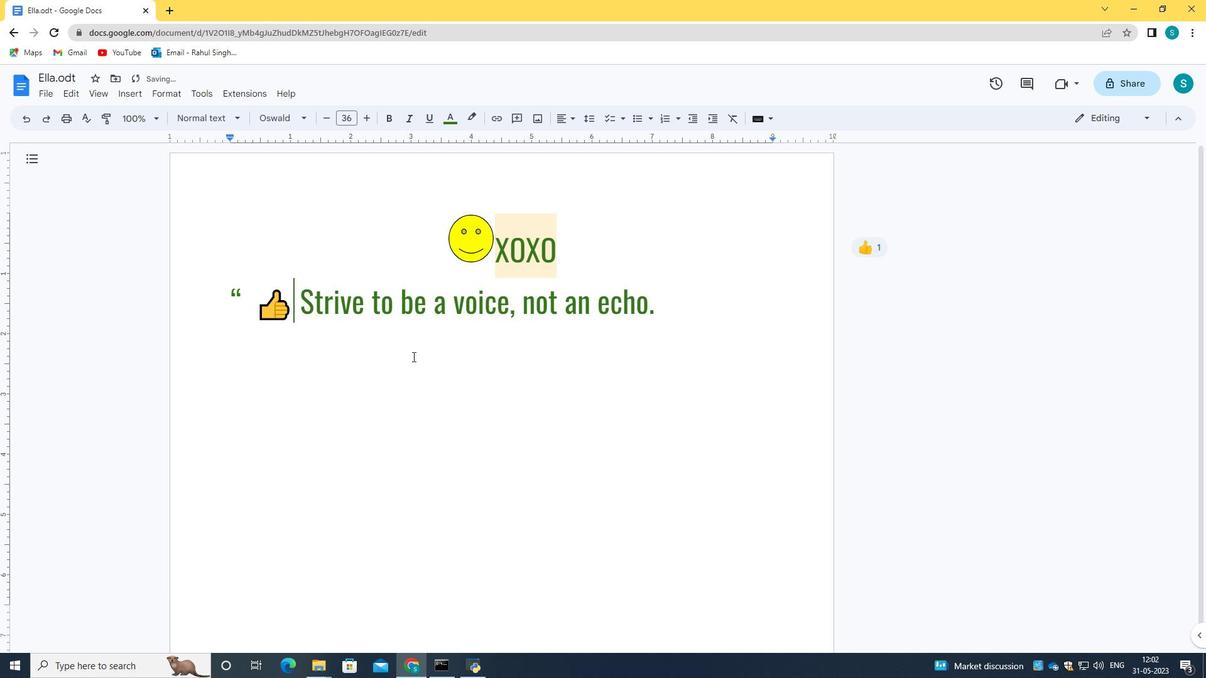 
Action: Mouse moved to (875, 248)
Screenshot: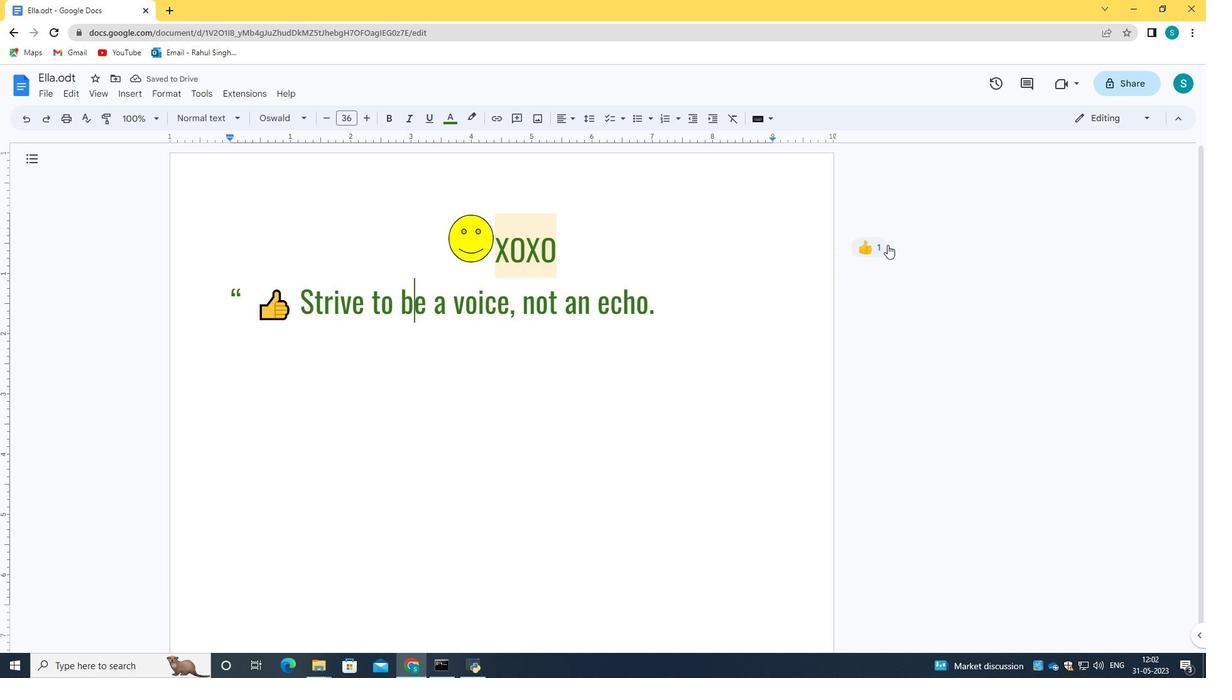 
Action: Mouse pressed left at (875, 248)
Screenshot: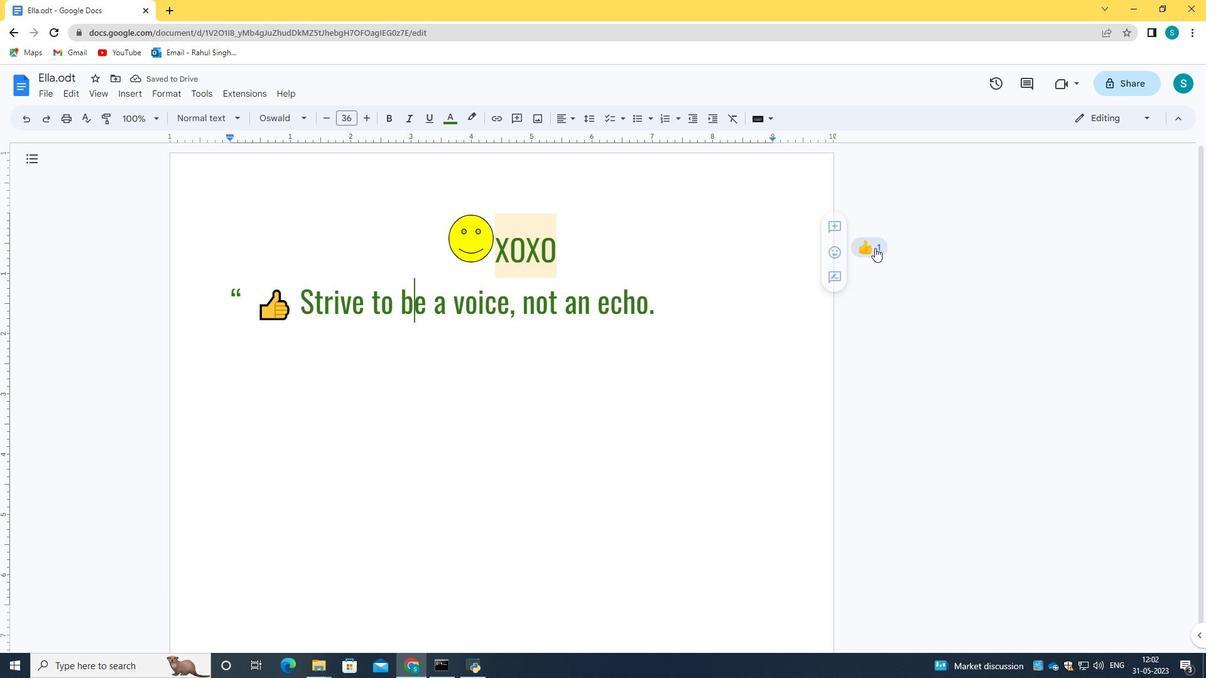 
Action: Mouse moved to (853, 249)
Screenshot: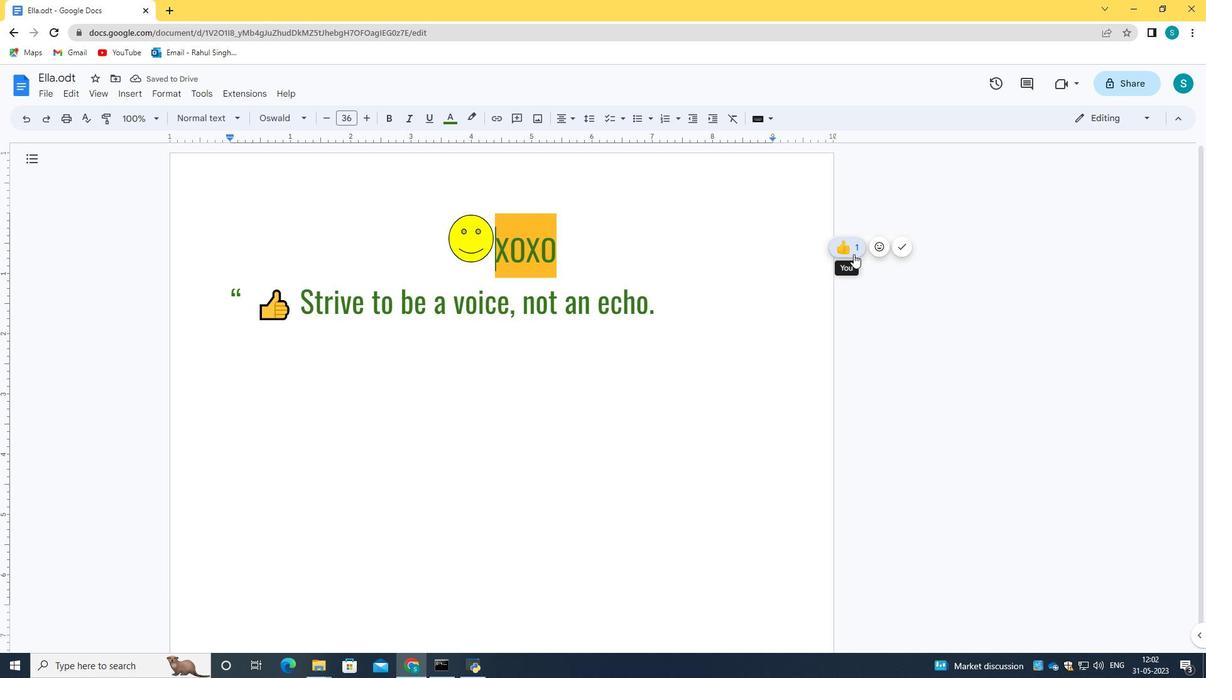 
Action: Mouse pressed right at (853, 249)
Screenshot: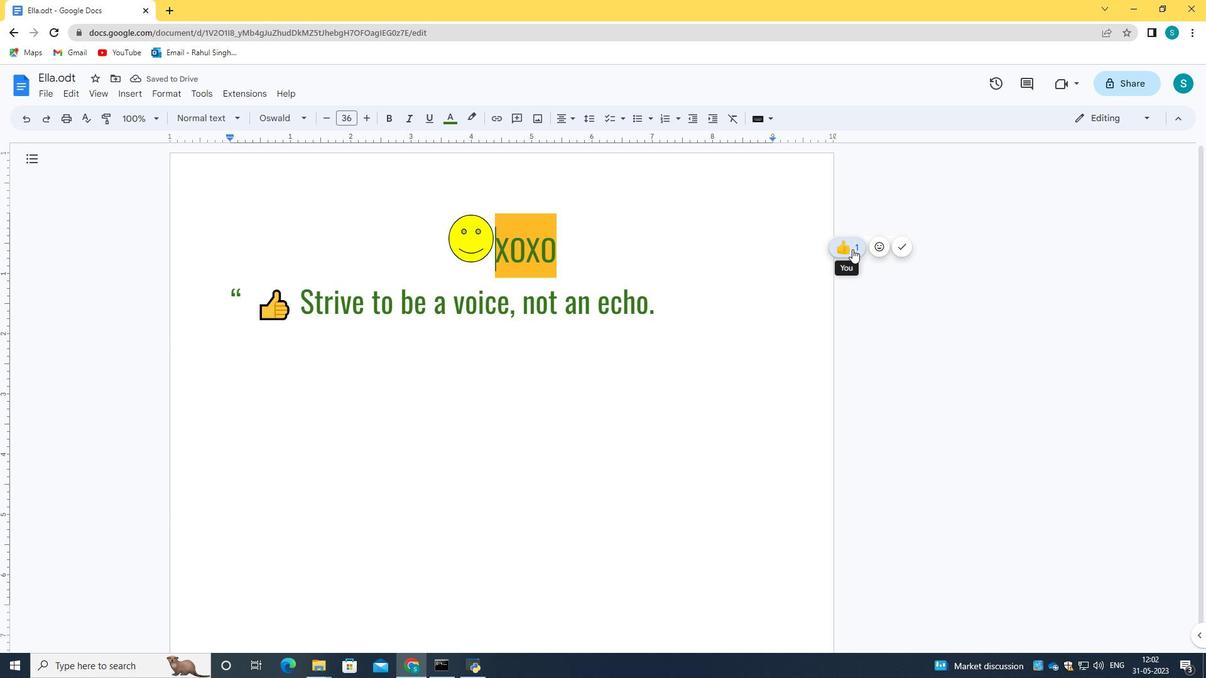 
Action: Mouse moved to (988, 186)
Screenshot: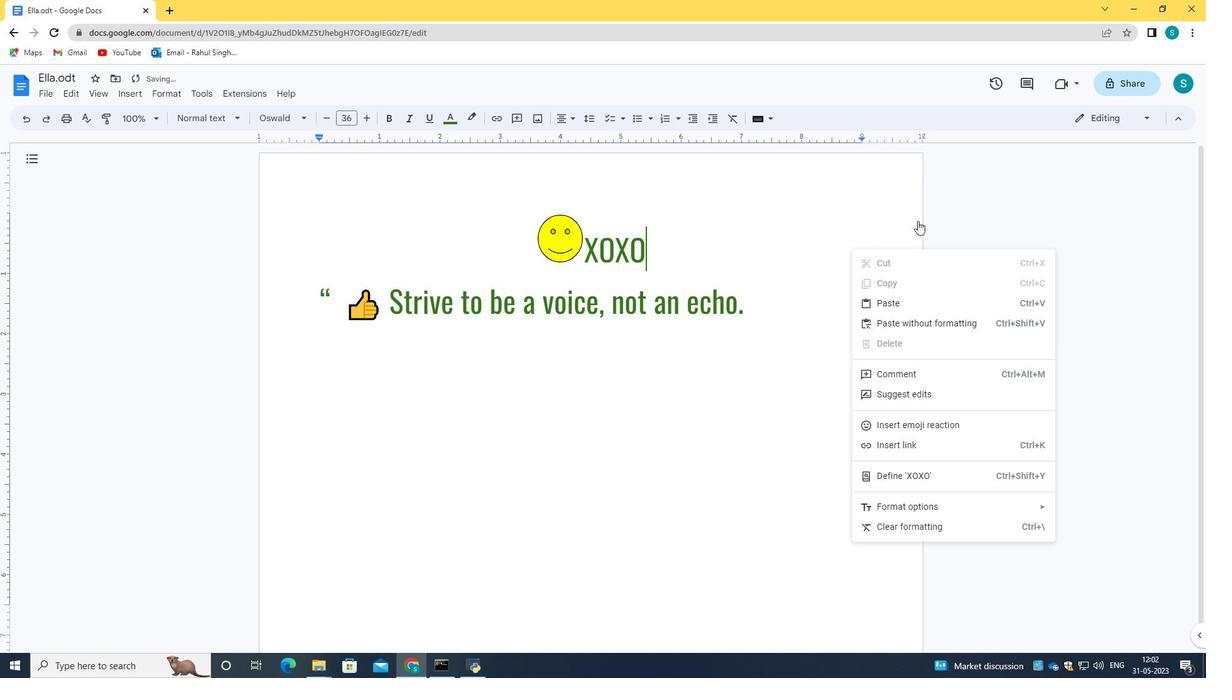 
Action: Mouse pressed left at (988, 186)
Screenshot: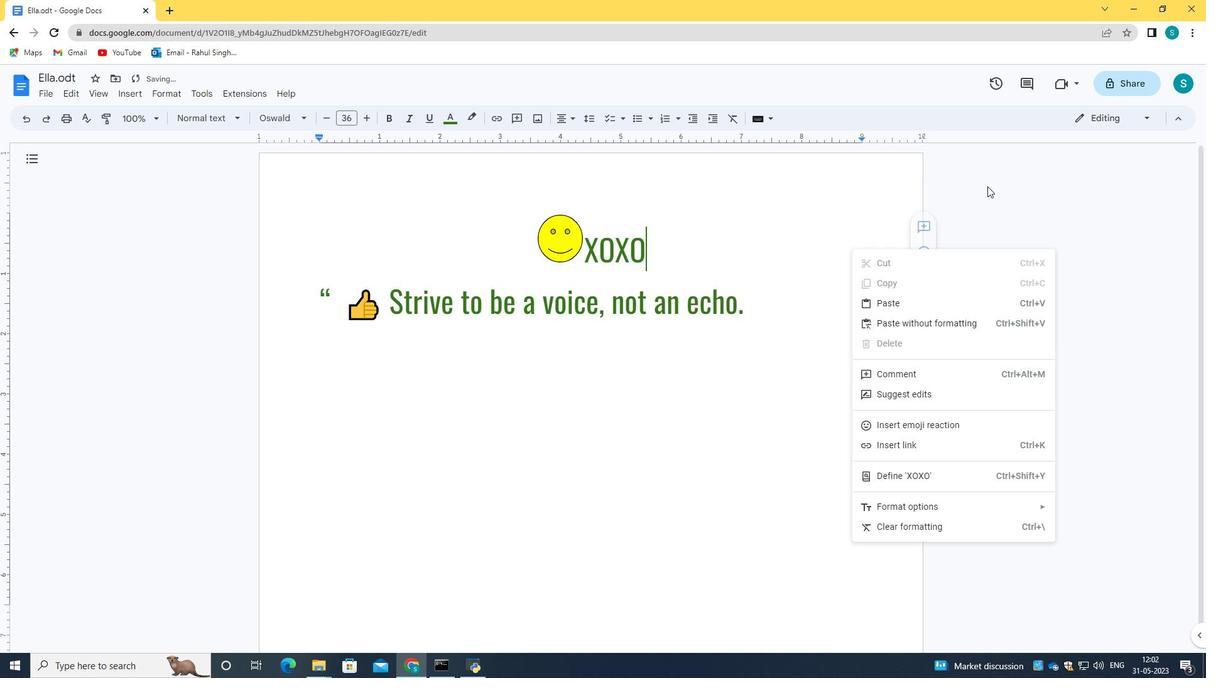 
Action: Mouse moved to (466, 363)
Screenshot: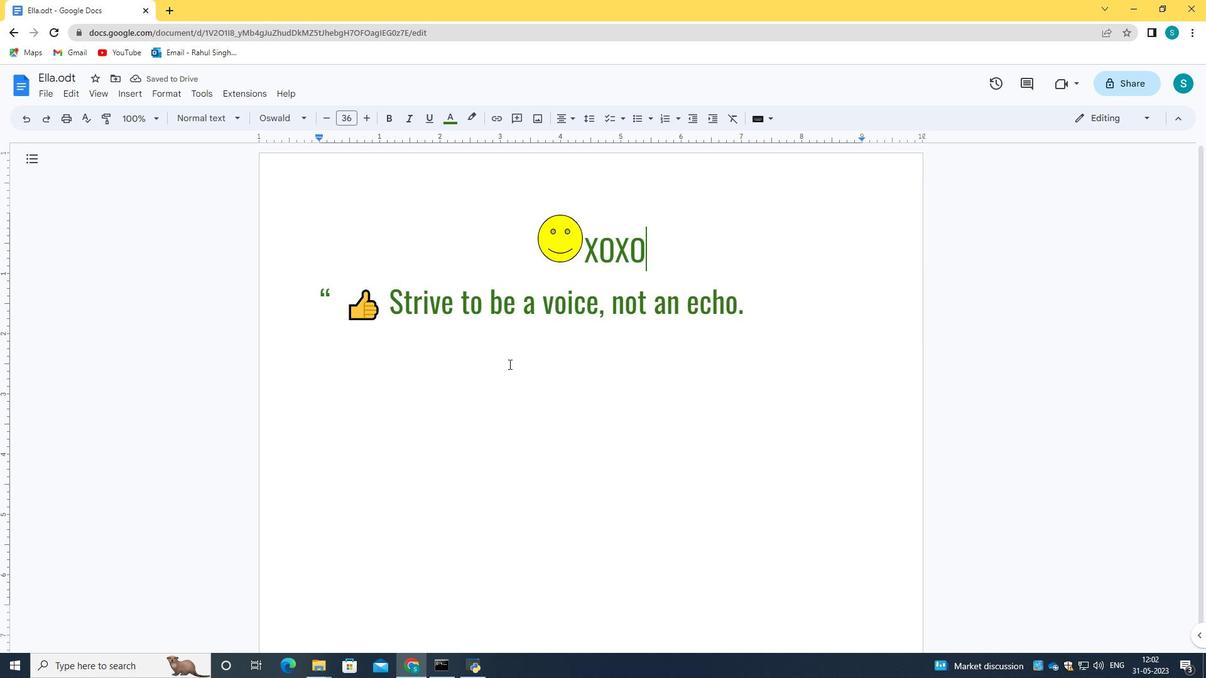 
